 Task: Find connections with filter location Hazebrouck with filter topic #jobsearchwith filter profile language English with filter current company Zee Media Corporation Limited with filter school Telangana jobs and careers with filter industry Correctional Institutions with filter service category Outsourcing with filter keywords title Substitute Teacher
Action: Mouse moved to (628, 102)
Screenshot: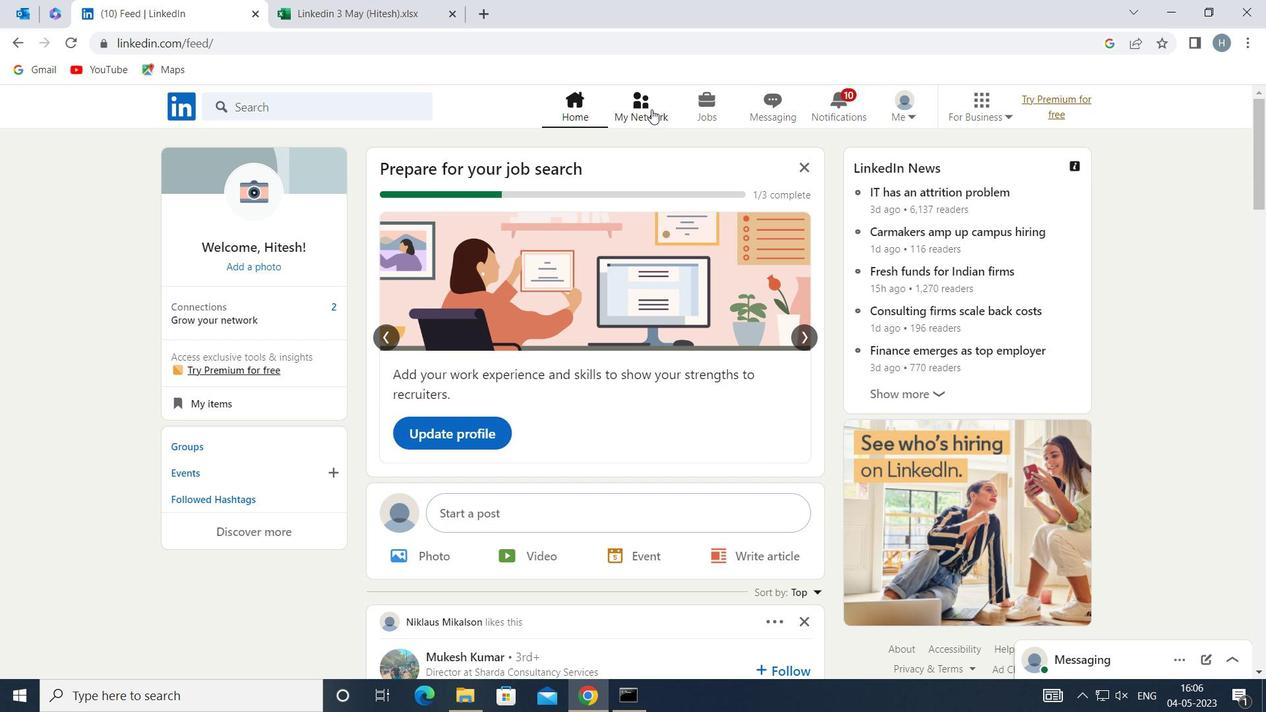 
Action: Mouse pressed left at (628, 102)
Screenshot: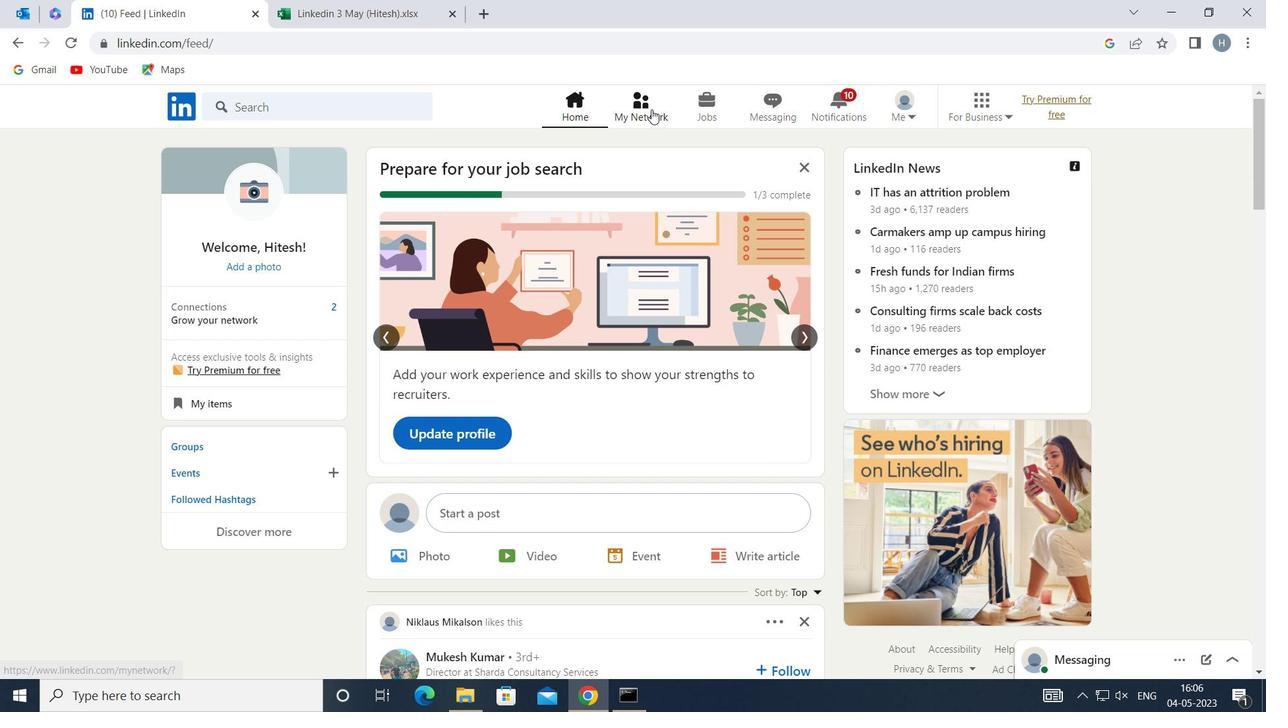 
Action: Mouse moved to (377, 195)
Screenshot: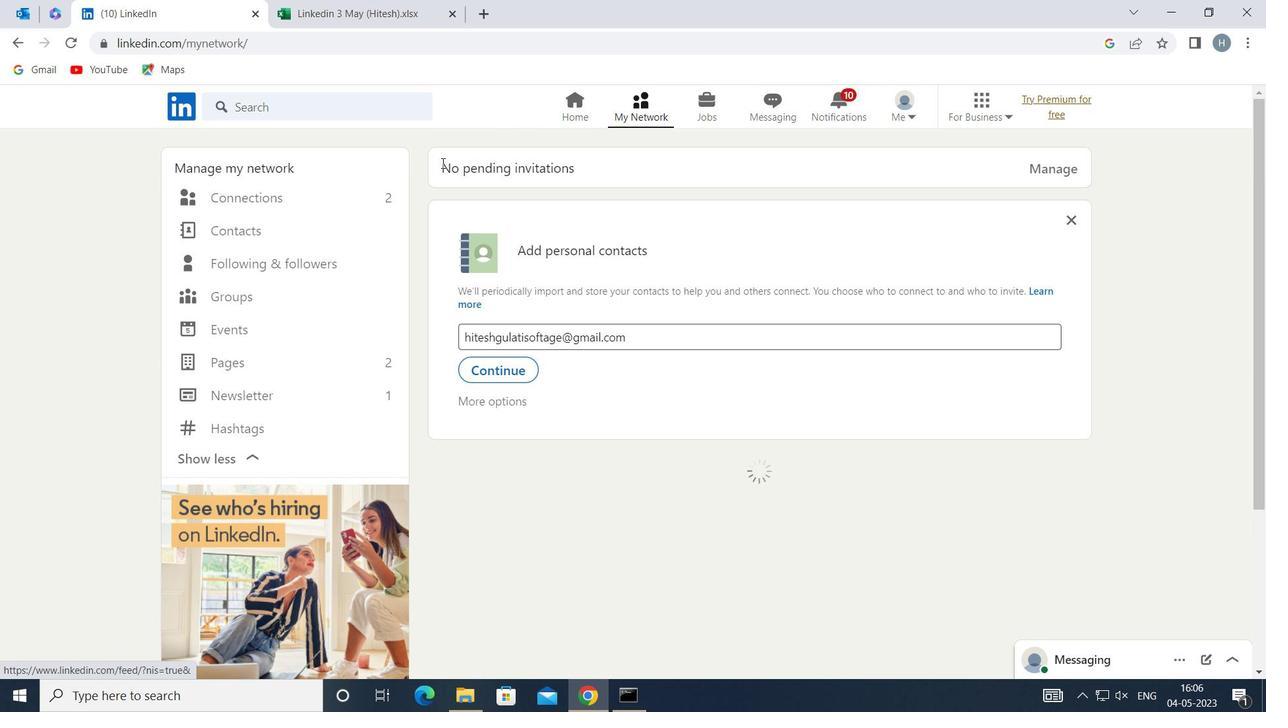 
Action: Mouse pressed left at (377, 195)
Screenshot: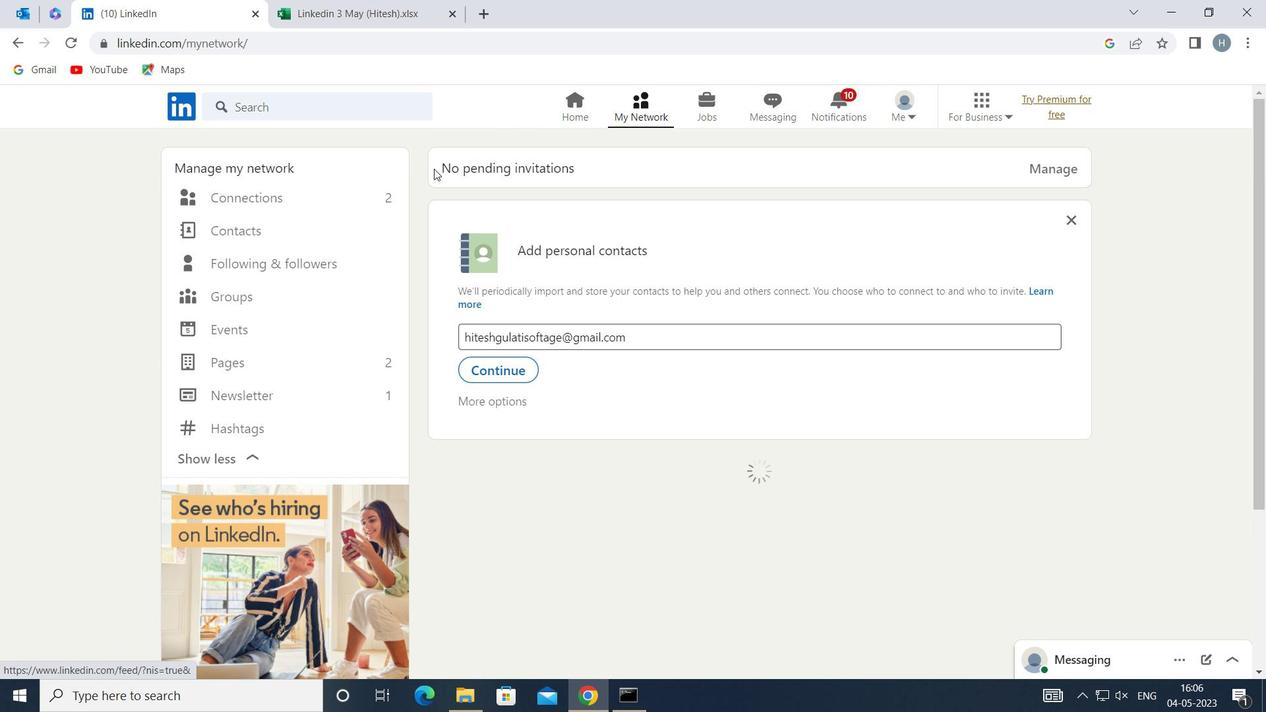 
Action: Mouse moved to (754, 192)
Screenshot: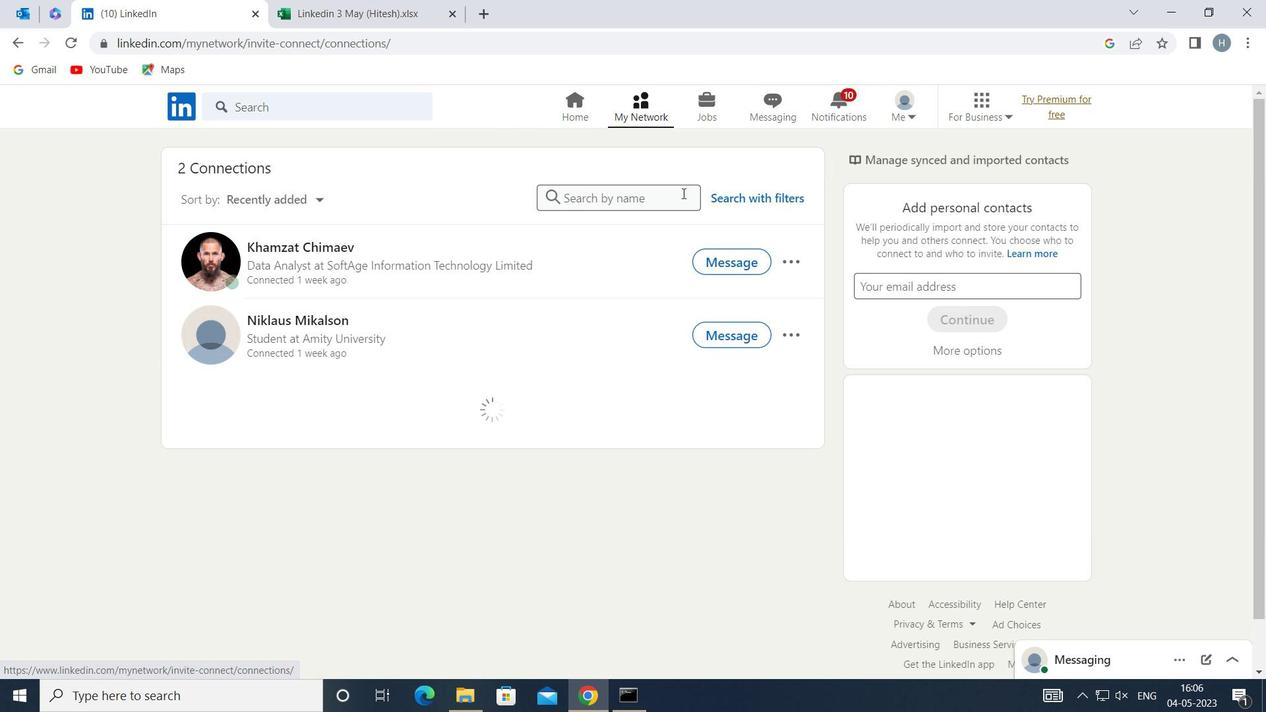 
Action: Mouse pressed left at (754, 192)
Screenshot: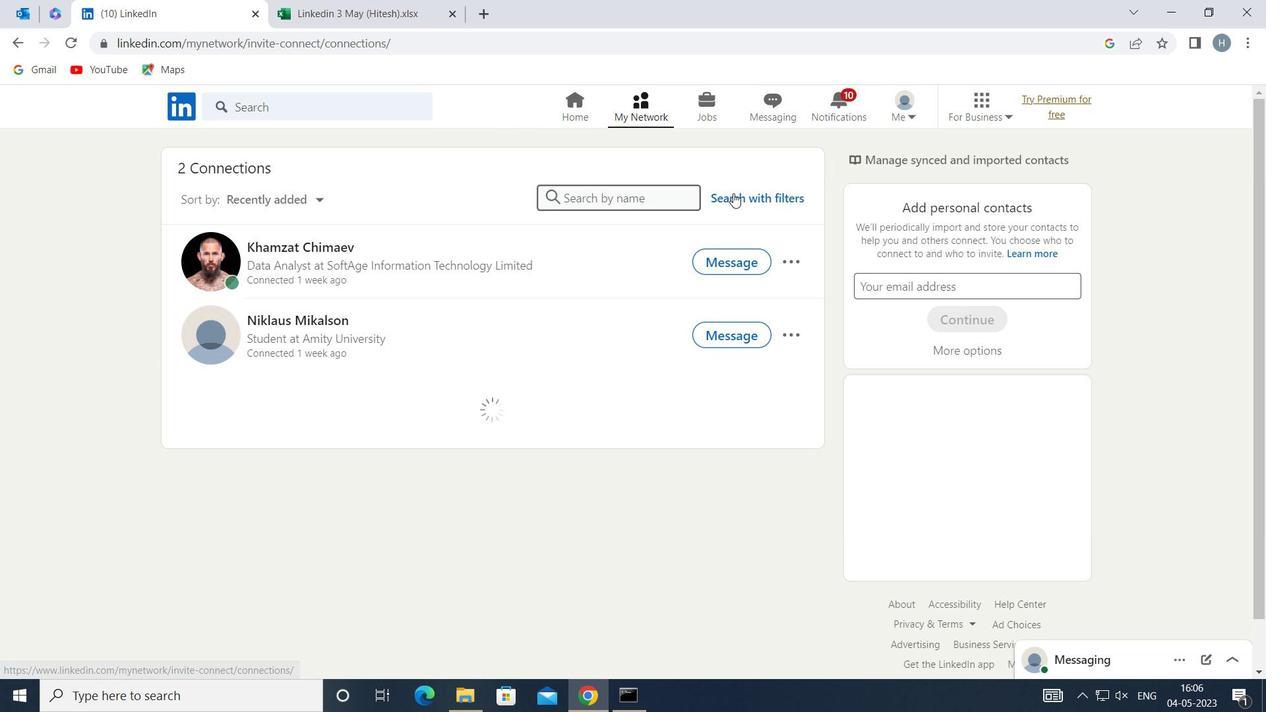 
Action: Mouse moved to (691, 146)
Screenshot: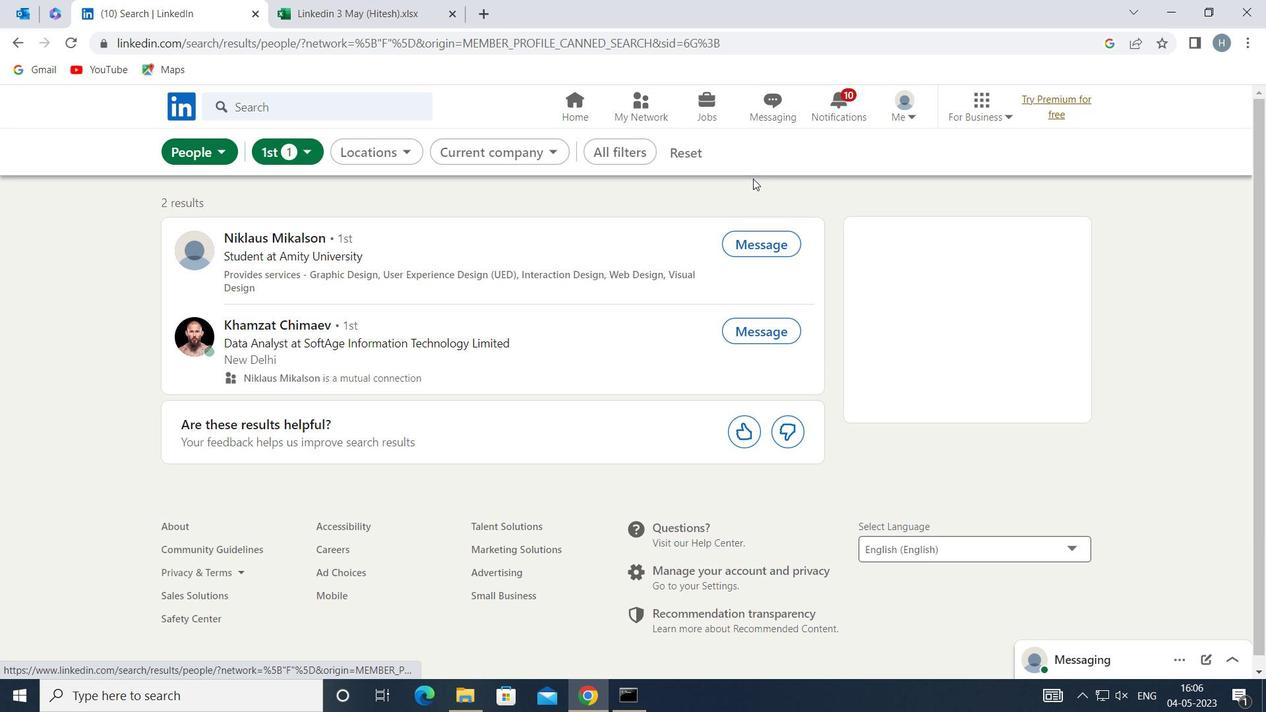 
Action: Mouse pressed left at (691, 146)
Screenshot: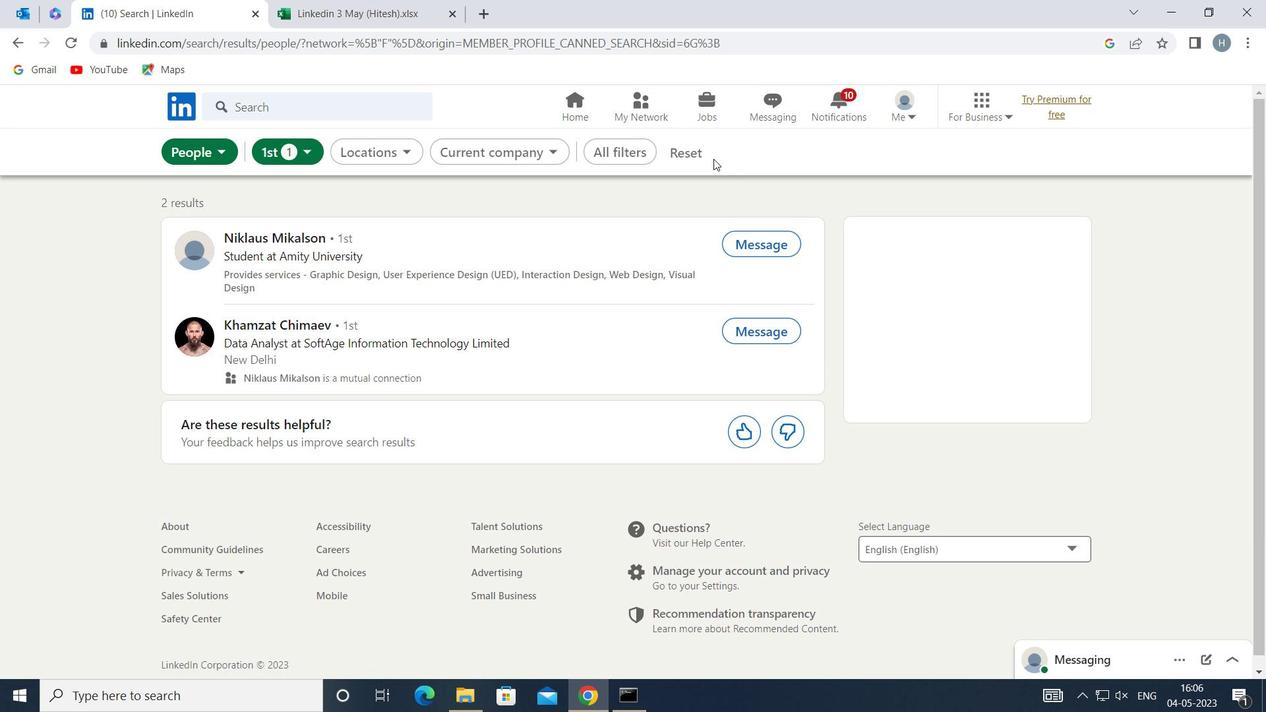 
Action: Mouse moved to (667, 141)
Screenshot: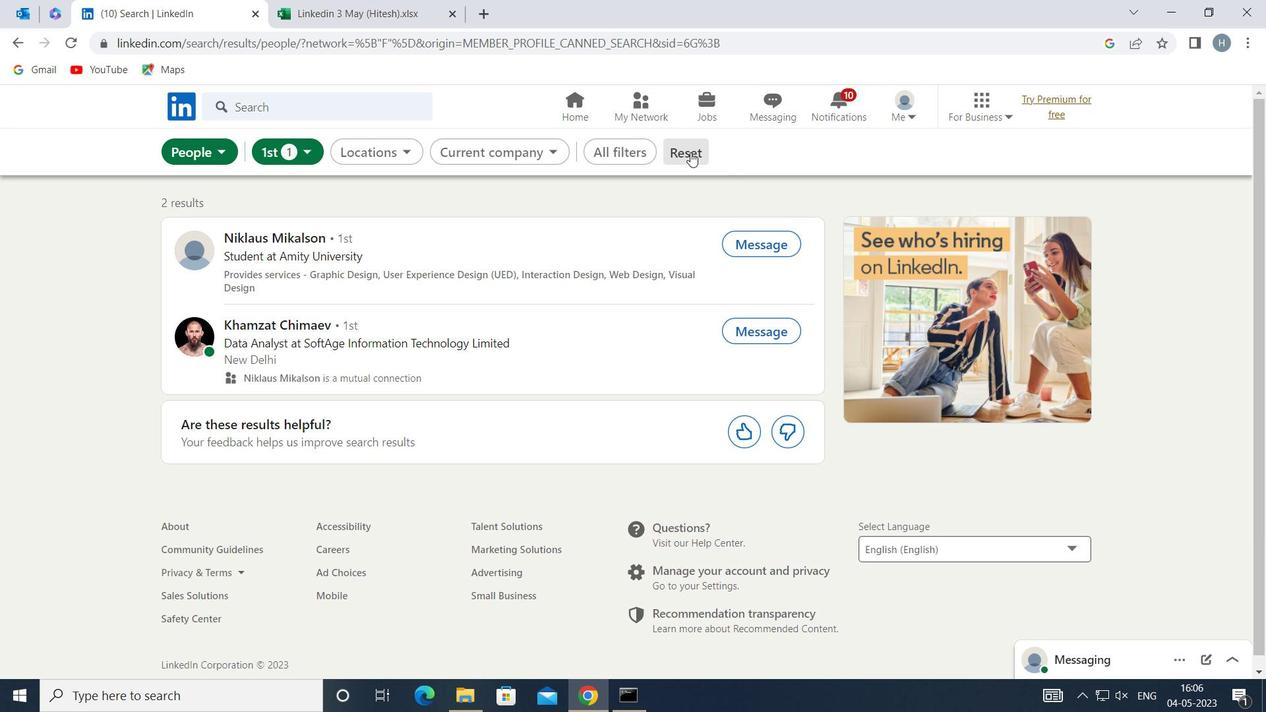 
Action: Mouse pressed left at (667, 141)
Screenshot: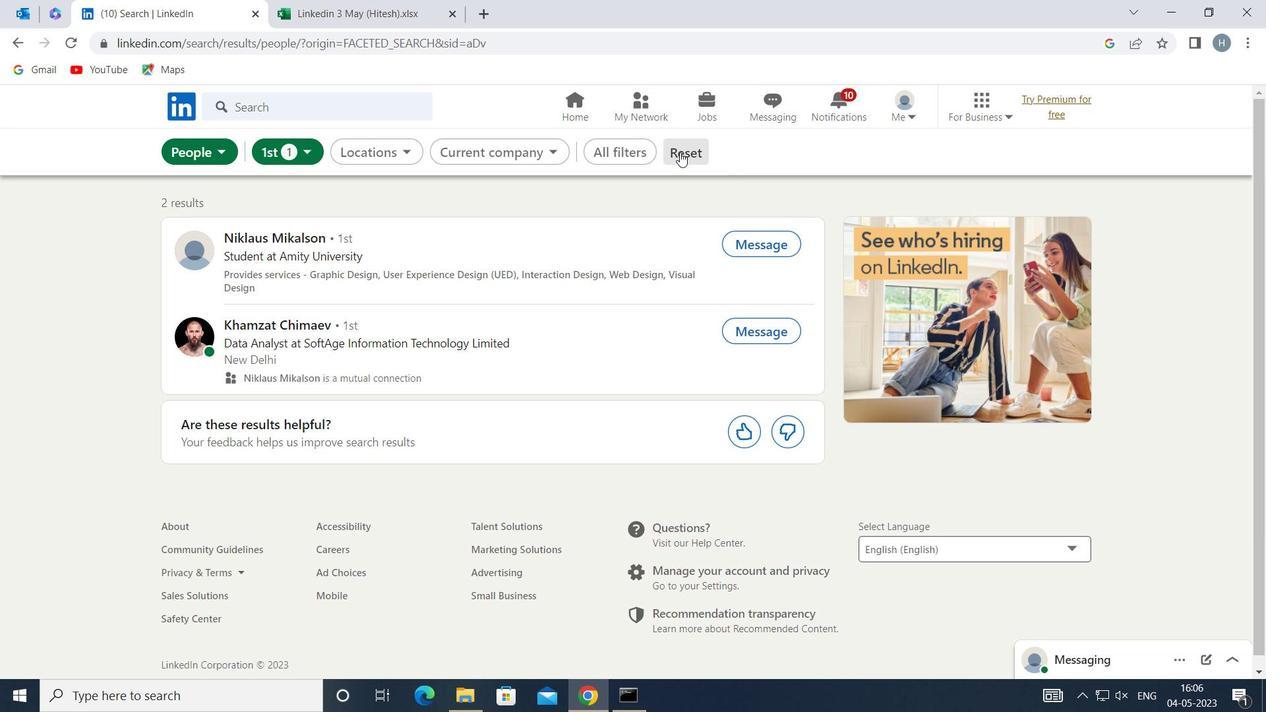 
Action: Mouse moved to (996, 356)
Screenshot: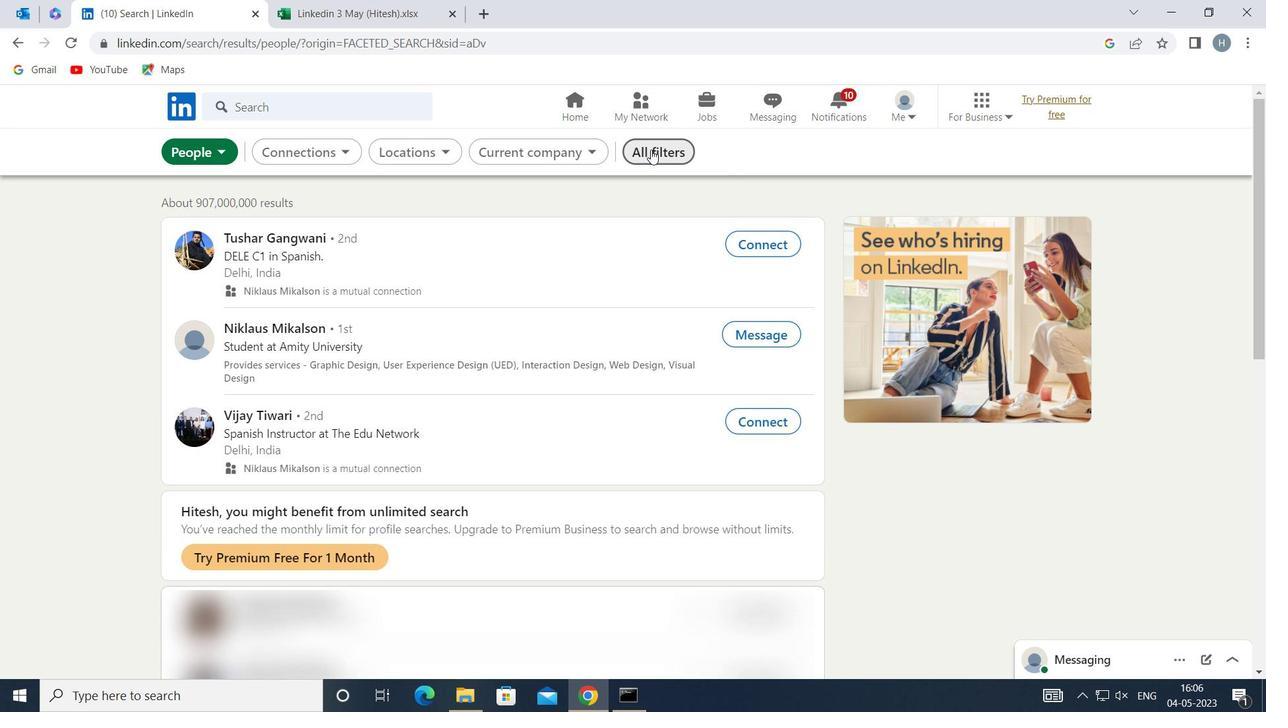 
Action: Mouse scrolled (996, 356) with delta (0, 0)
Screenshot: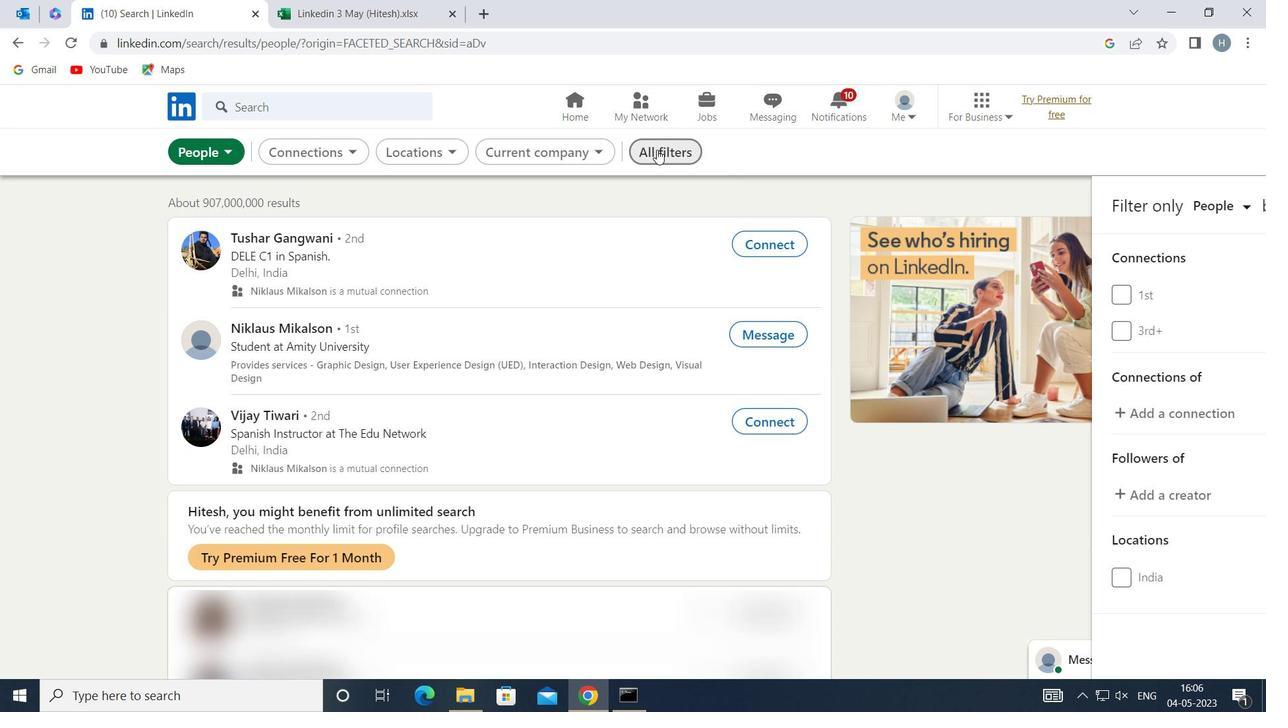 
Action: Mouse moved to (996, 359)
Screenshot: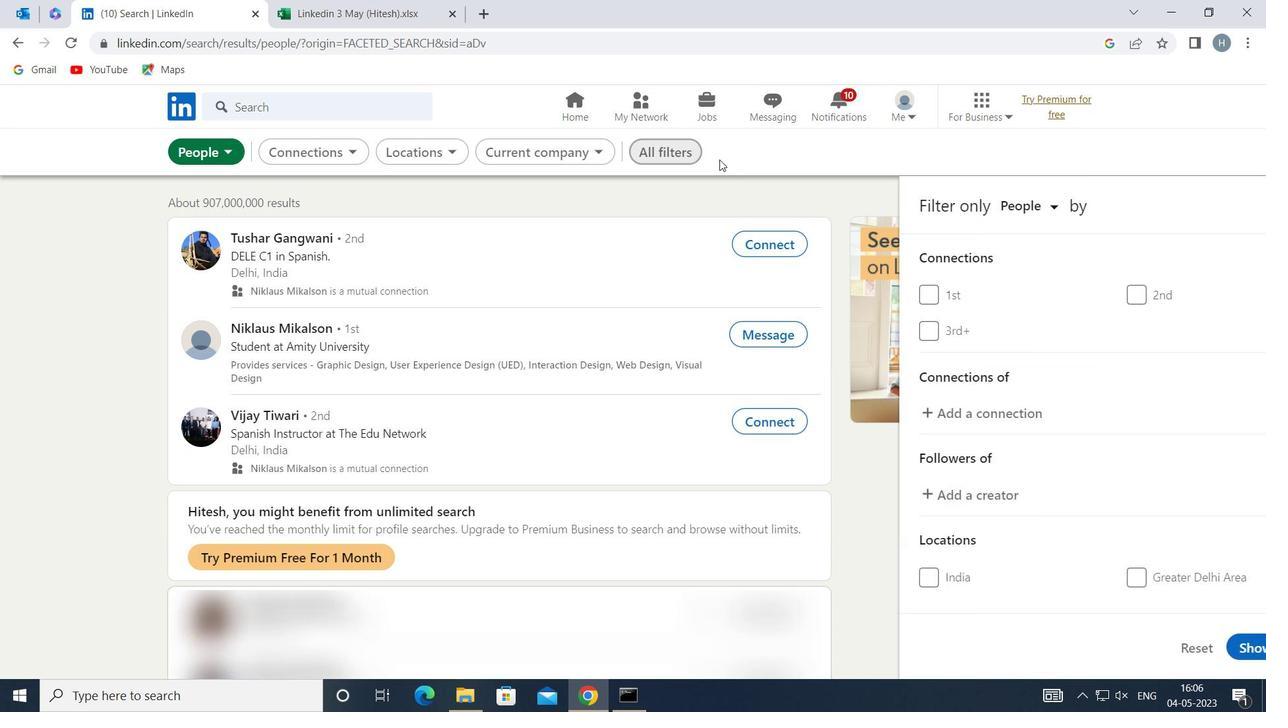 
Action: Mouse scrolled (996, 358) with delta (0, 0)
Screenshot: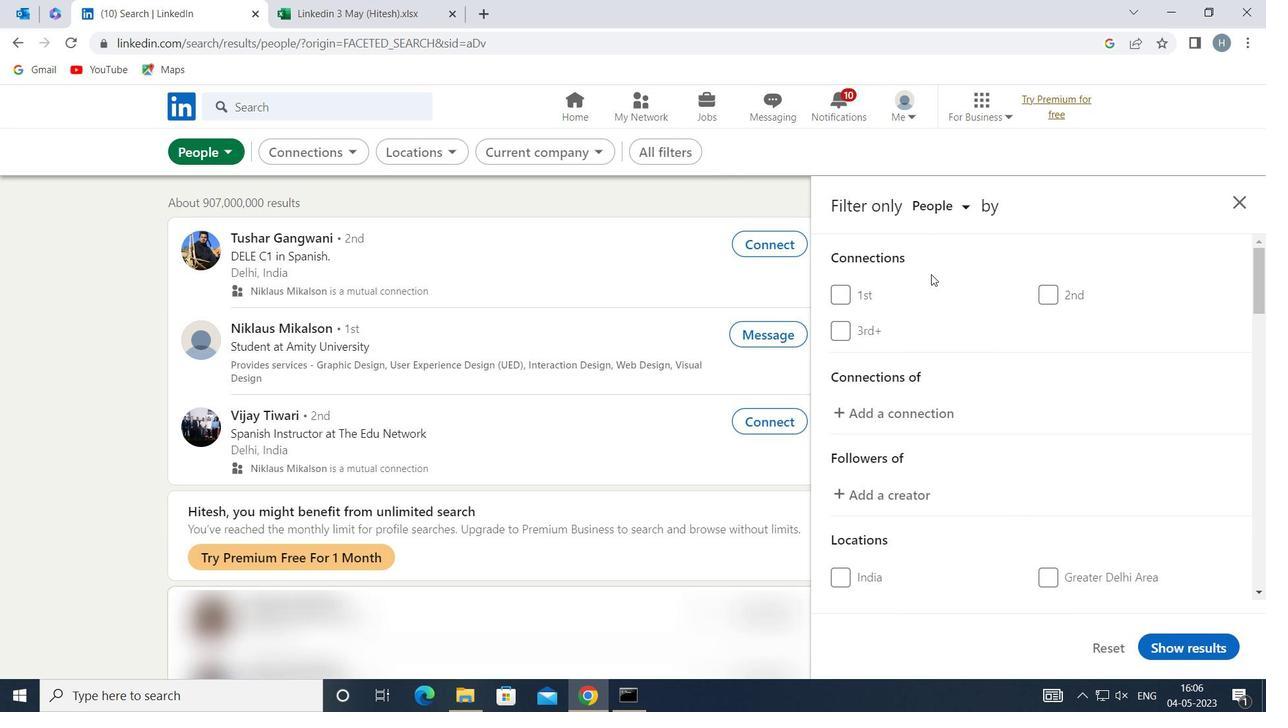 
Action: Mouse moved to (1090, 471)
Screenshot: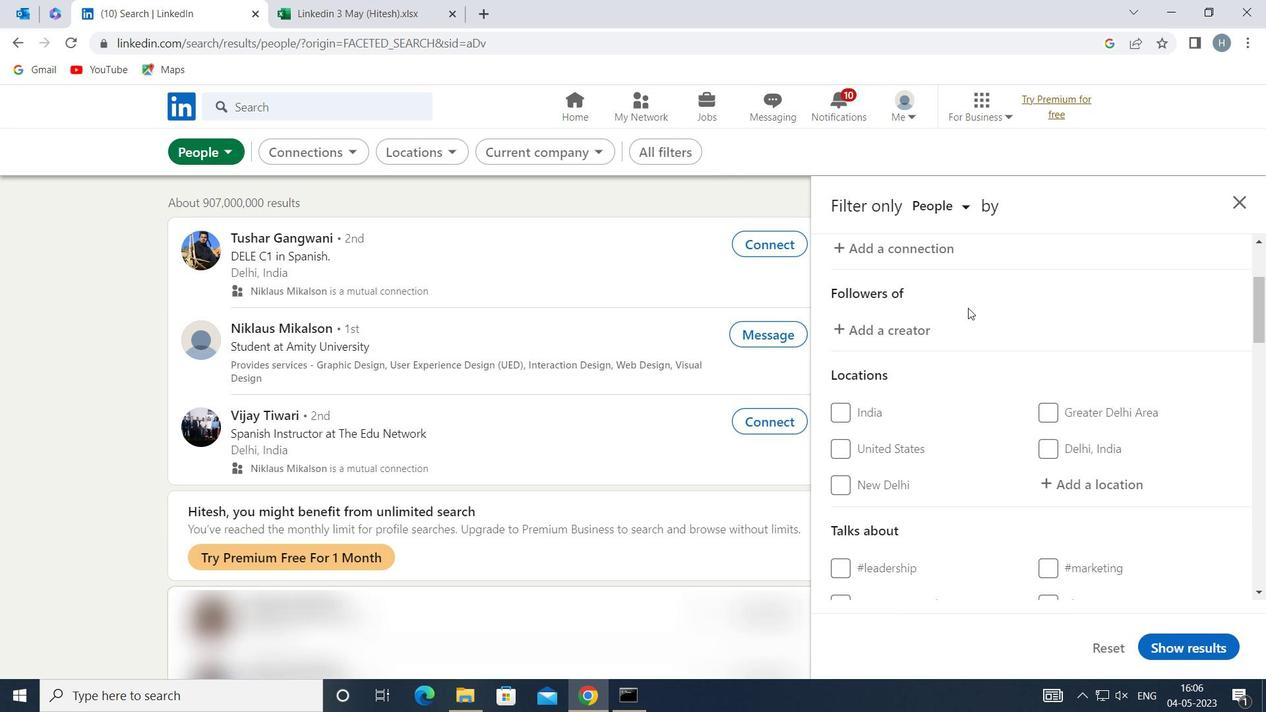 
Action: Mouse pressed left at (1090, 471)
Screenshot: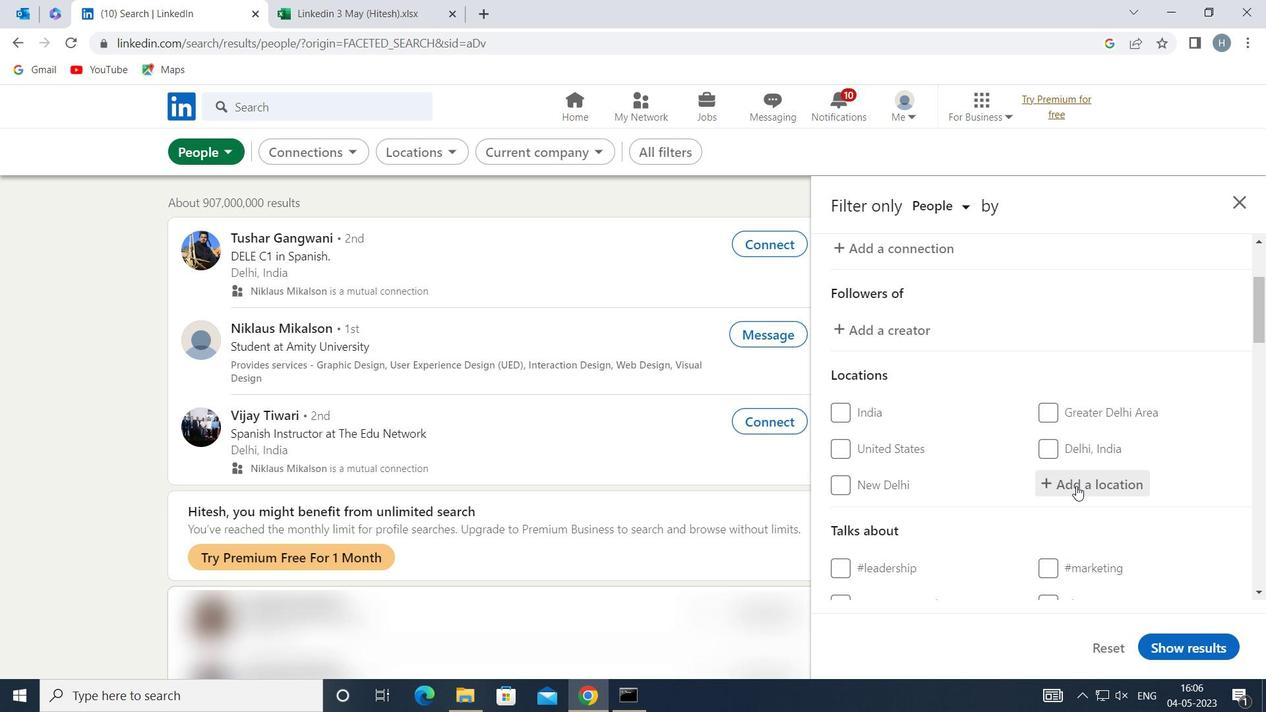 
Action: Key pressed <Key.shift>HAZEBRO
Screenshot: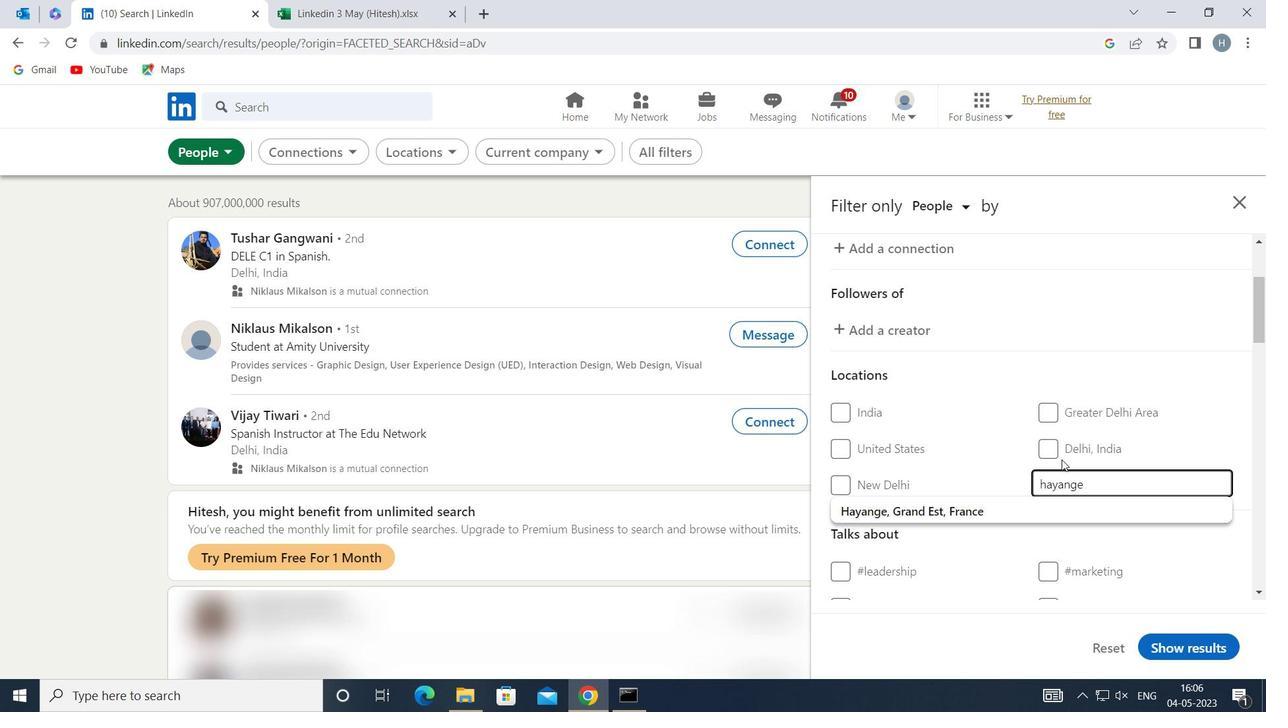 
Action: Mouse moved to (1032, 494)
Screenshot: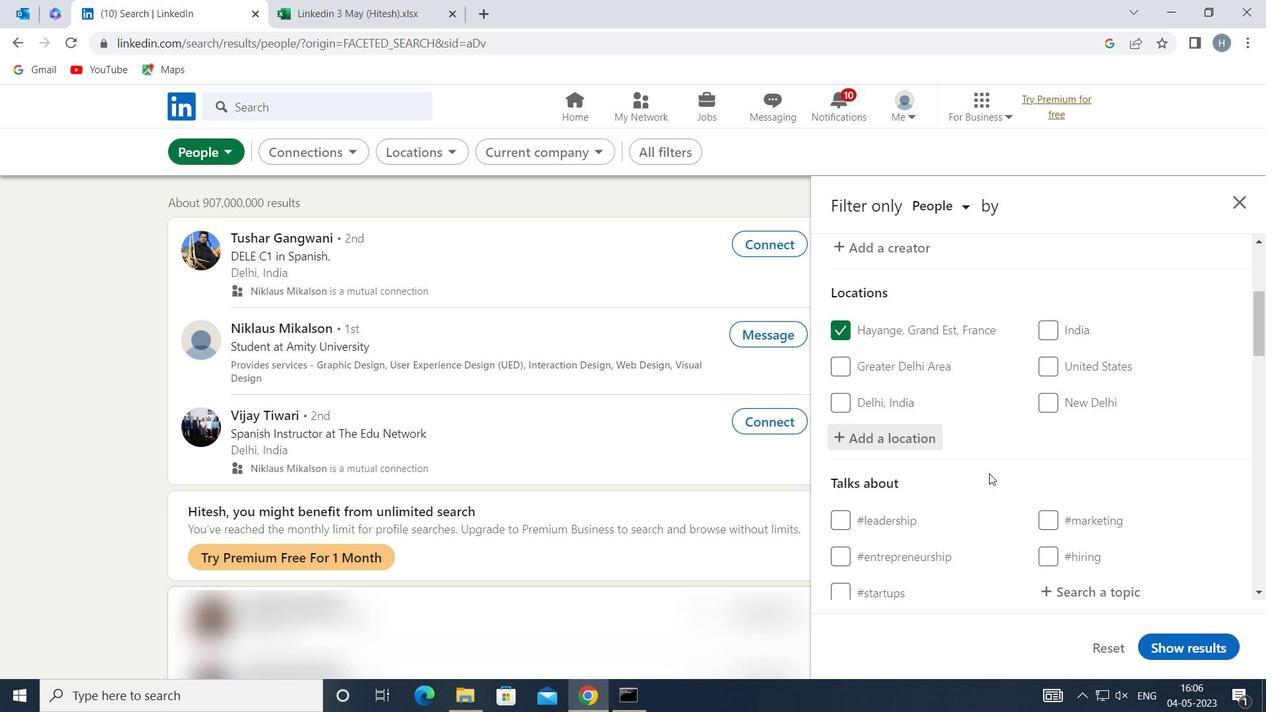 
Action: Mouse pressed left at (1032, 494)
Screenshot: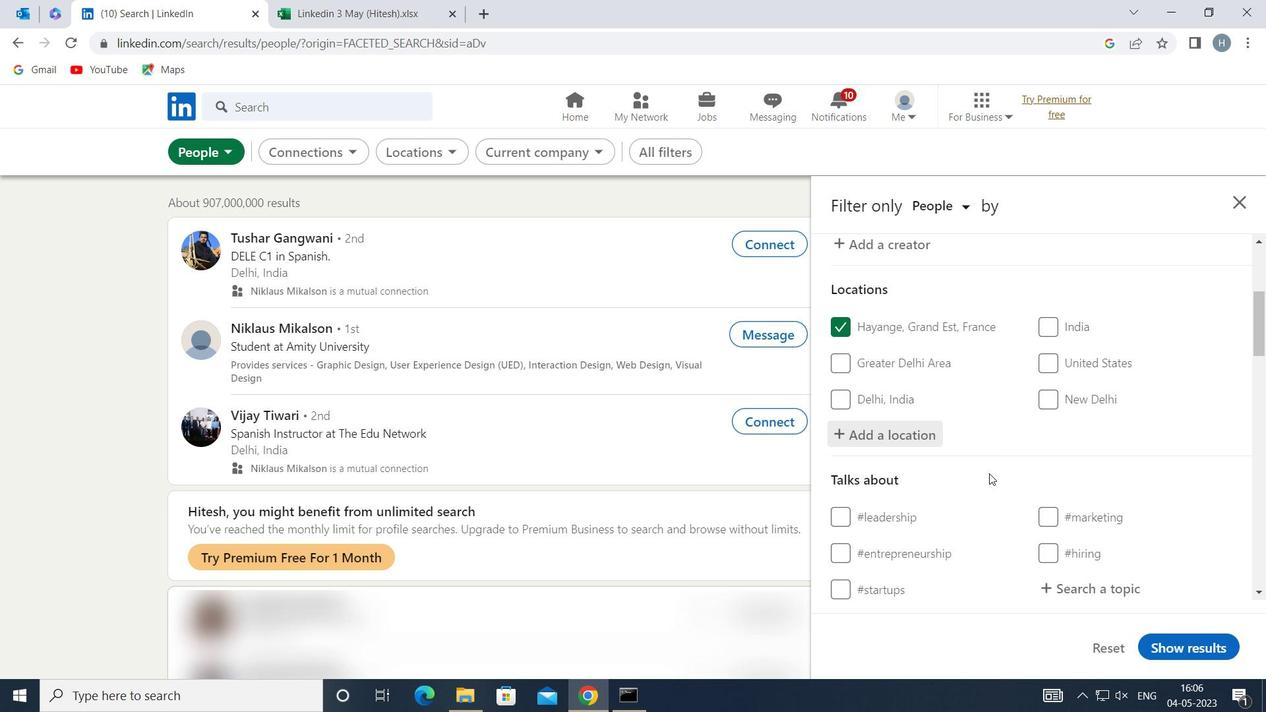 
Action: Mouse moved to (1022, 422)
Screenshot: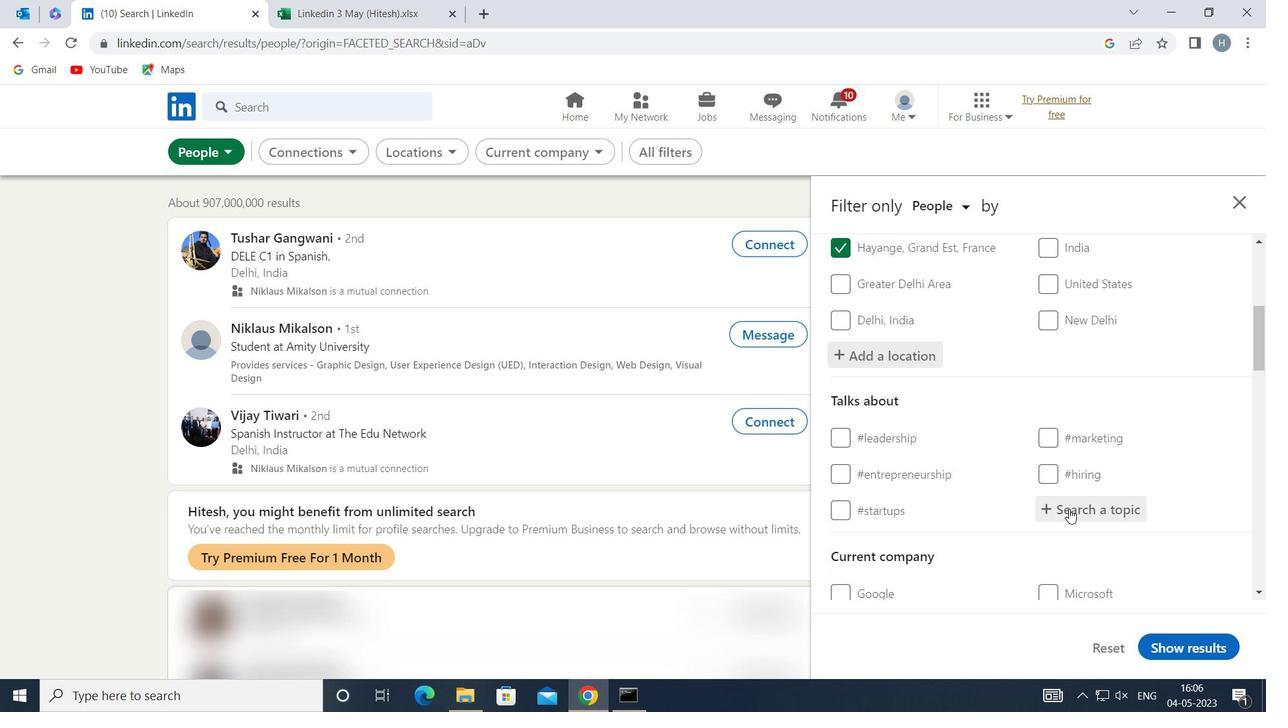 
Action: Mouse scrolled (1022, 422) with delta (0, 0)
Screenshot: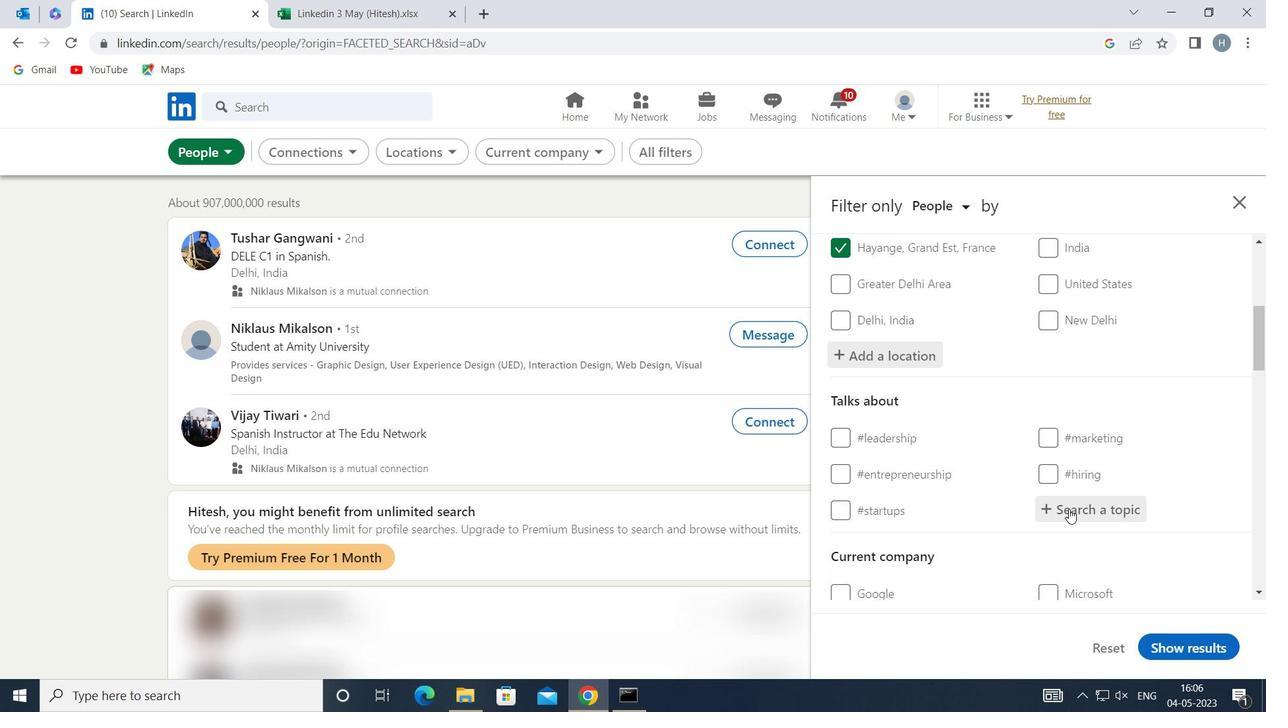 
Action: Mouse scrolled (1022, 422) with delta (0, 0)
Screenshot: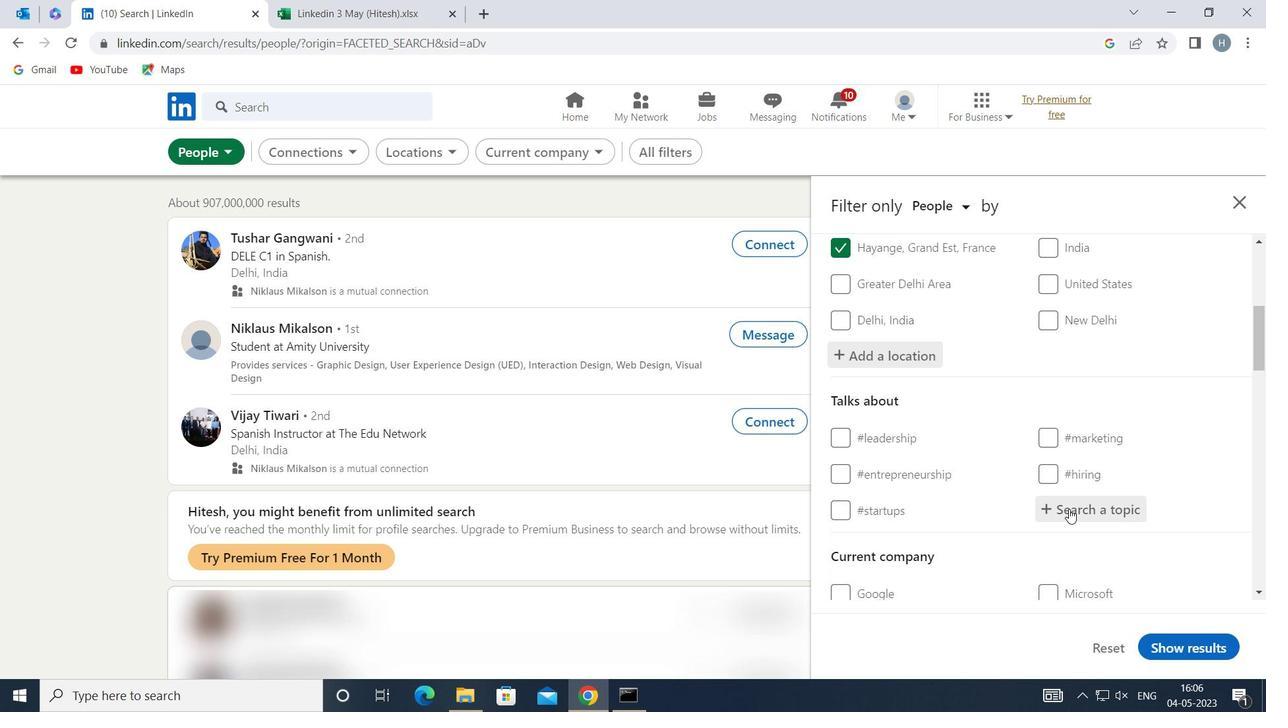 
Action: Mouse scrolled (1022, 422) with delta (0, 0)
Screenshot: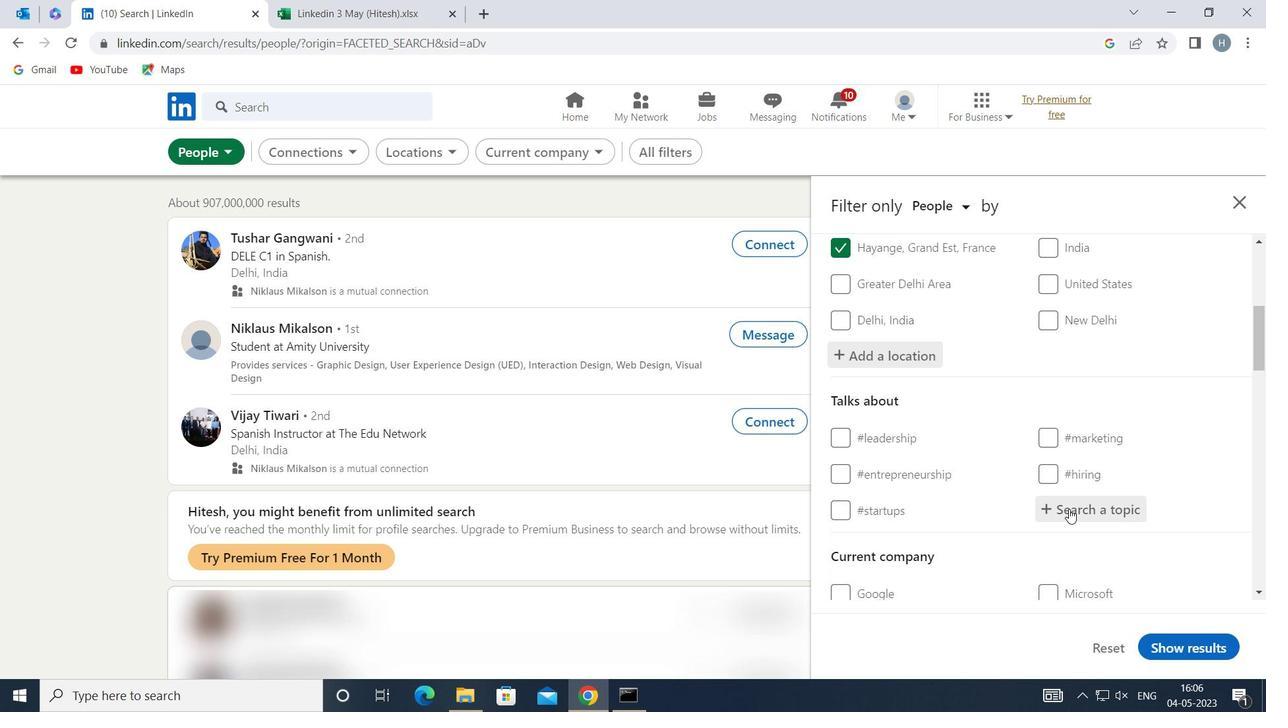 
Action: Mouse moved to (1061, 439)
Screenshot: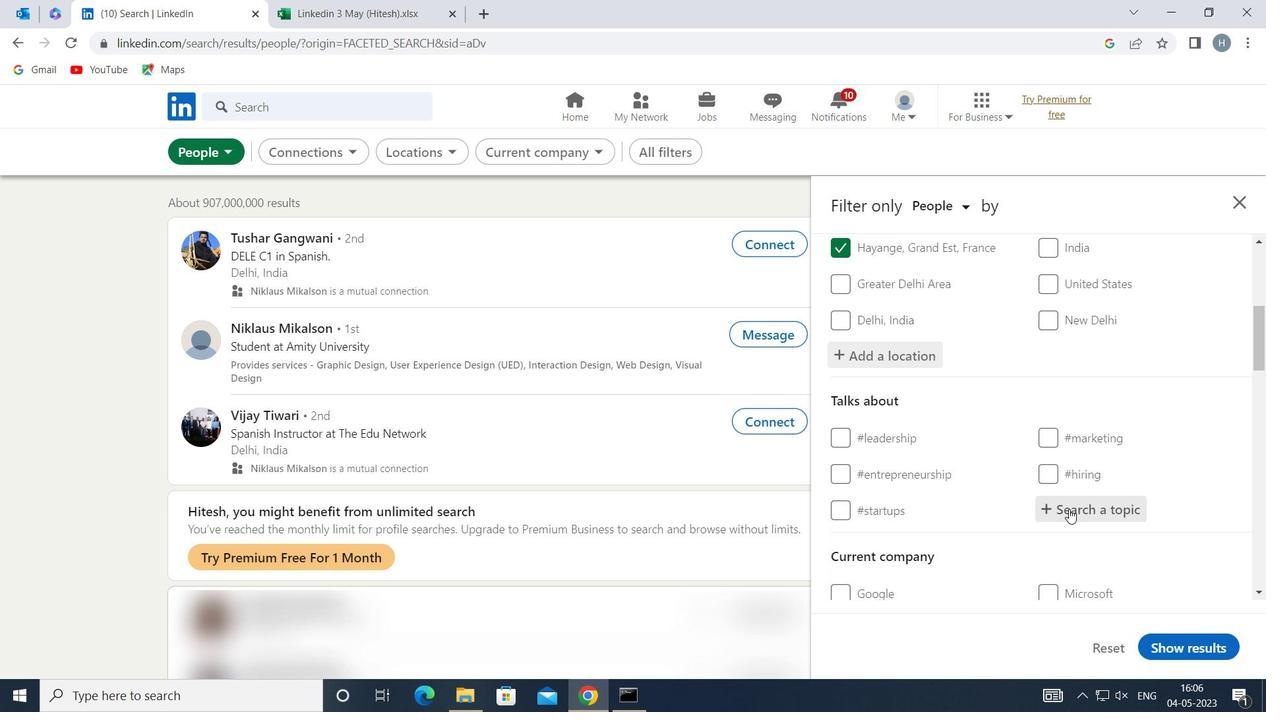 
Action: Mouse pressed left at (1061, 439)
Screenshot: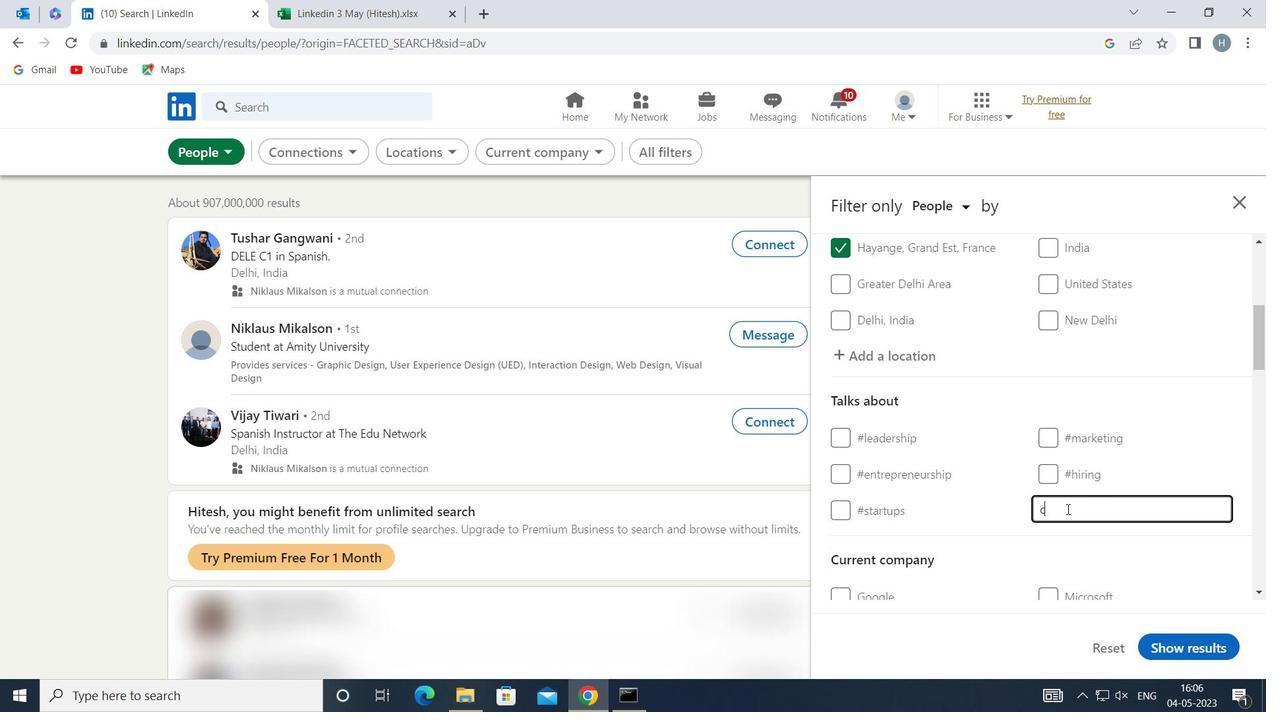 
Action: Key pressed JOBSEARCH
Screenshot: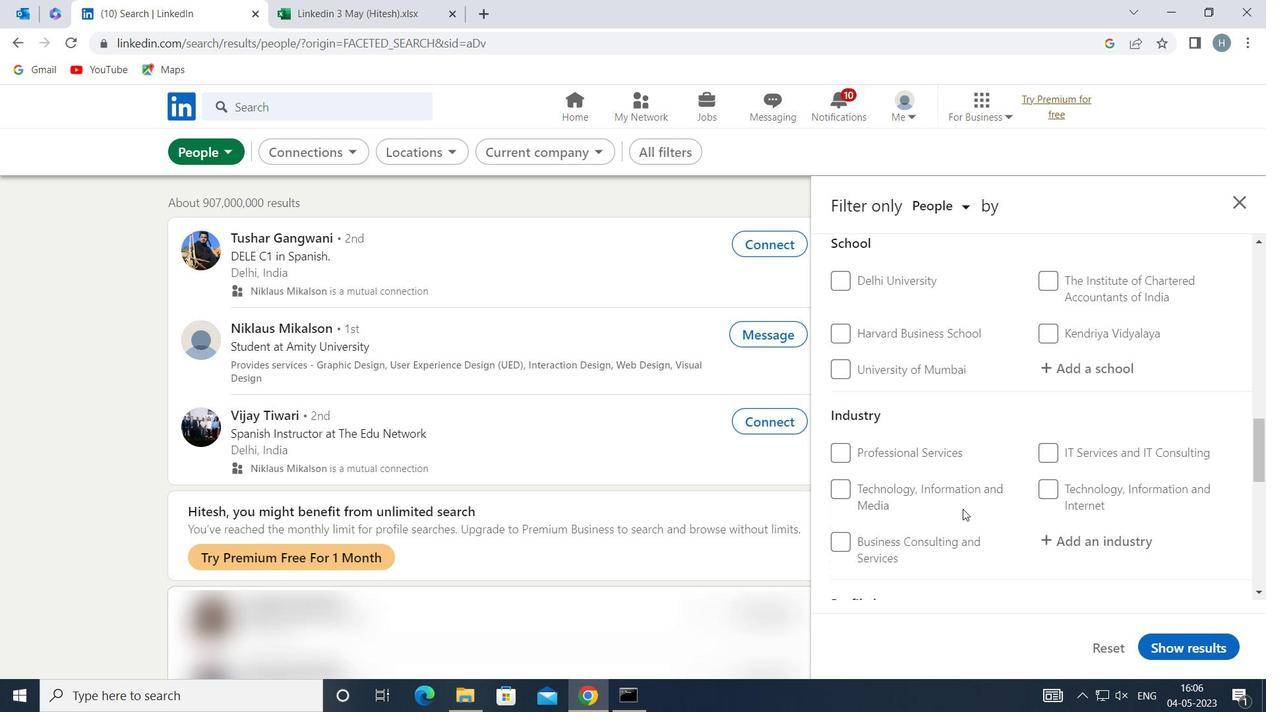 
Action: Mouse moved to (1006, 455)
Screenshot: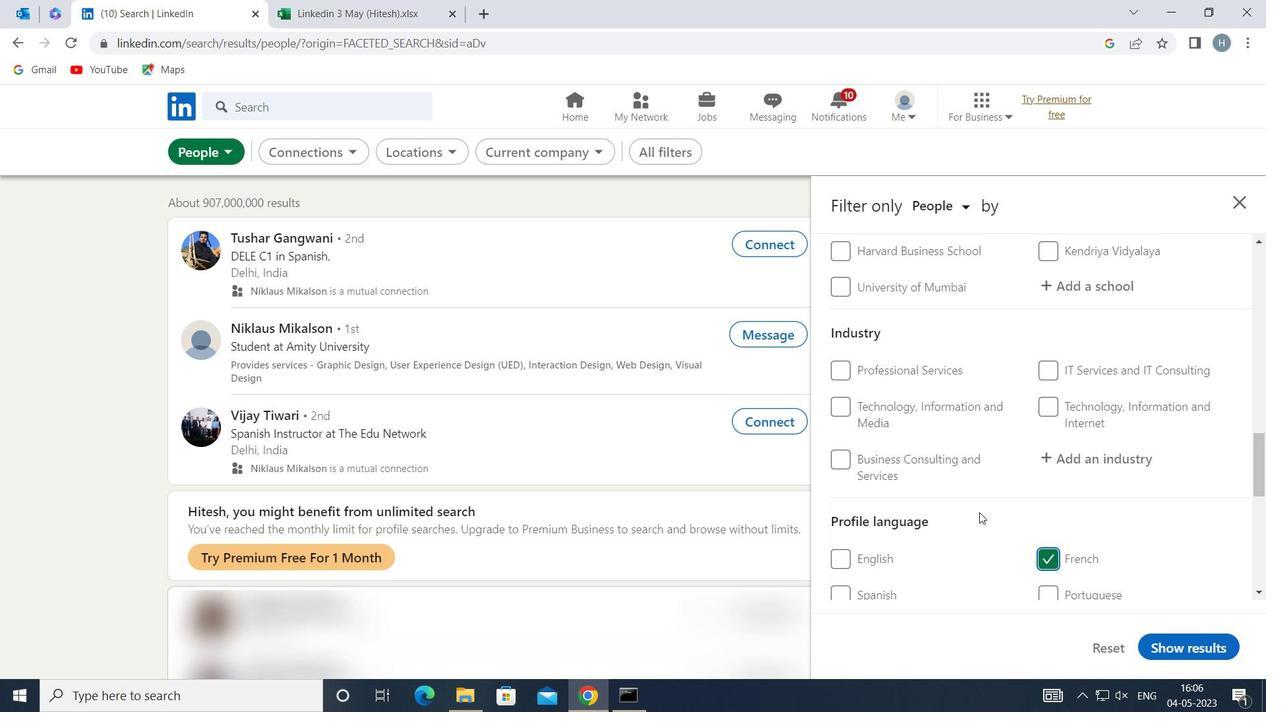 
Action: Mouse pressed left at (1006, 455)
Screenshot: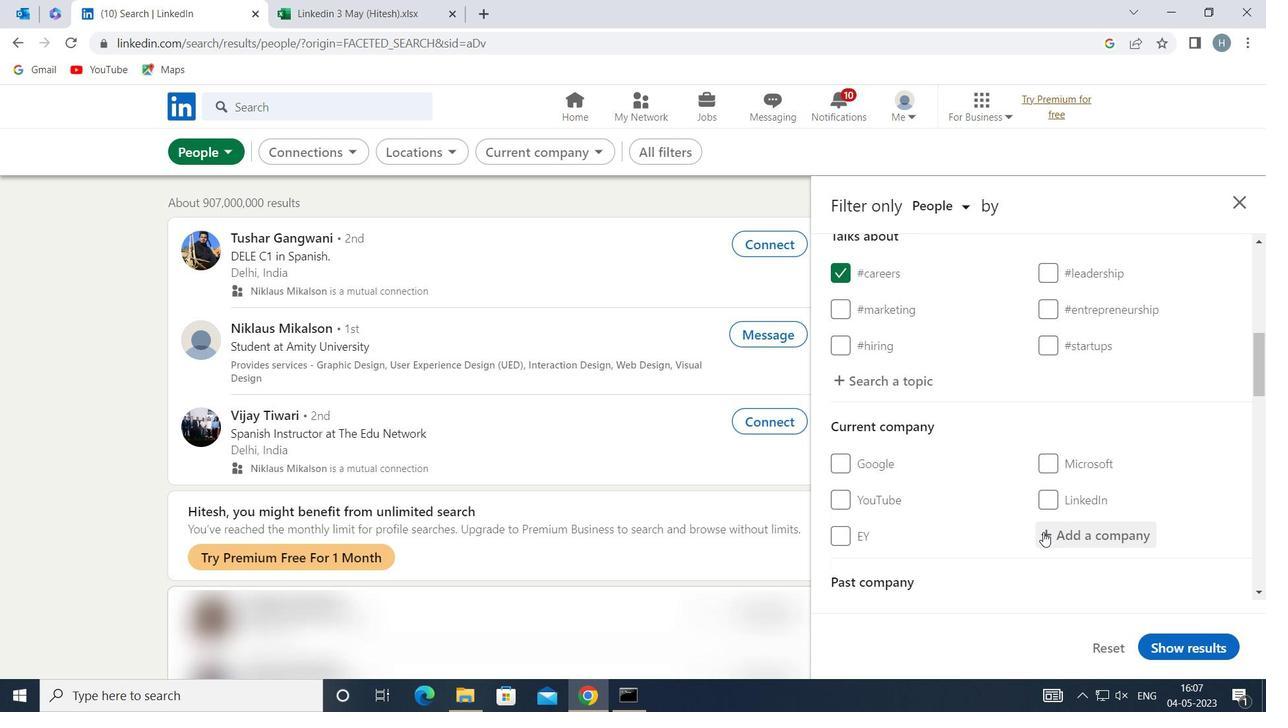 
Action: Mouse moved to (1002, 440)
Screenshot: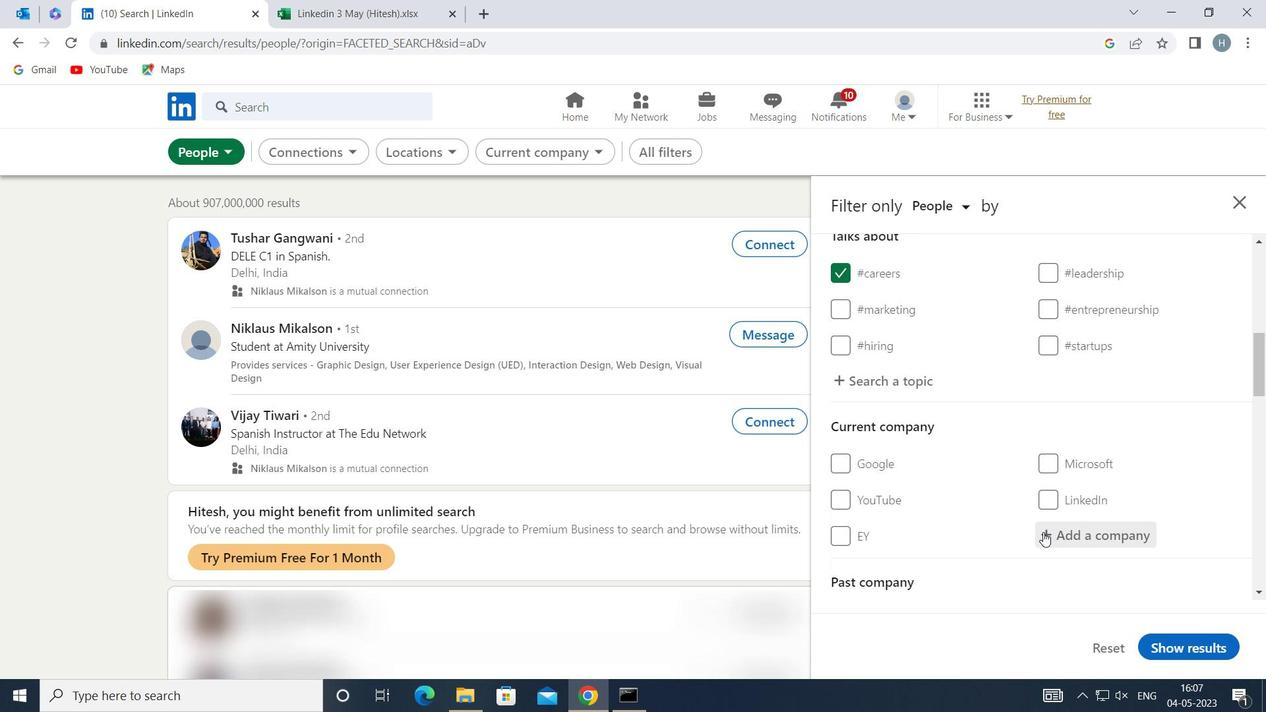 
Action: Mouse scrolled (1002, 439) with delta (0, 0)
Screenshot: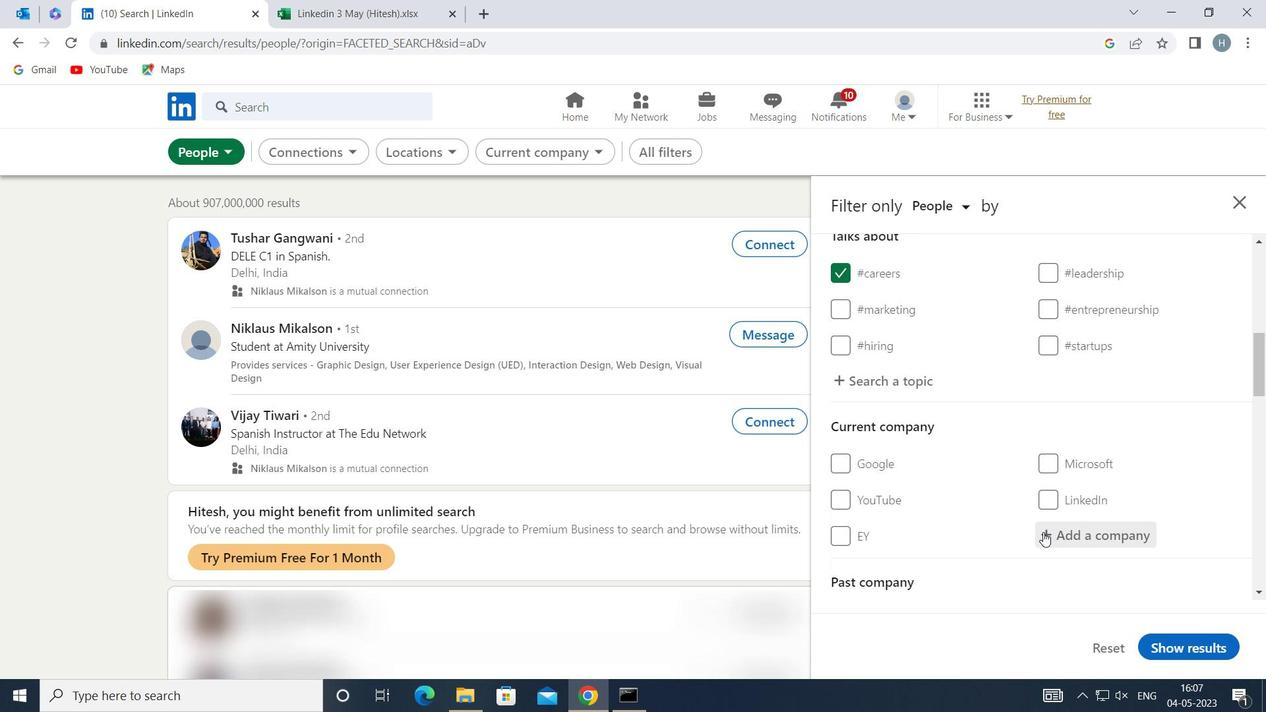 
Action: Mouse scrolled (1002, 439) with delta (0, 0)
Screenshot: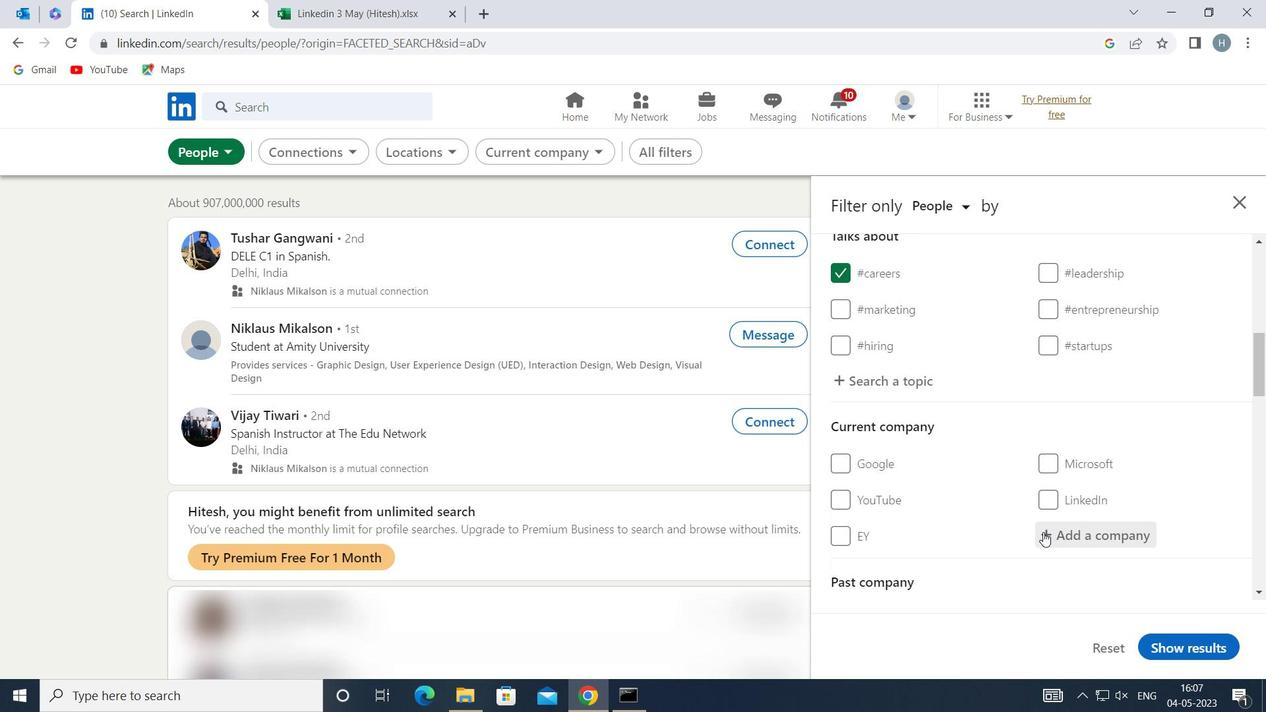 
Action: Mouse scrolled (1002, 439) with delta (0, 0)
Screenshot: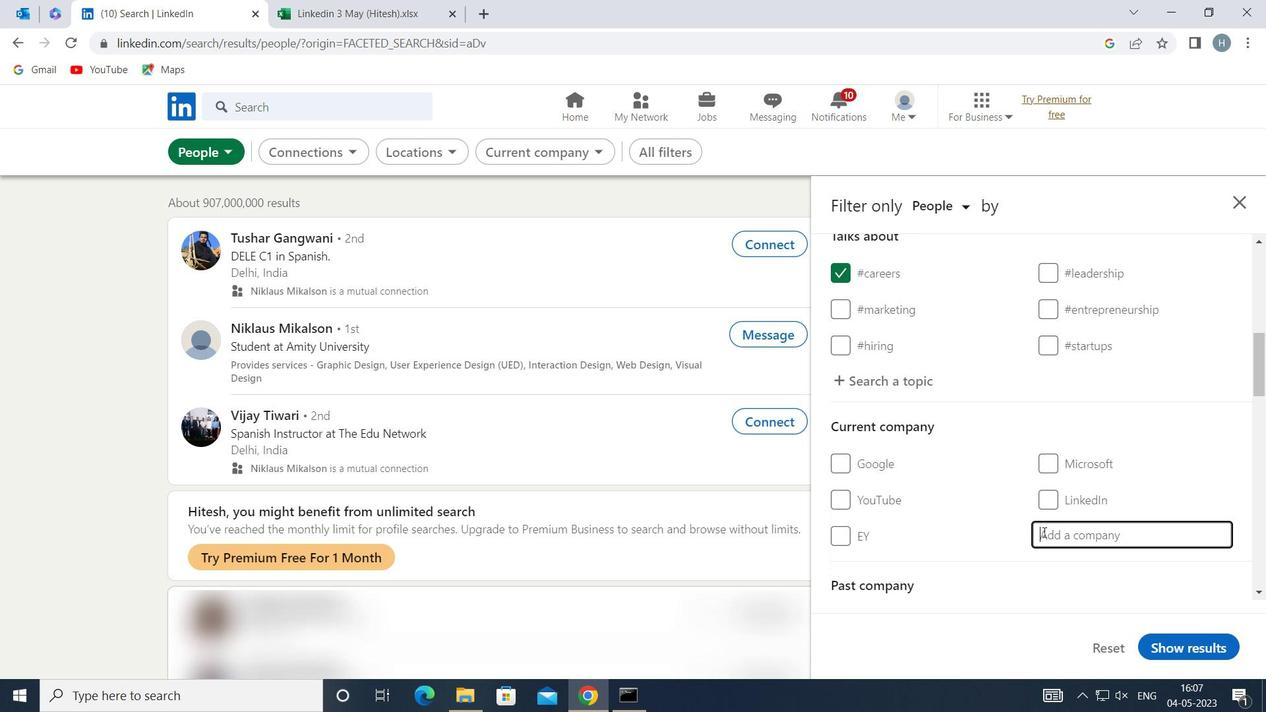 
Action: Mouse moved to (1002, 438)
Screenshot: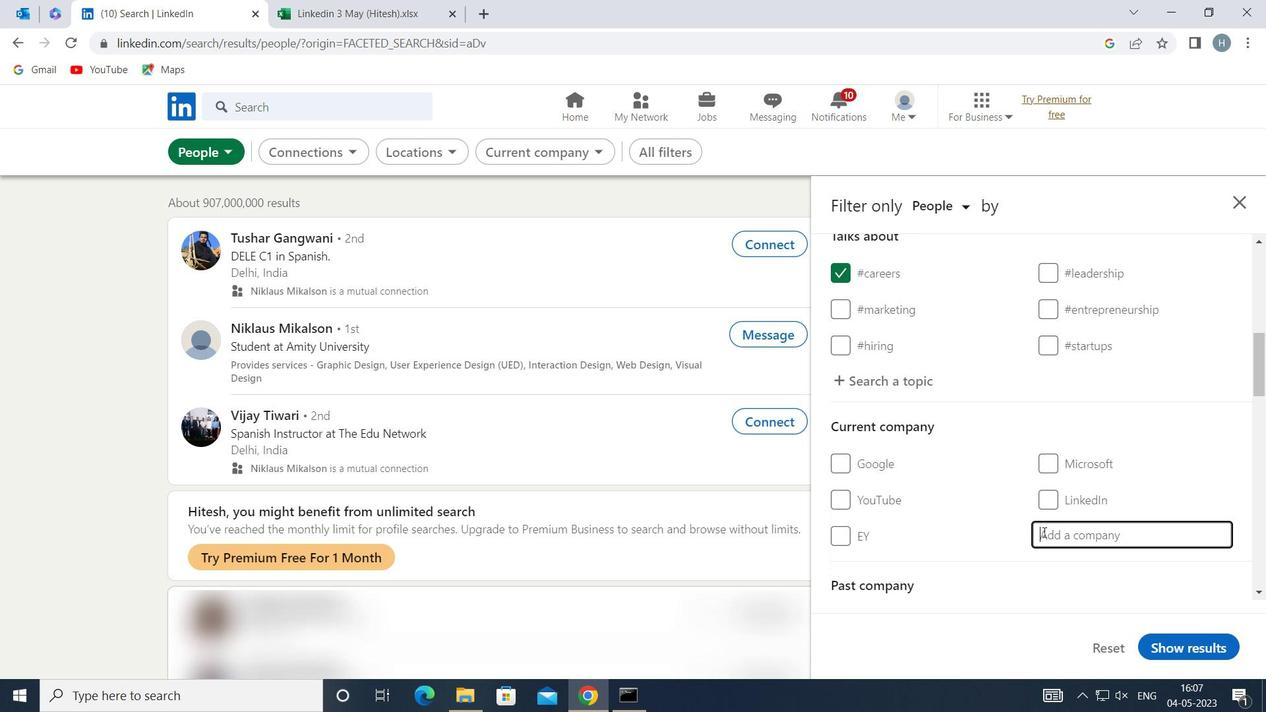 
Action: Mouse scrolled (1002, 438) with delta (0, 0)
Screenshot: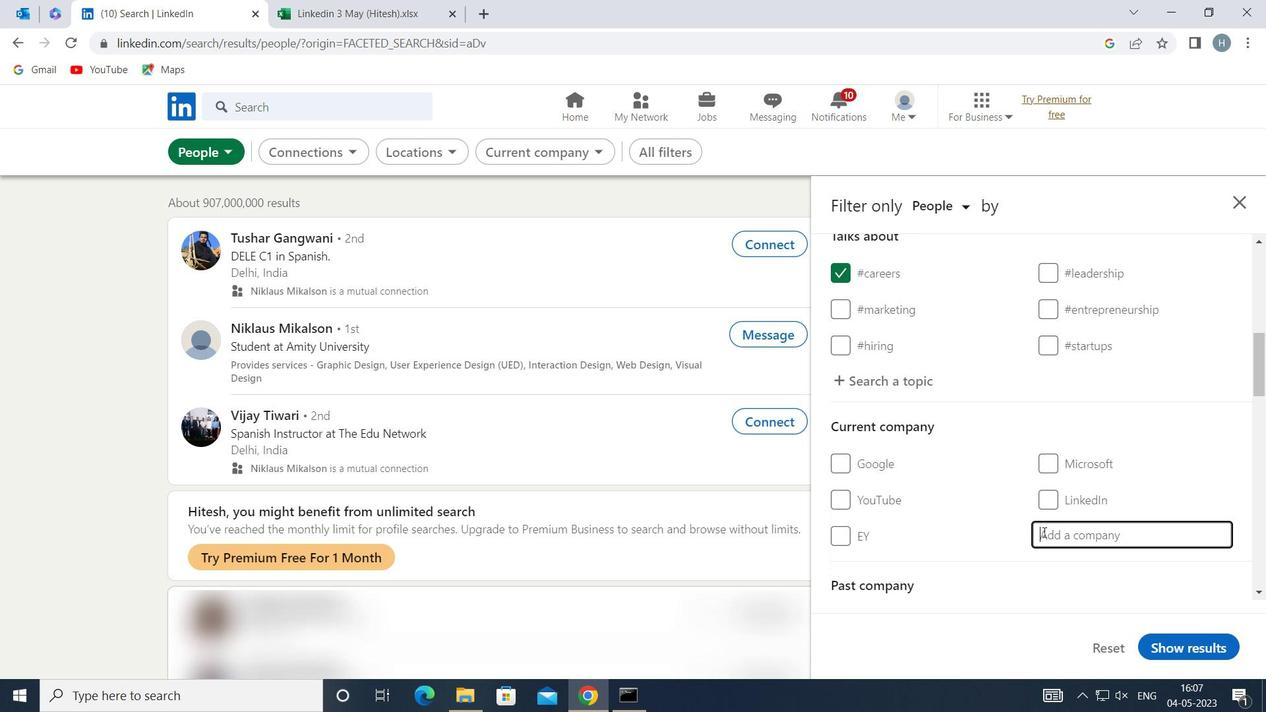 
Action: Mouse scrolled (1002, 438) with delta (0, 0)
Screenshot: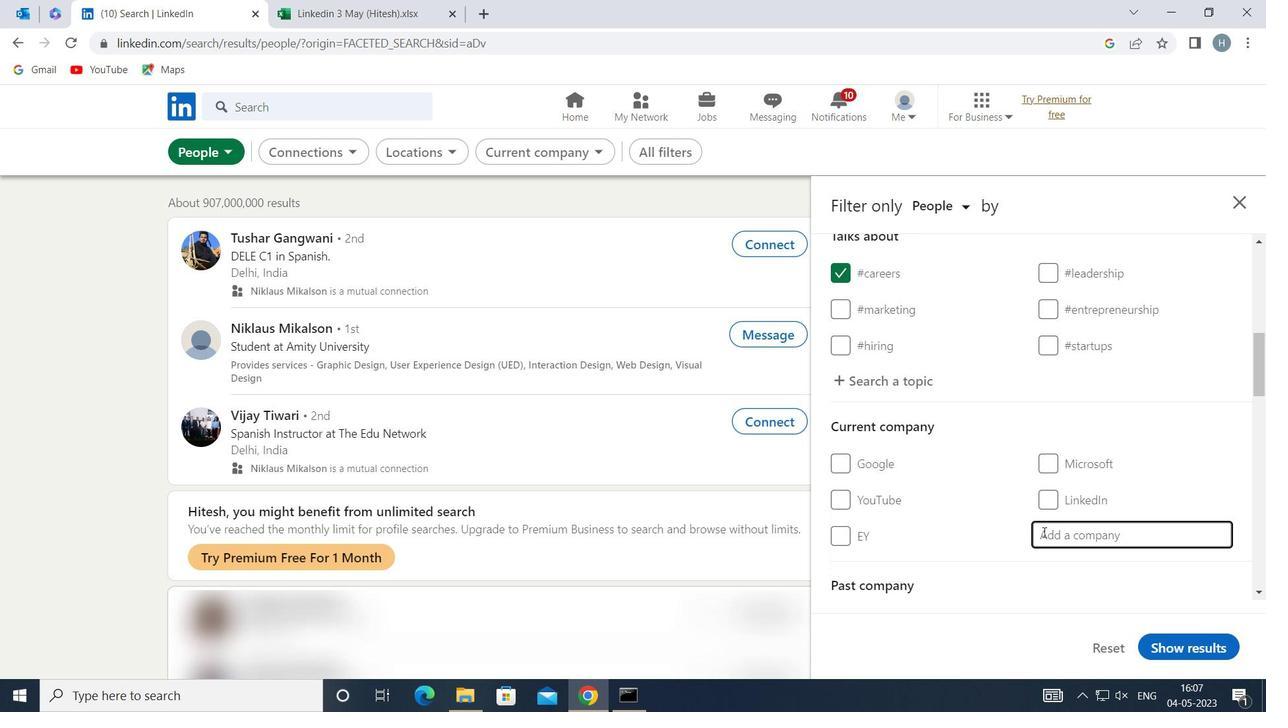 
Action: Mouse scrolled (1002, 438) with delta (0, 0)
Screenshot: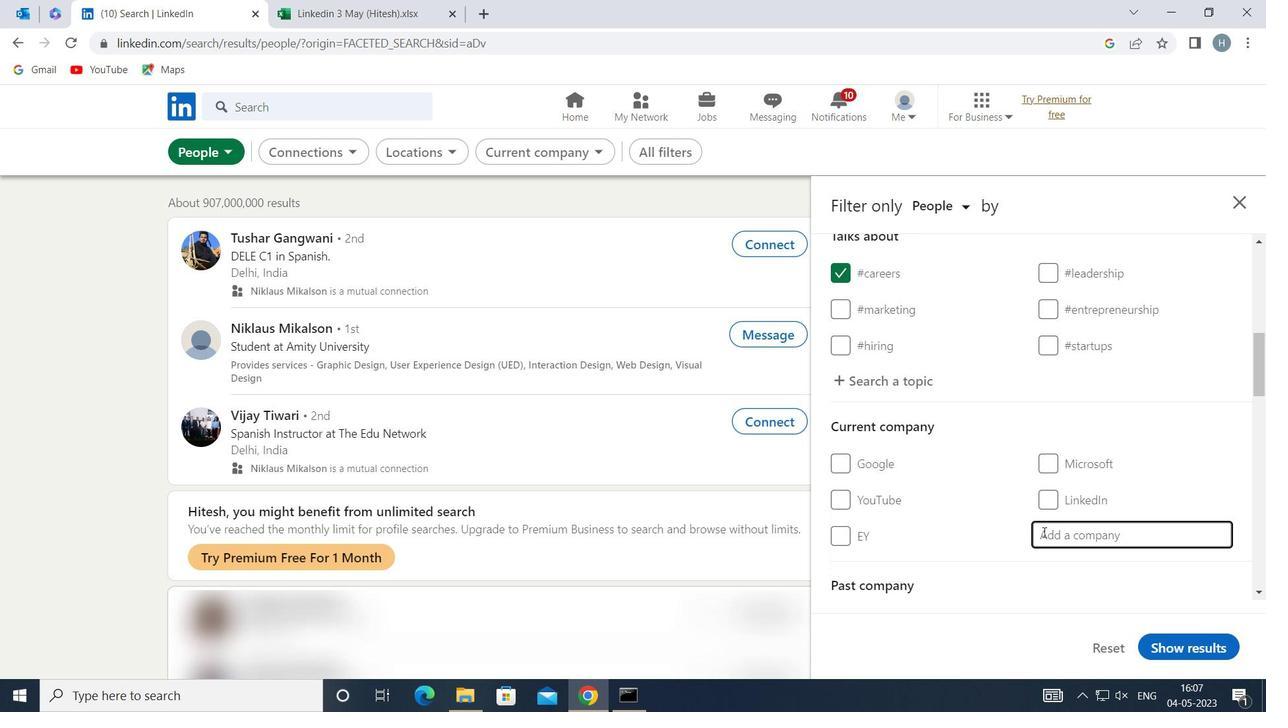 
Action: Mouse scrolled (1002, 438) with delta (0, 0)
Screenshot: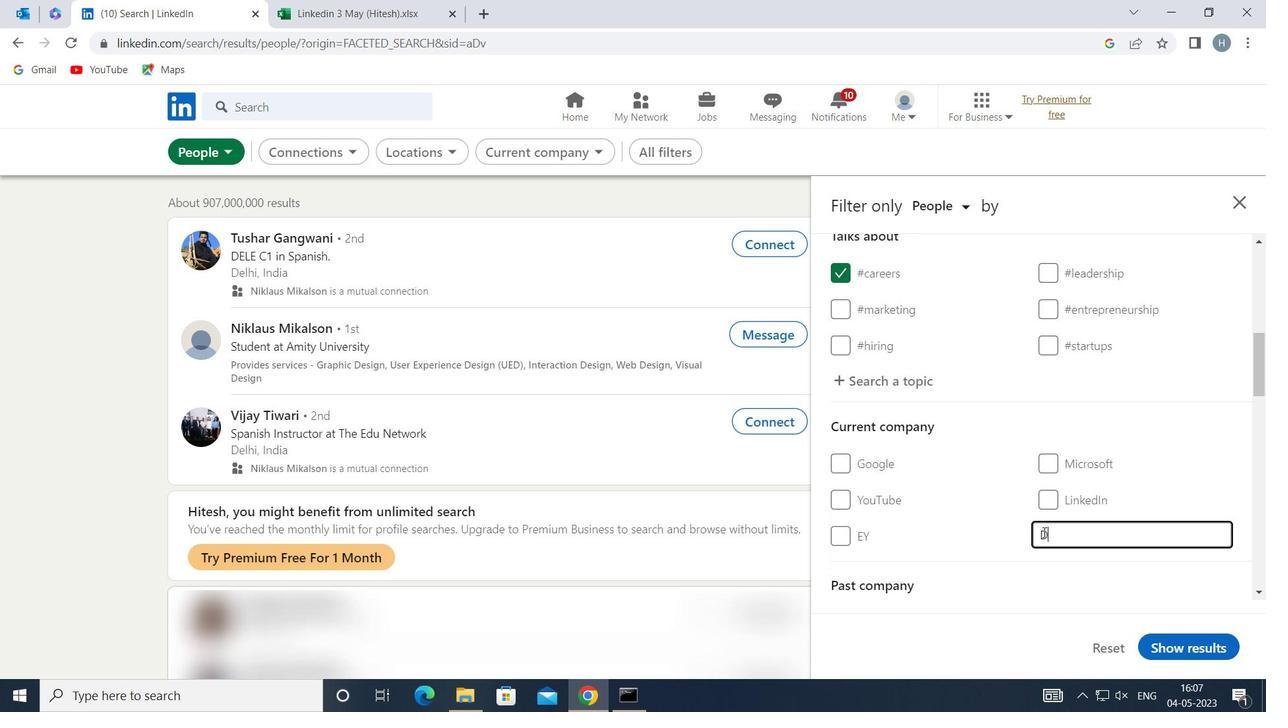 
Action: Mouse scrolled (1002, 438) with delta (0, 0)
Screenshot: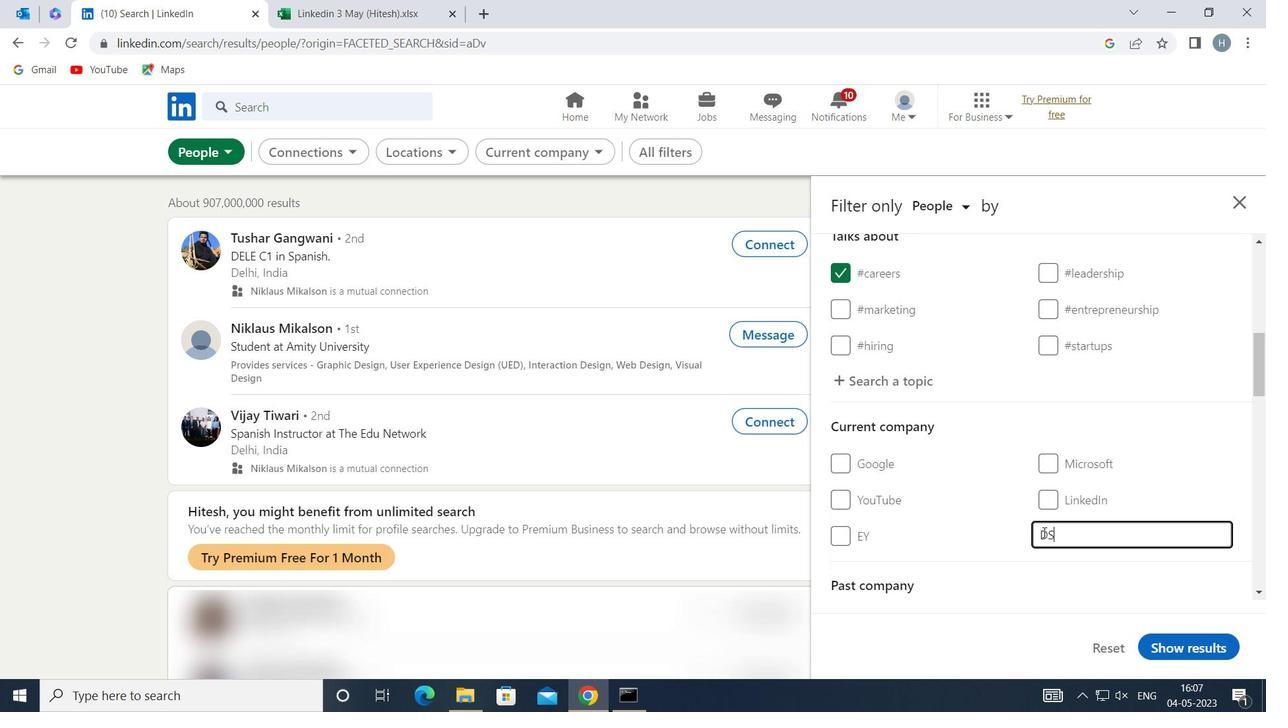 
Action: Mouse scrolled (1002, 438) with delta (0, 0)
Screenshot: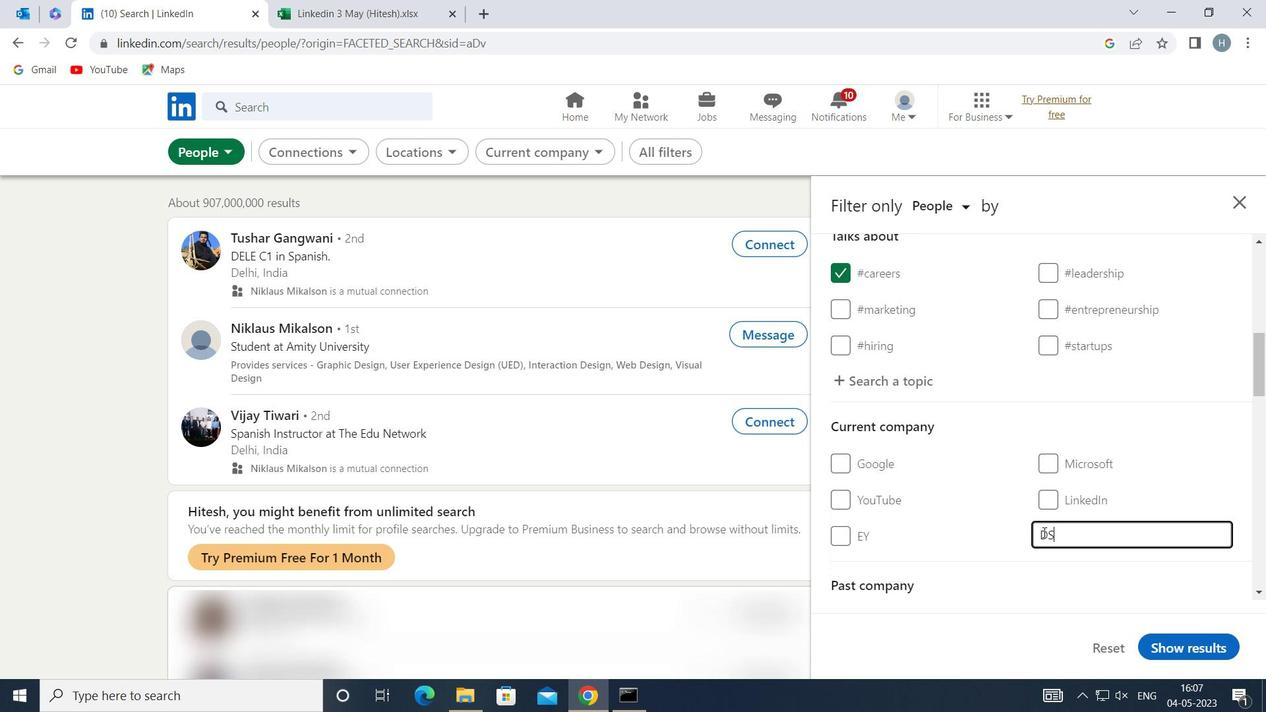 
Action: Mouse moved to (874, 479)
Screenshot: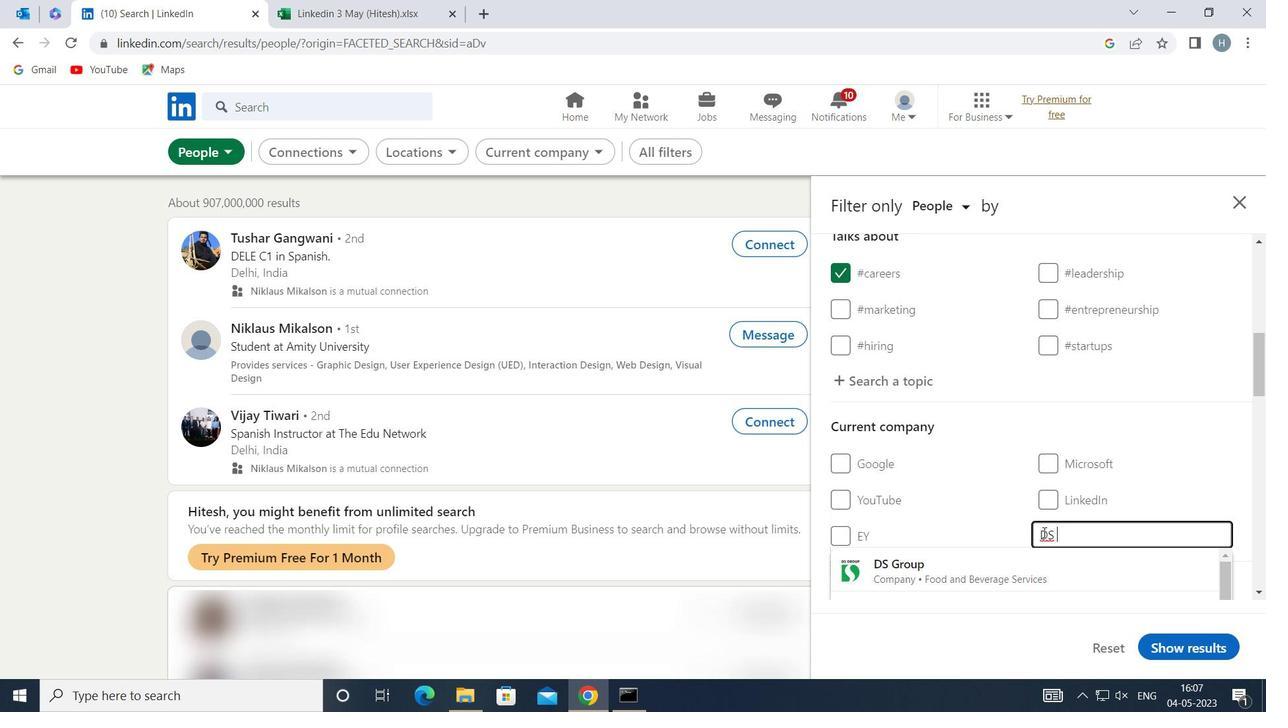 
Action: Mouse pressed left at (874, 479)
Screenshot: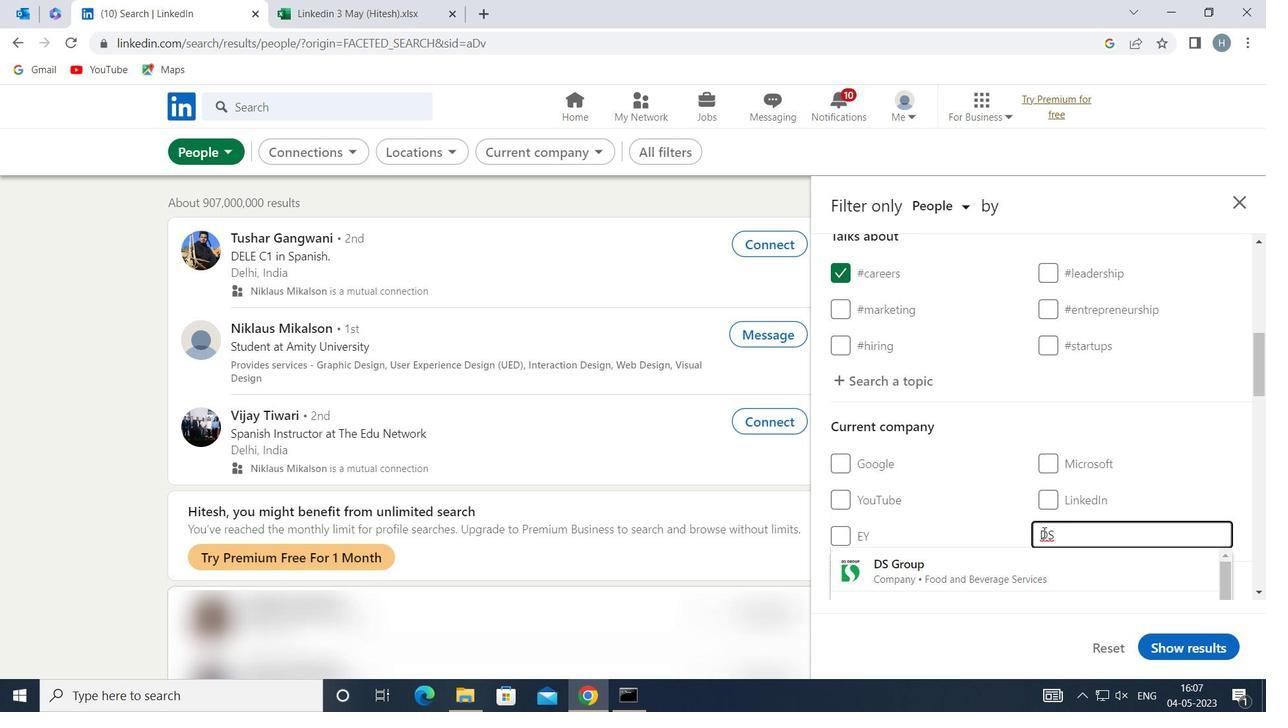 
Action: Mouse moved to (964, 471)
Screenshot: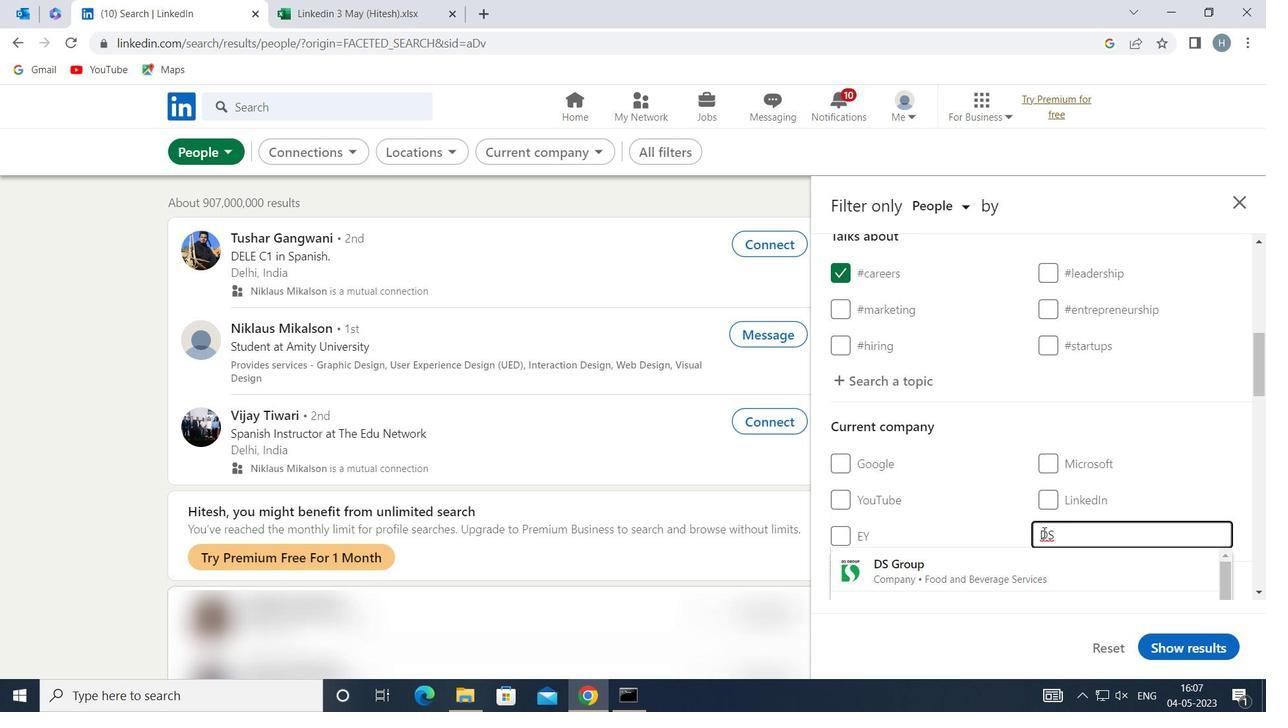 
Action: Mouse scrolled (964, 471) with delta (0, 0)
Screenshot: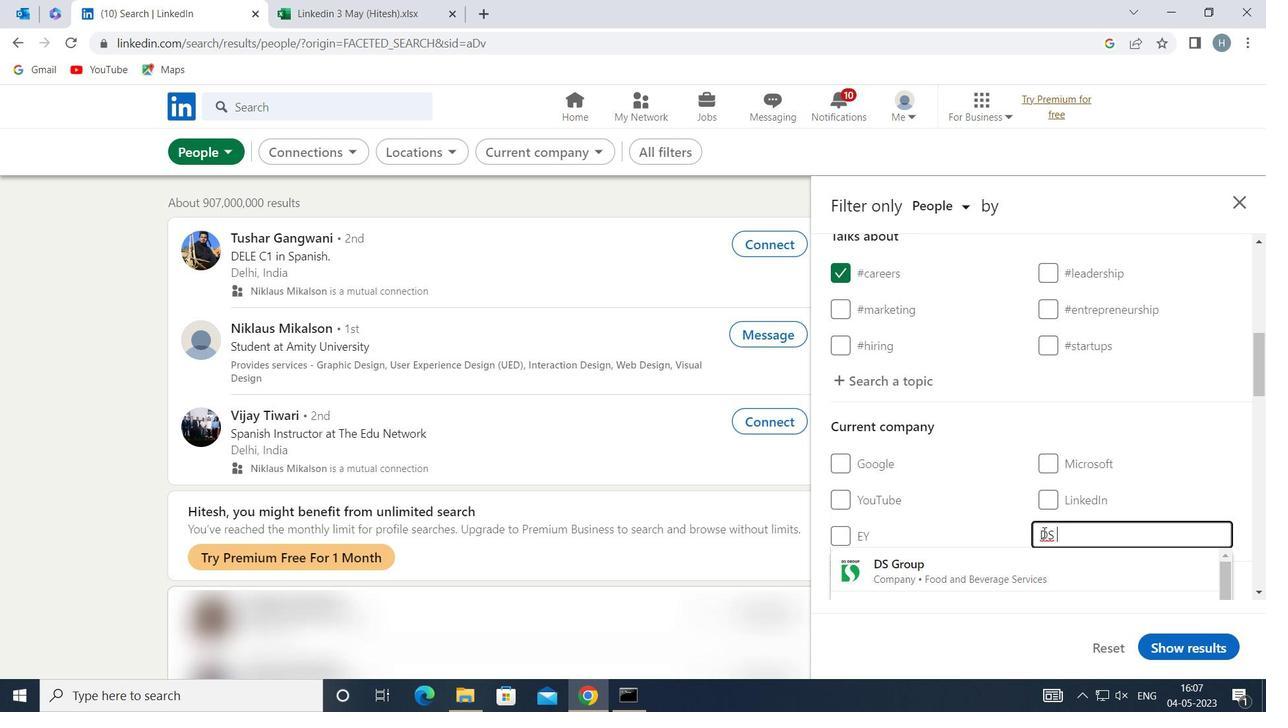 
Action: Mouse moved to (967, 465)
Screenshot: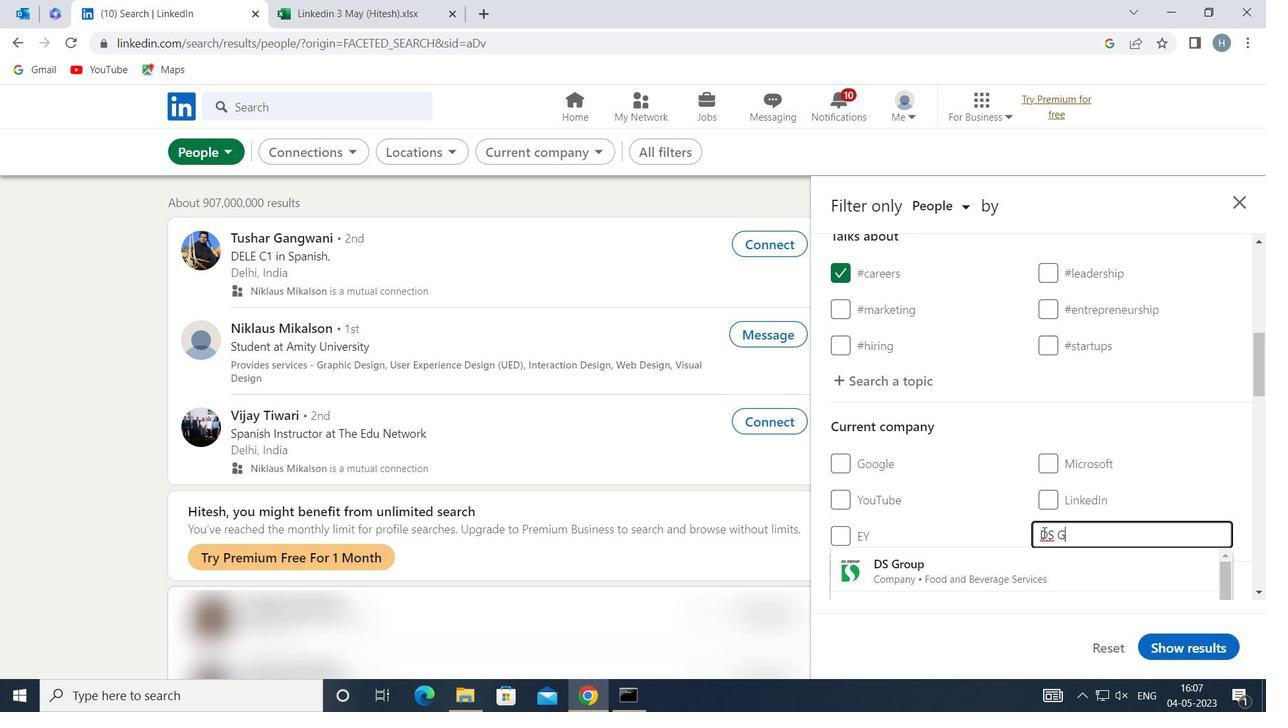 
Action: Mouse scrolled (967, 466) with delta (0, 0)
Screenshot: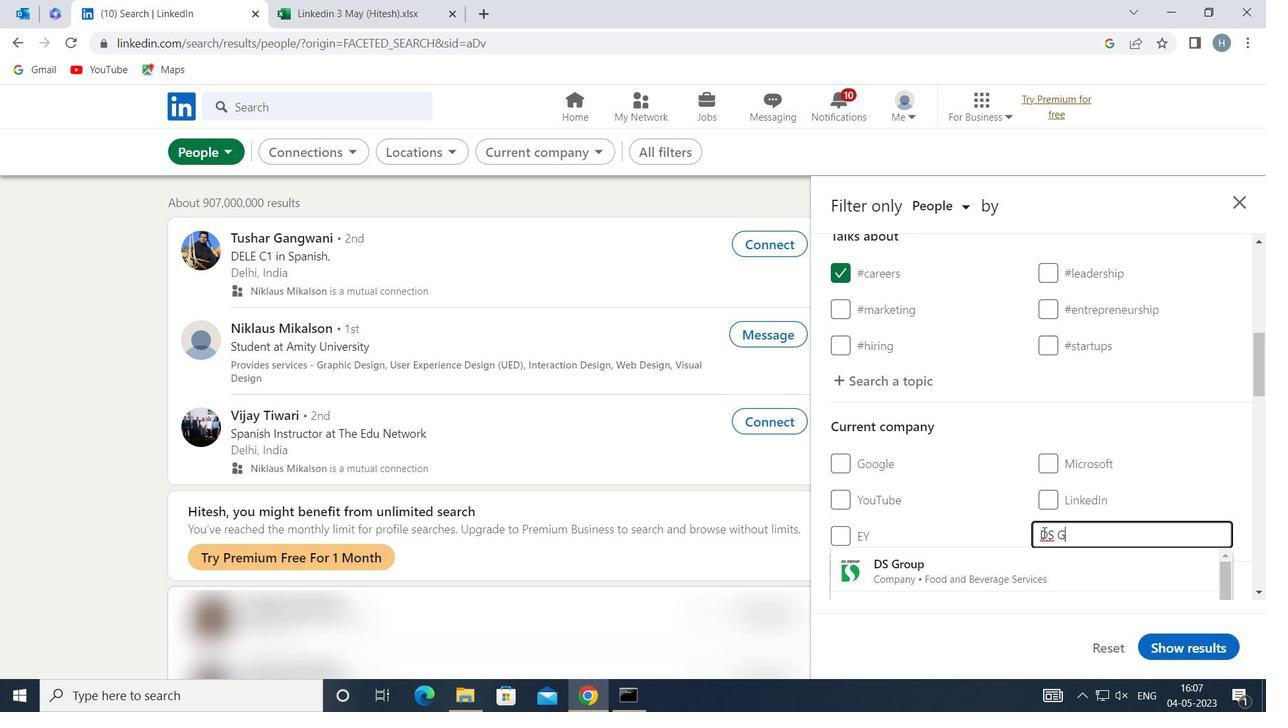 
Action: Mouse scrolled (967, 466) with delta (0, 0)
Screenshot: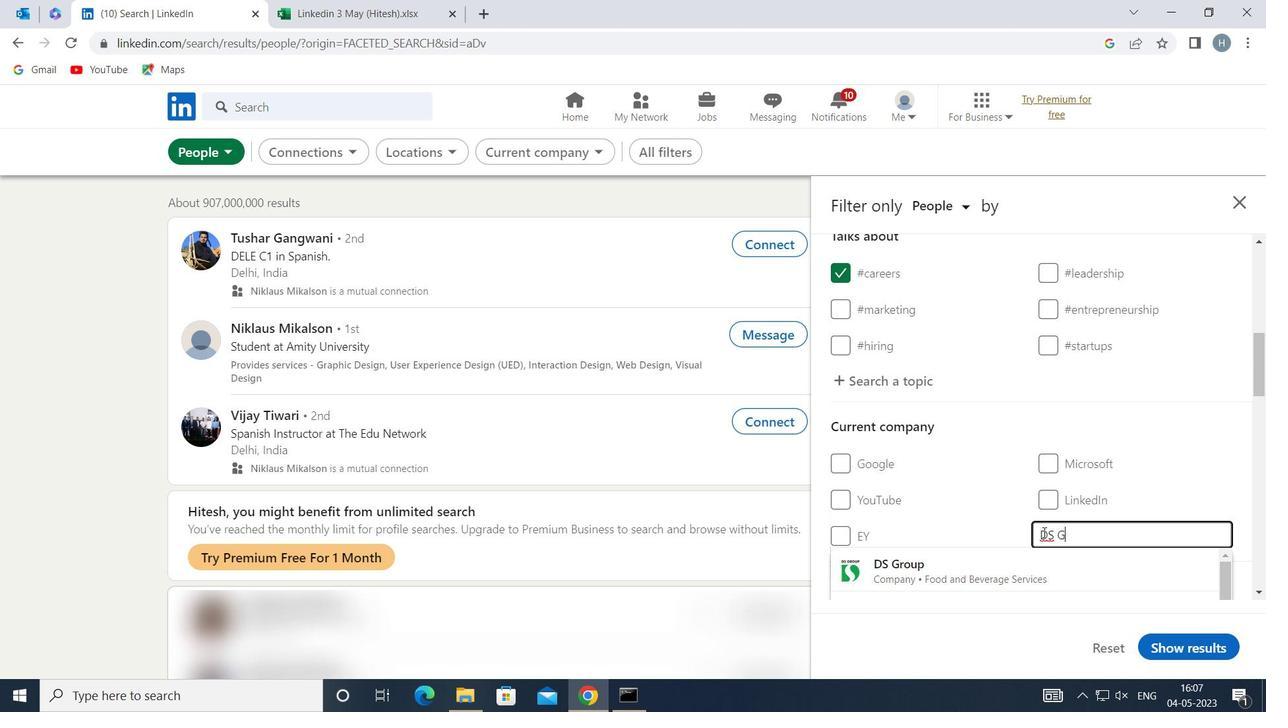 
Action: Mouse scrolled (967, 466) with delta (0, 0)
Screenshot: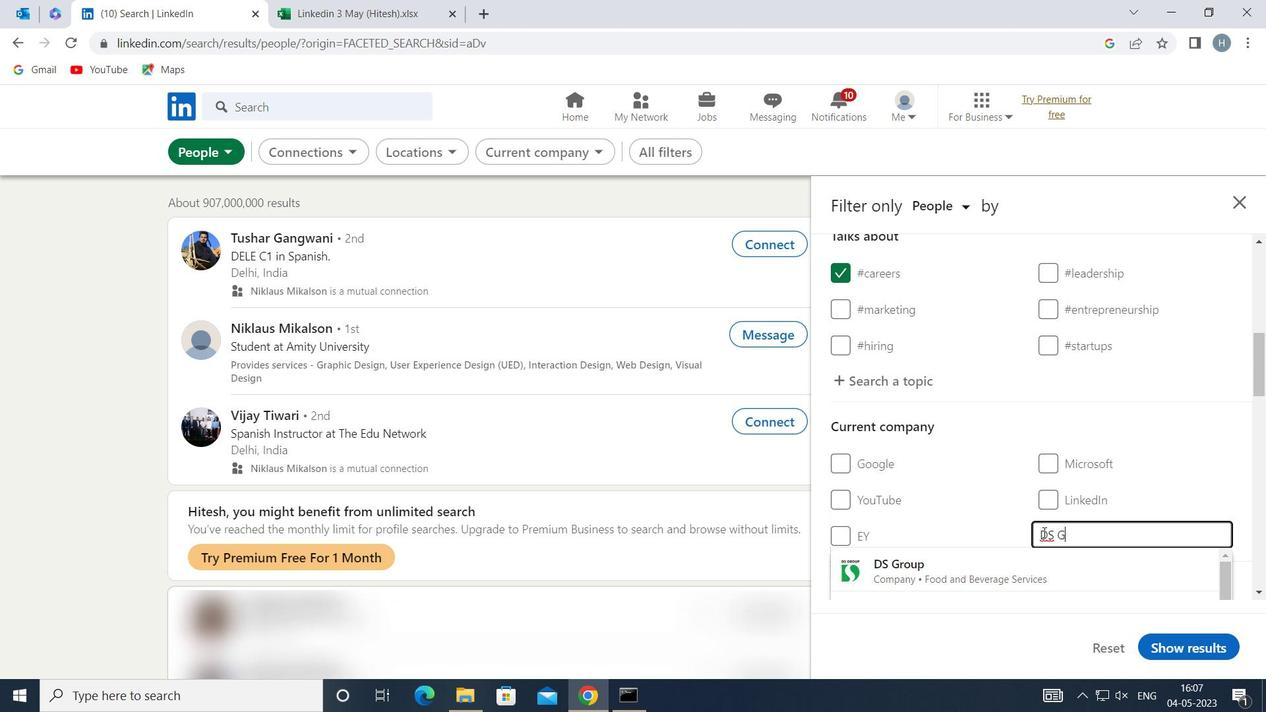 
Action: Mouse scrolled (967, 466) with delta (0, 0)
Screenshot: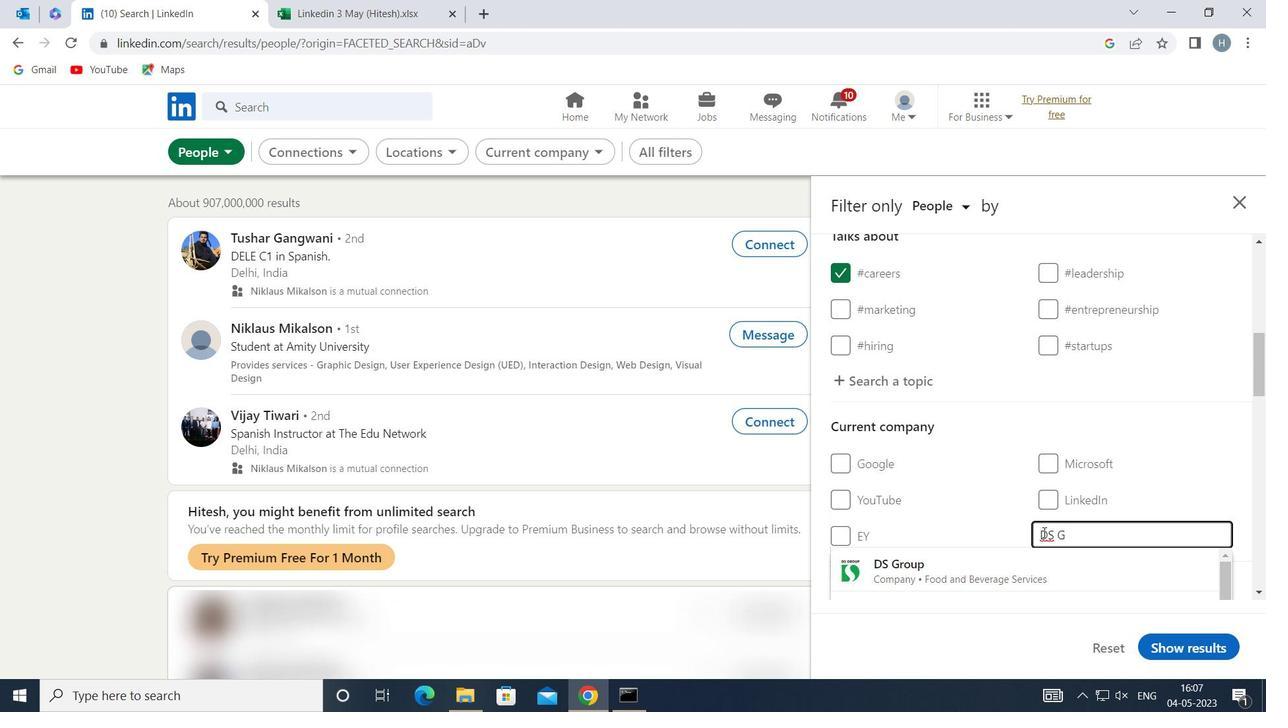 
Action: Mouse scrolled (967, 466) with delta (0, 0)
Screenshot: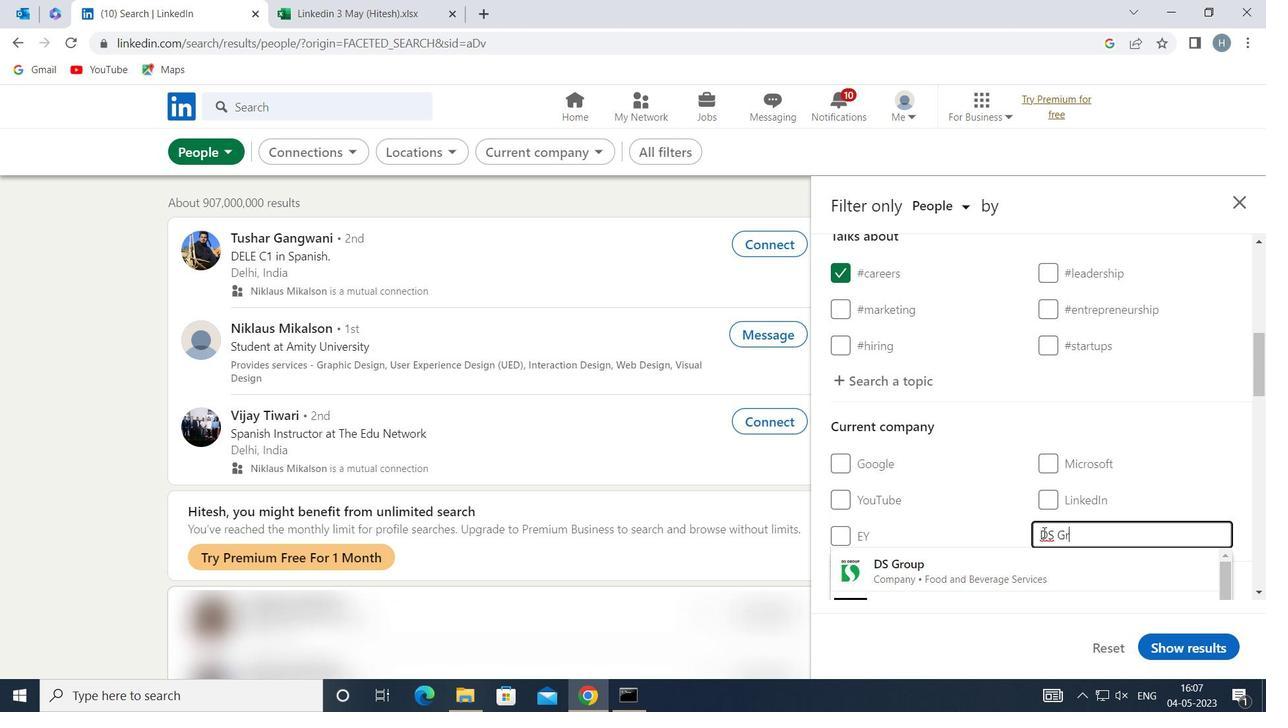 
Action: Mouse scrolled (967, 466) with delta (0, 0)
Screenshot: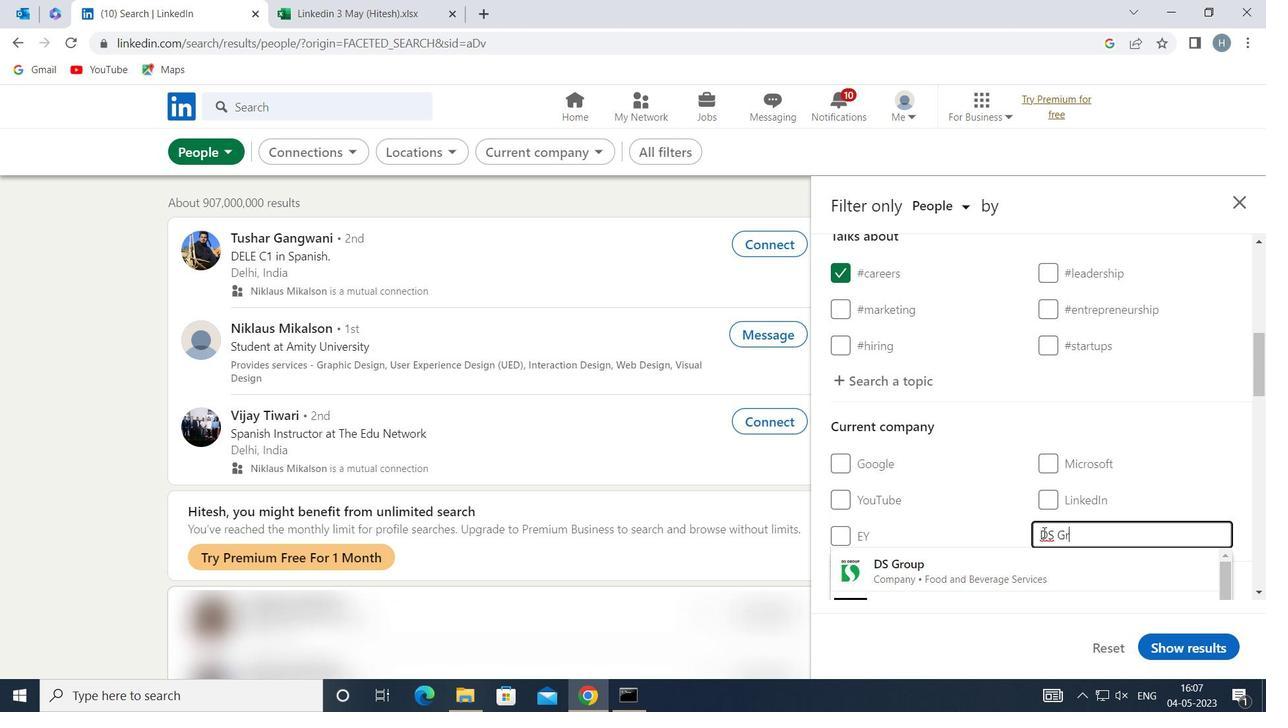 
Action: Mouse moved to (1061, 458)
Screenshot: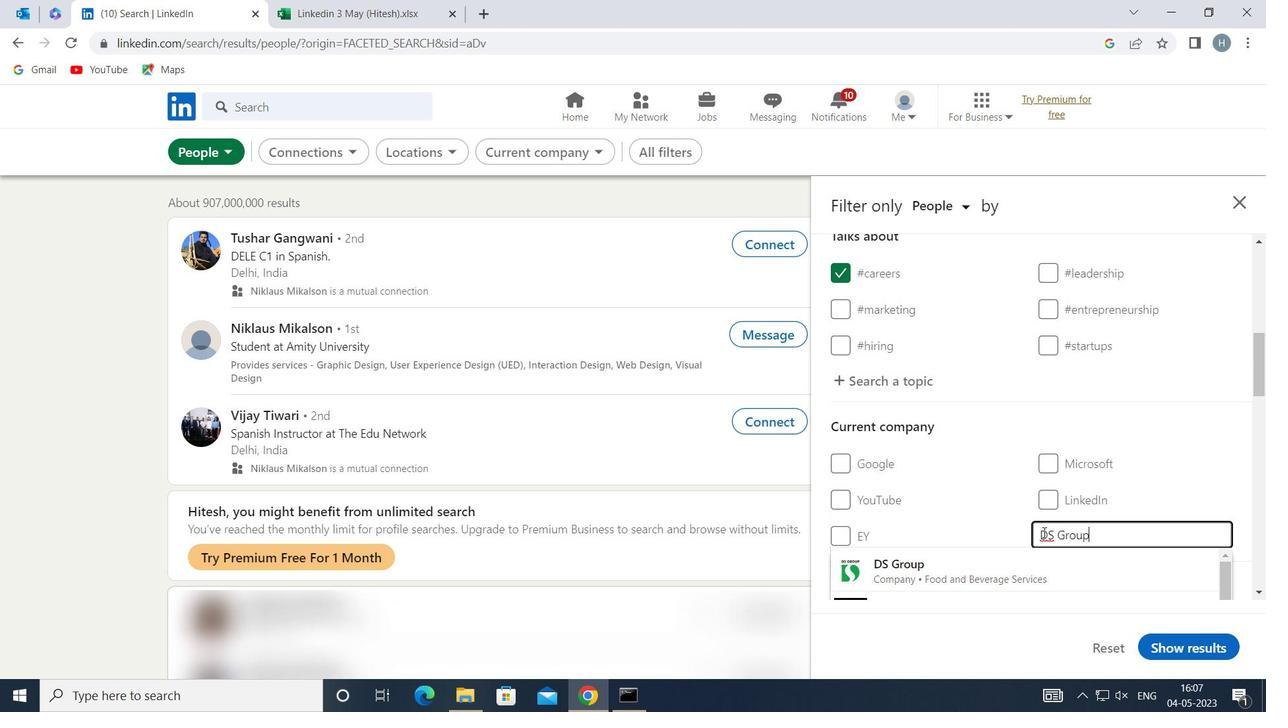 
Action: Mouse pressed left at (1061, 458)
Screenshot: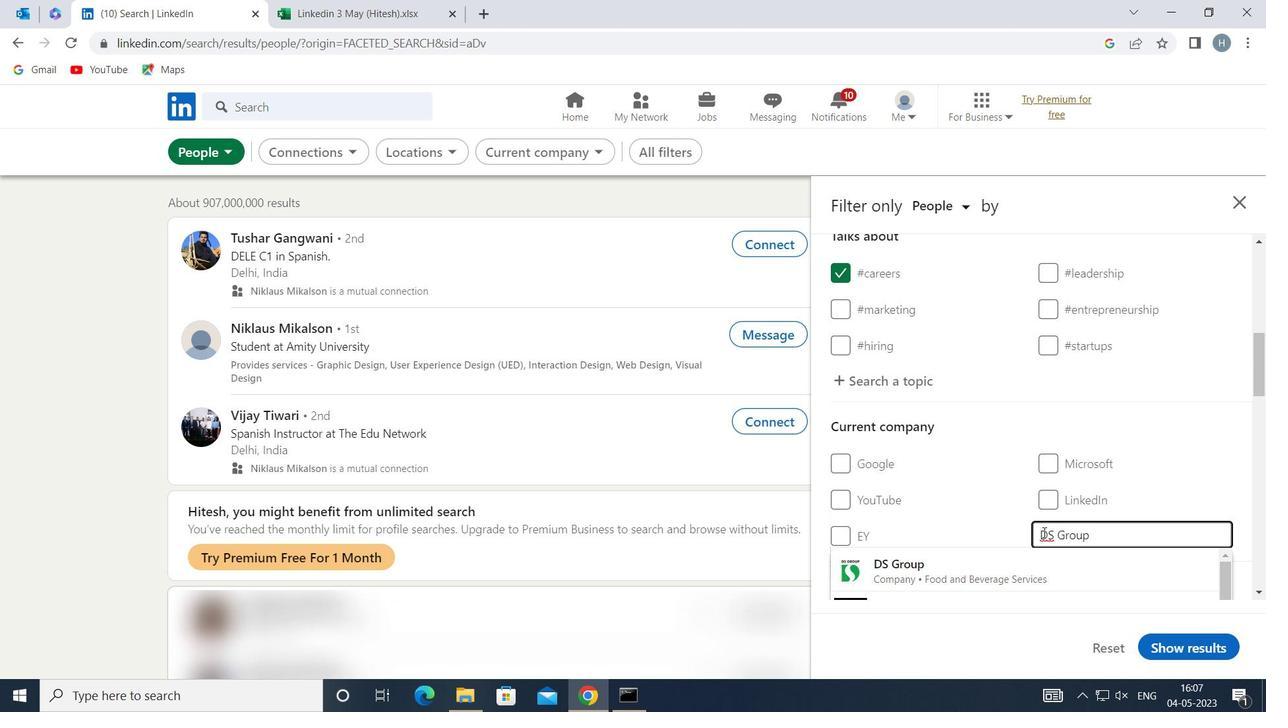 
Action: Mouse moved to (1058, 458)
Screenshot: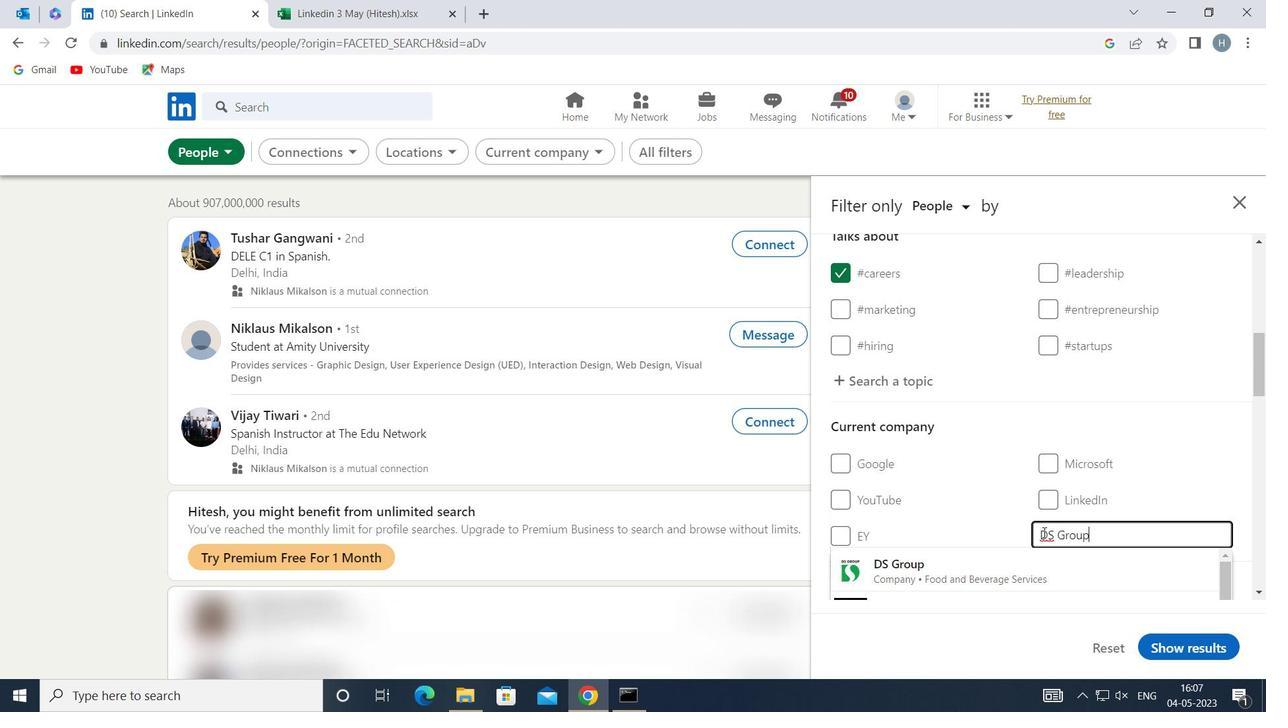 
Action: Key pressed <Key.shift>ZEE<Key.space><Key.shift>MEDIA<Key.space><Key.shift>CORP
Screenshot: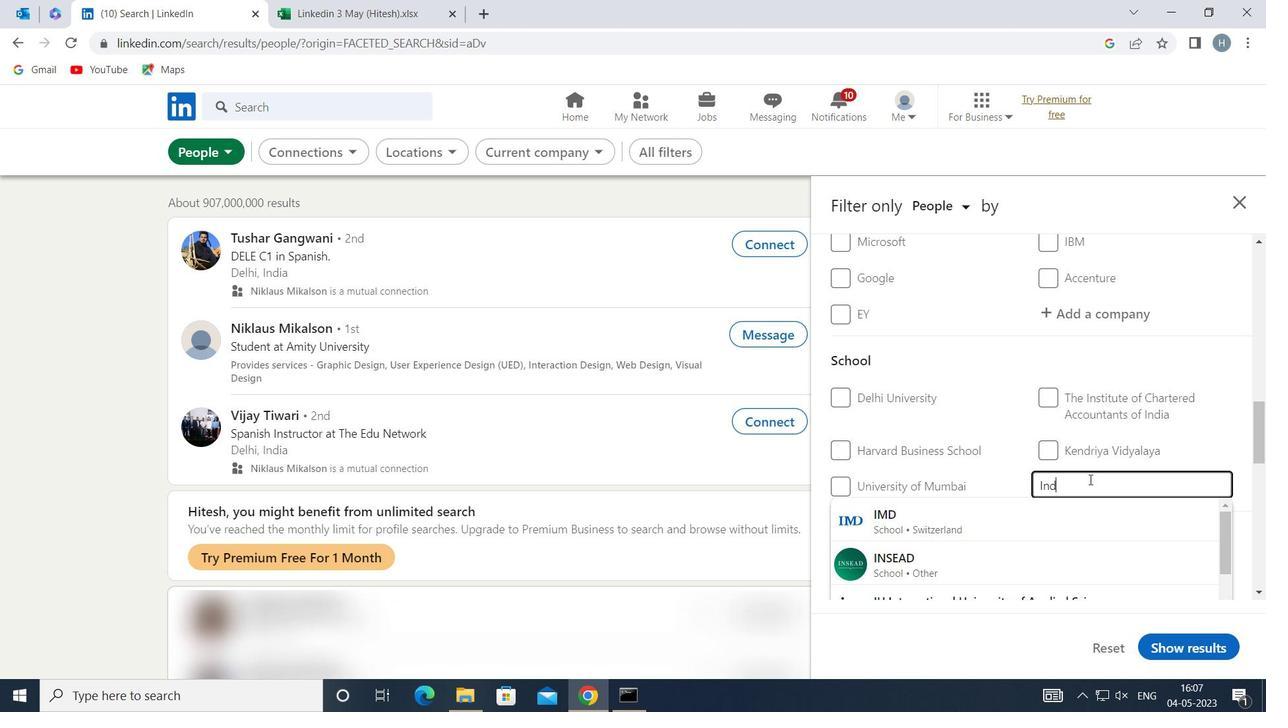 
Action: Mouse moved to (1012, 492)
Screenshot: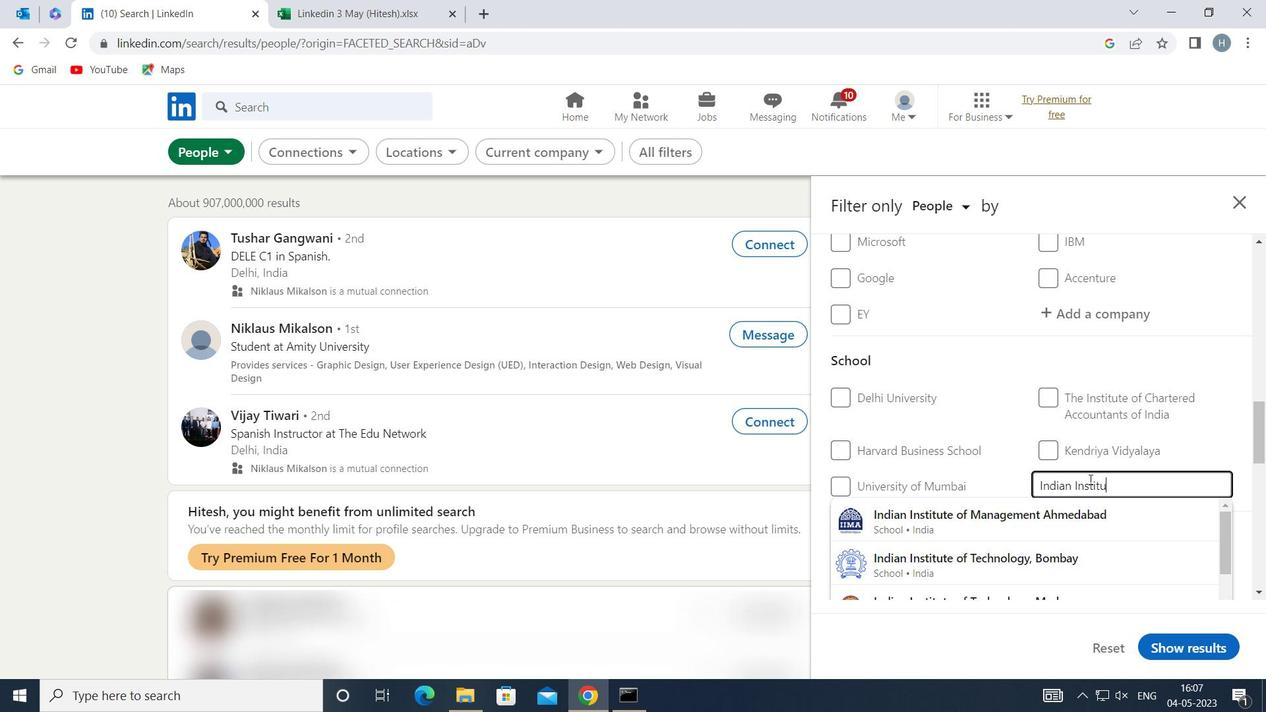 
Action: Mouse pressed left at (1012, 492)
Screenshot: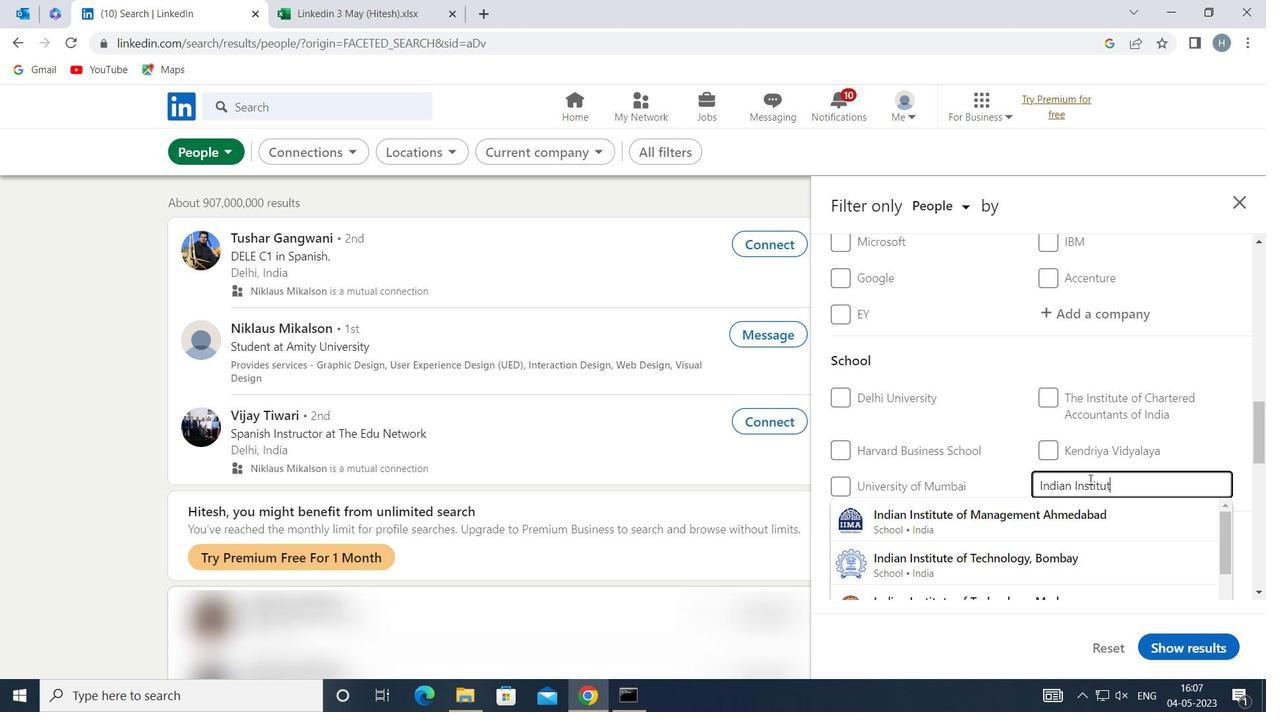 
Action: Mouse moved to (989, 440)
Screenshot: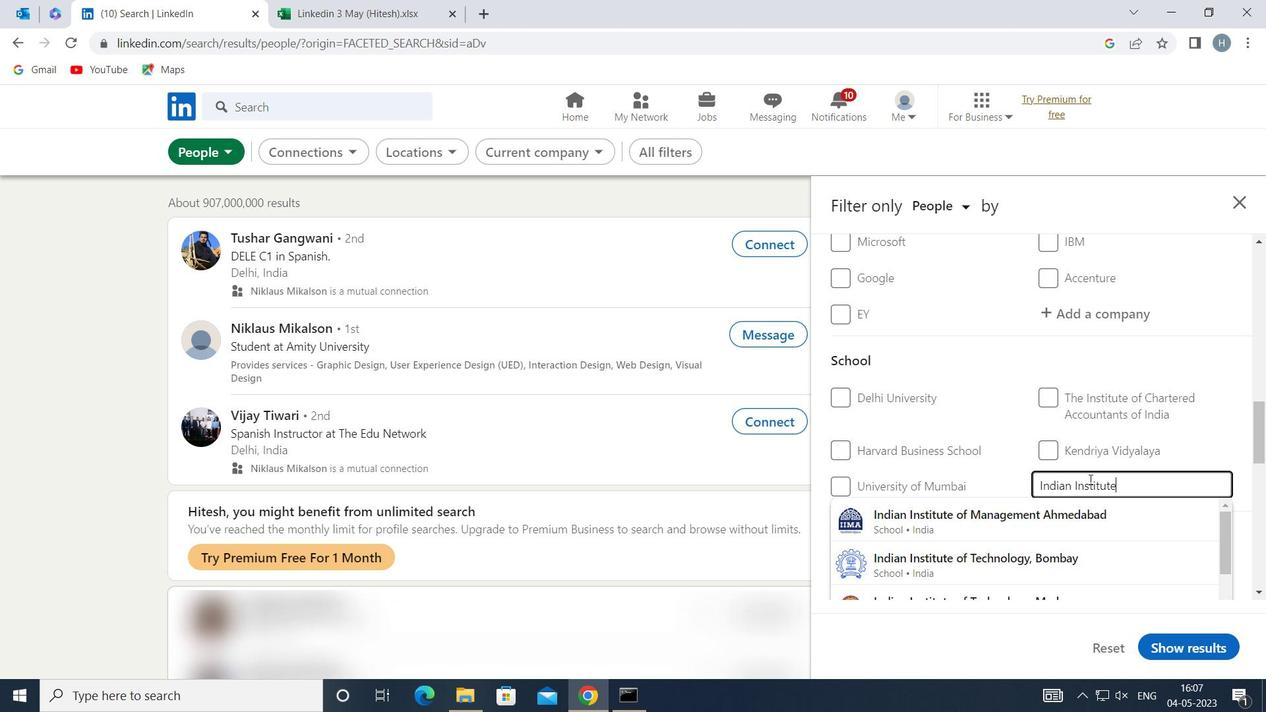 
Action: Mouse scrolled (989, 440) with delta (0, 0)
Screenshot: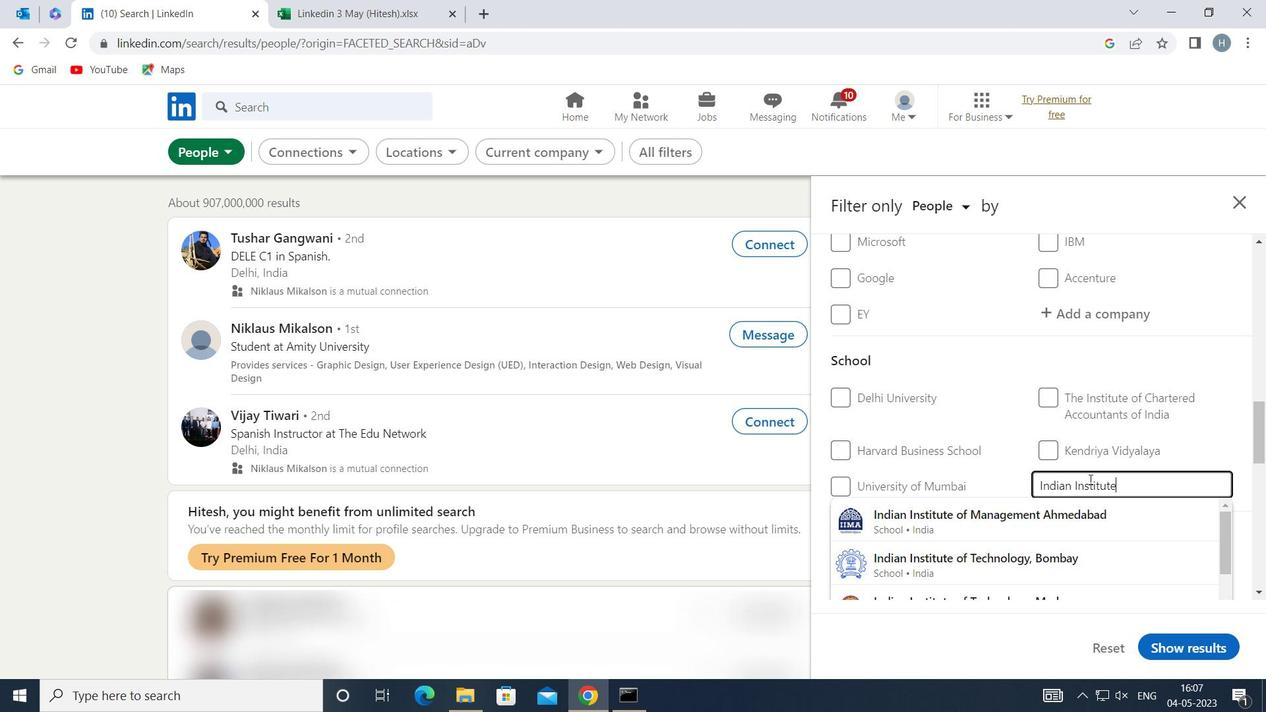 
Action: Mouse scrolled (989, 440) with delta (0, 0)
Screenshot: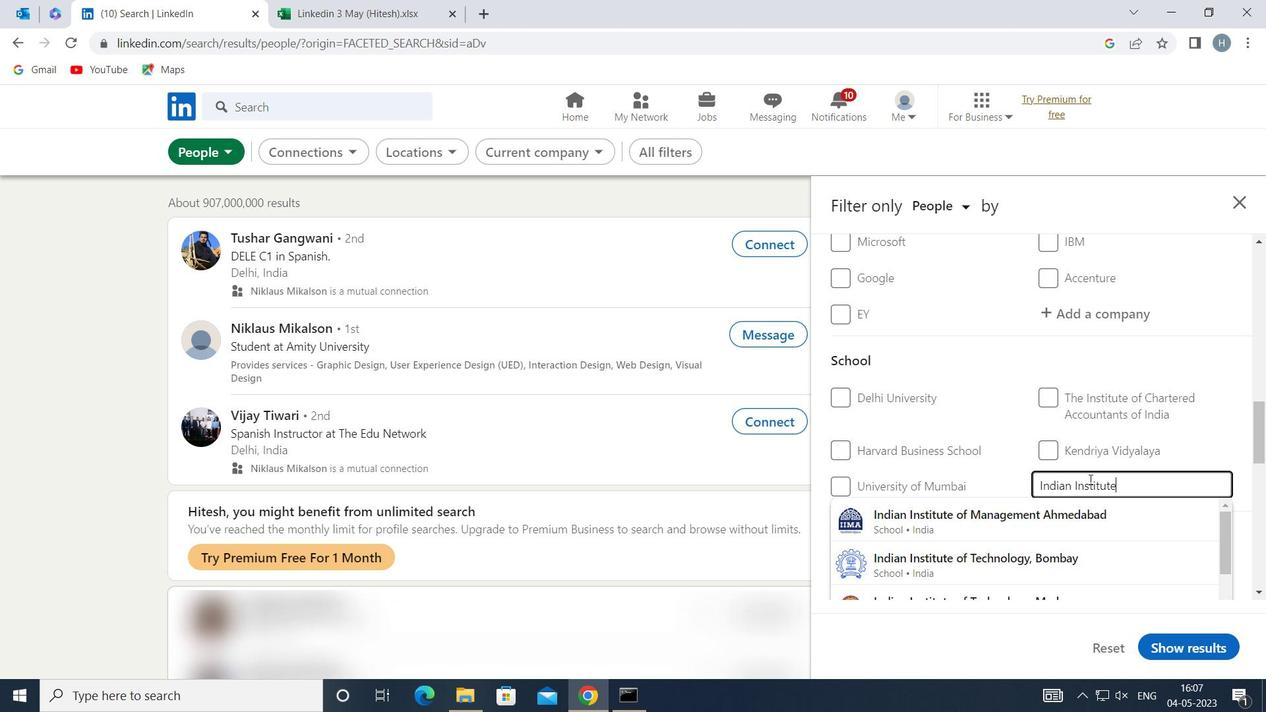 
Action: Mouse moved to (987, 432)
Screenshot: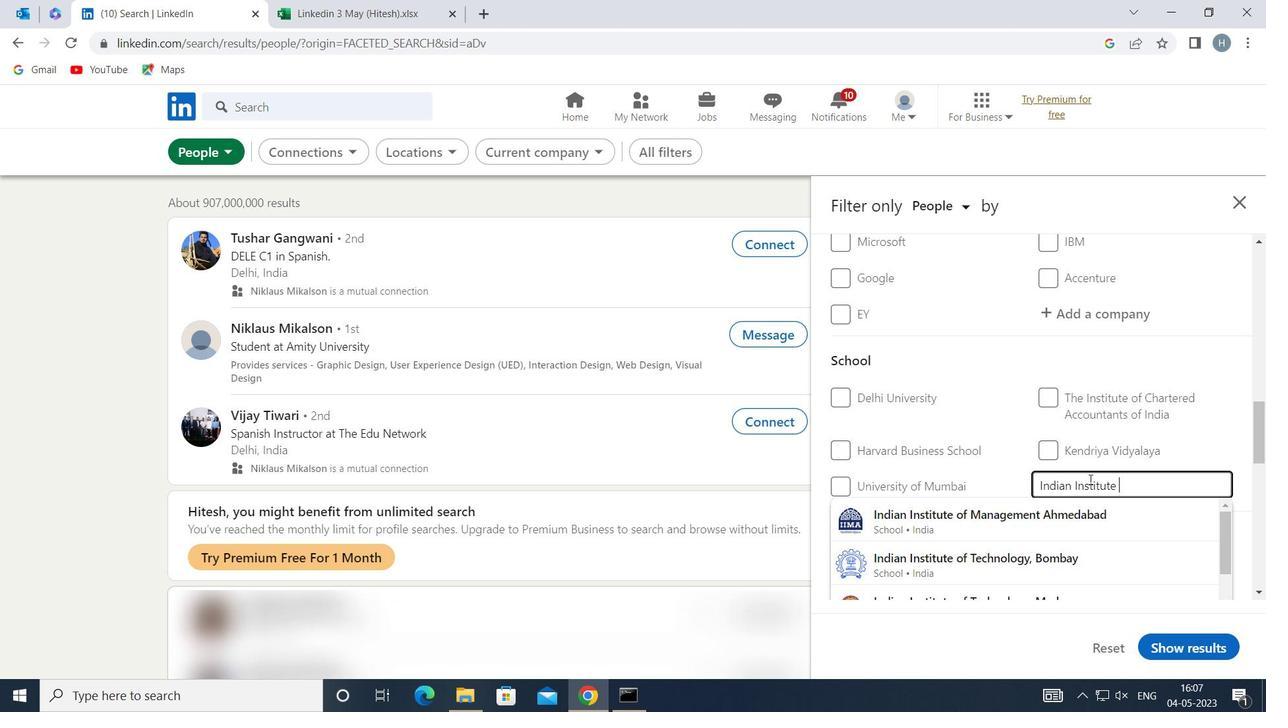 
Action: Mouse scrolled (987, 432) with delta (0, 0)
Screenshot: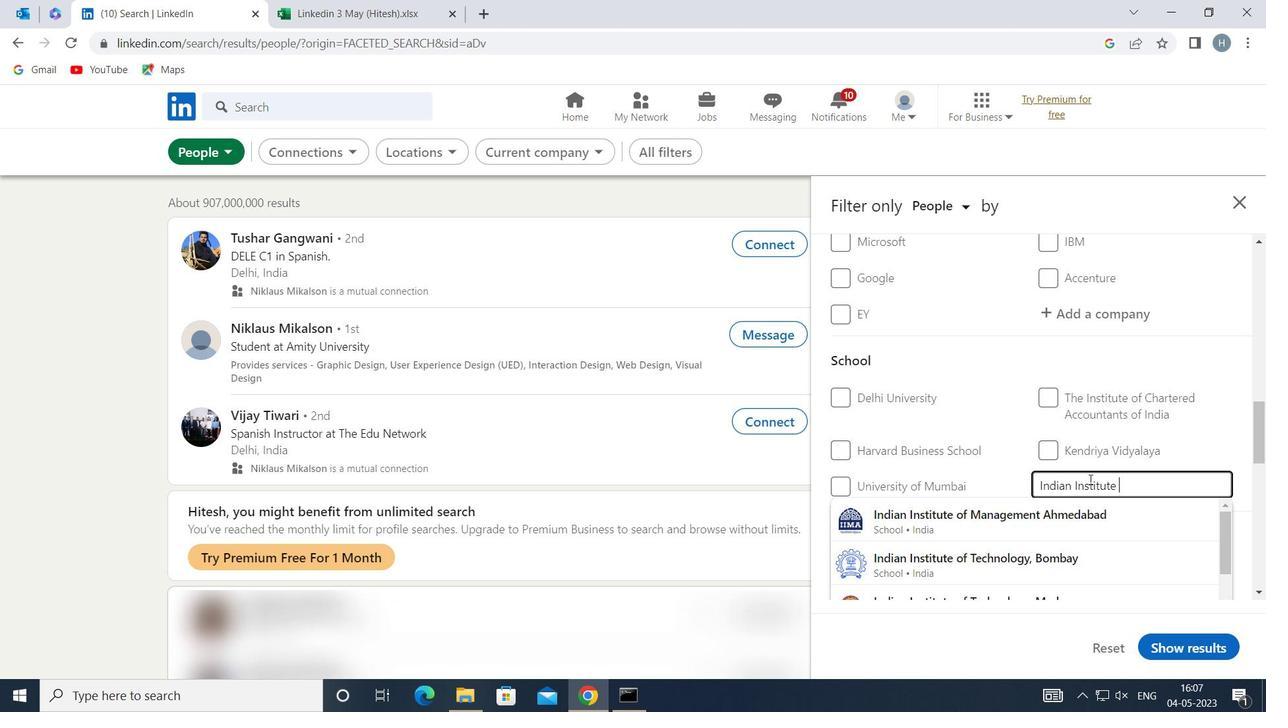 
Action: Mouse scrolled (987, 432) with delta (0, 0)
Screenshot: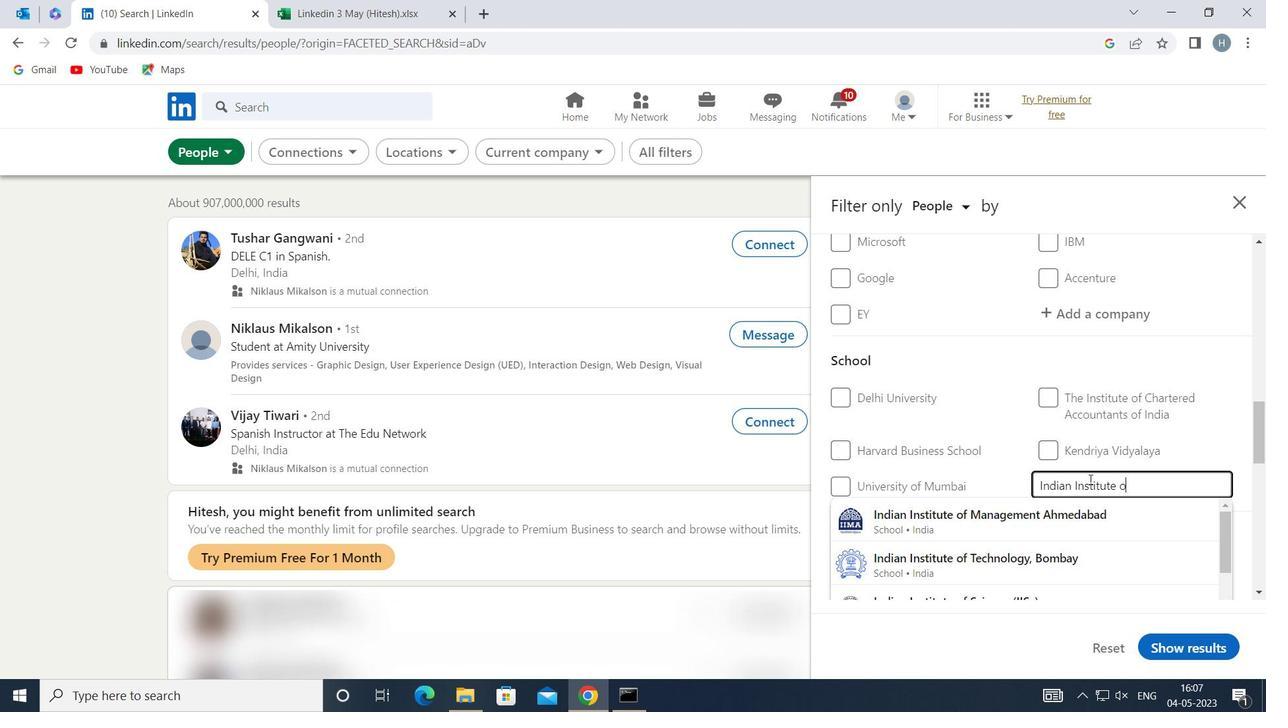 
Action: Mouse moved to (1087, 491)
Screenshot: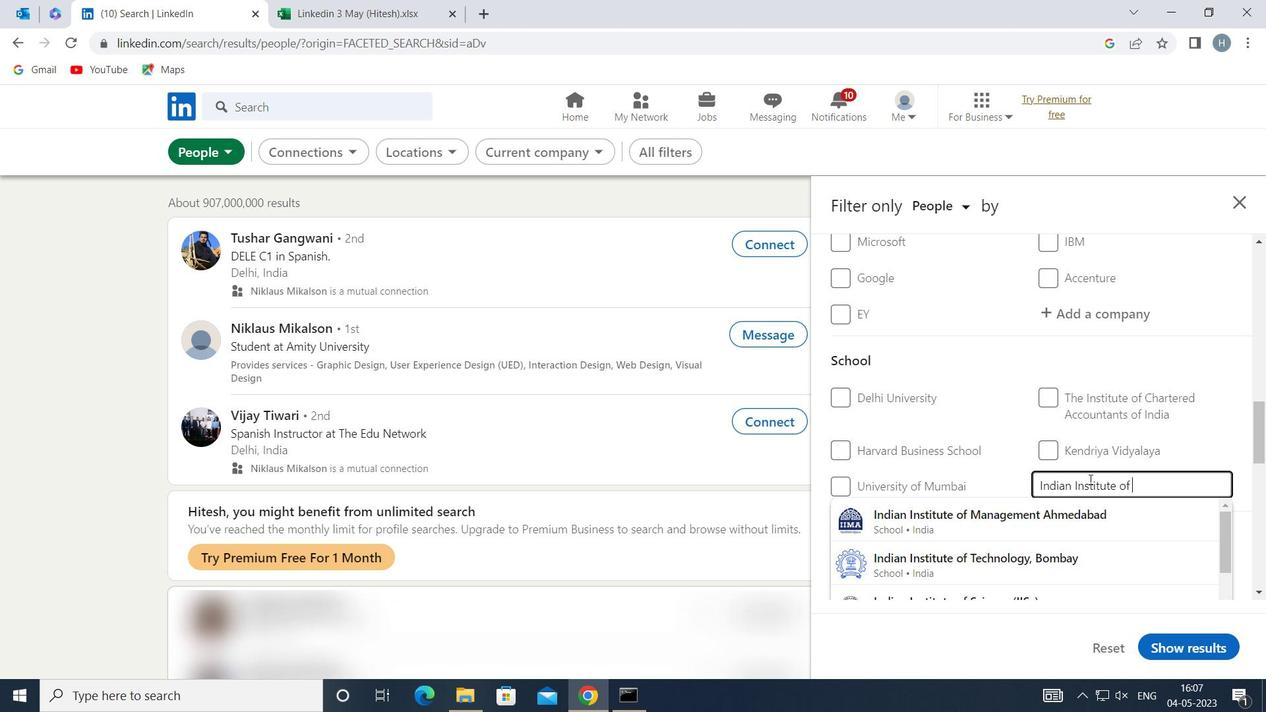 
Action: Mouse pressed left at (1087, 491)
Screenshot: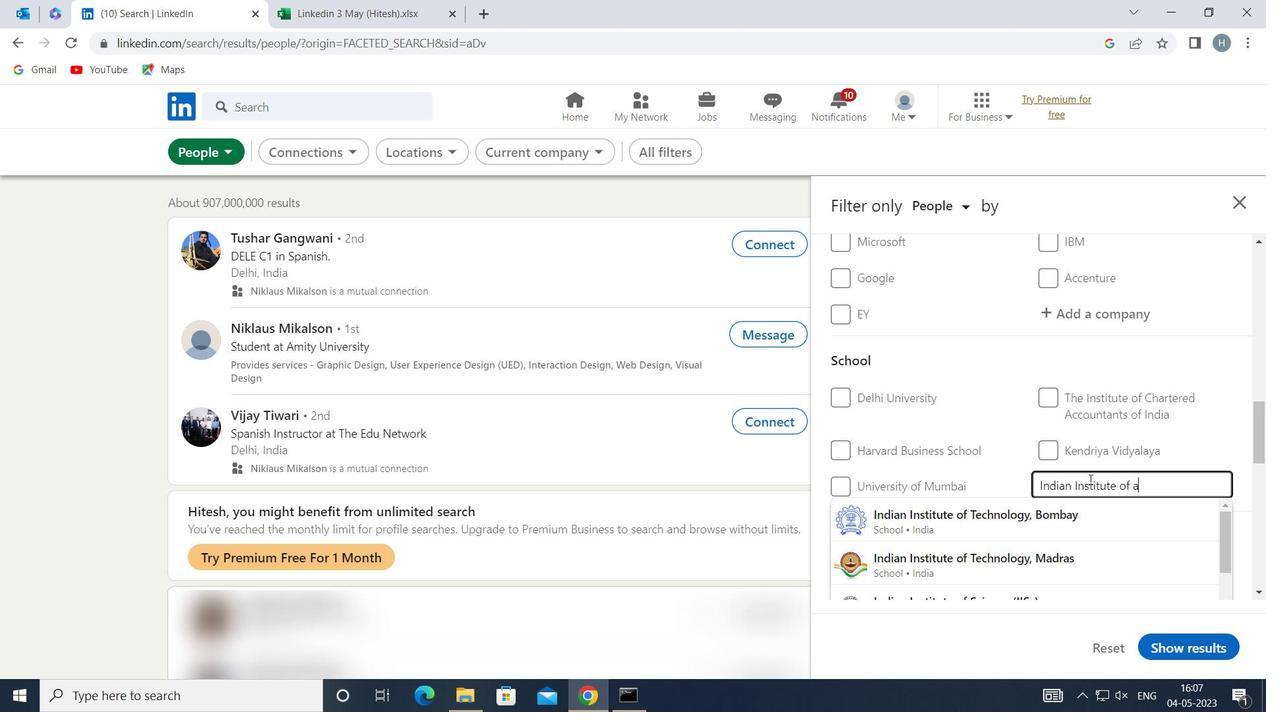 
Action: Key pressed <Key.shift>TELENGANA<Key.space><Key.shift>JOBS<Key.space>AND<Key.space><Key.shift>C<Key.backspace>
Screenshot: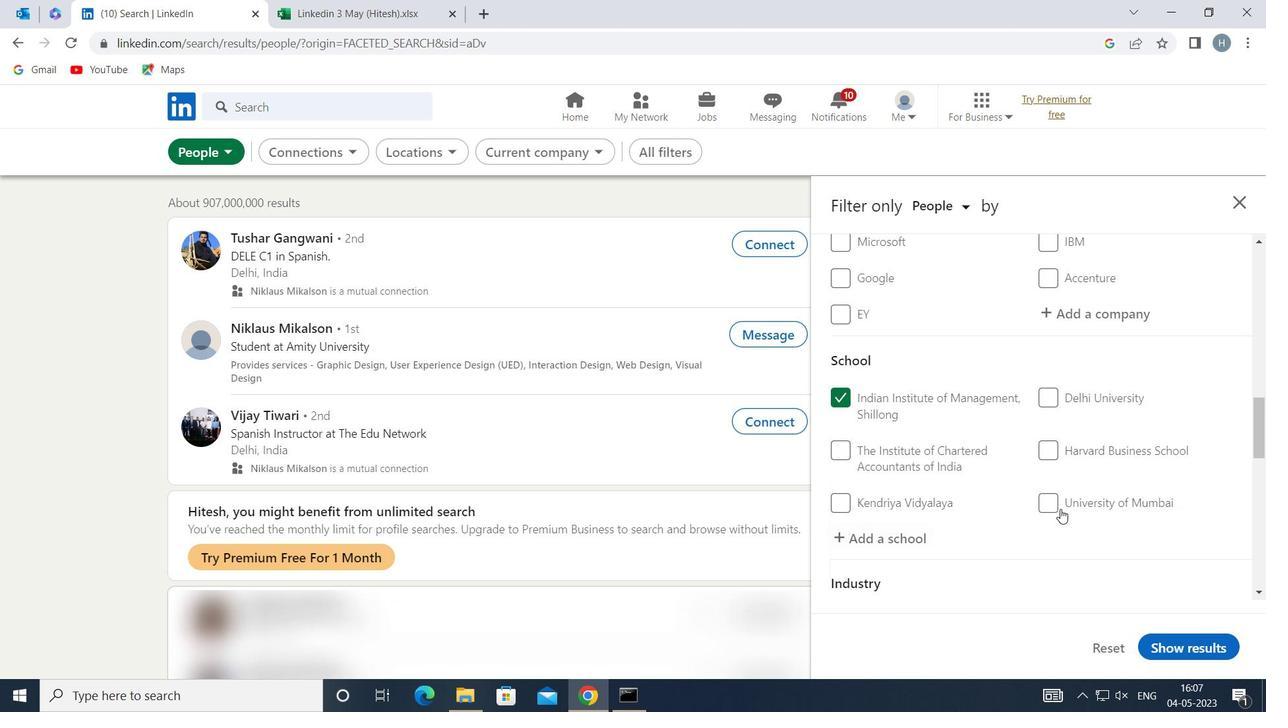 
Action: Mouse moved to (1088, 491)
Screenshot: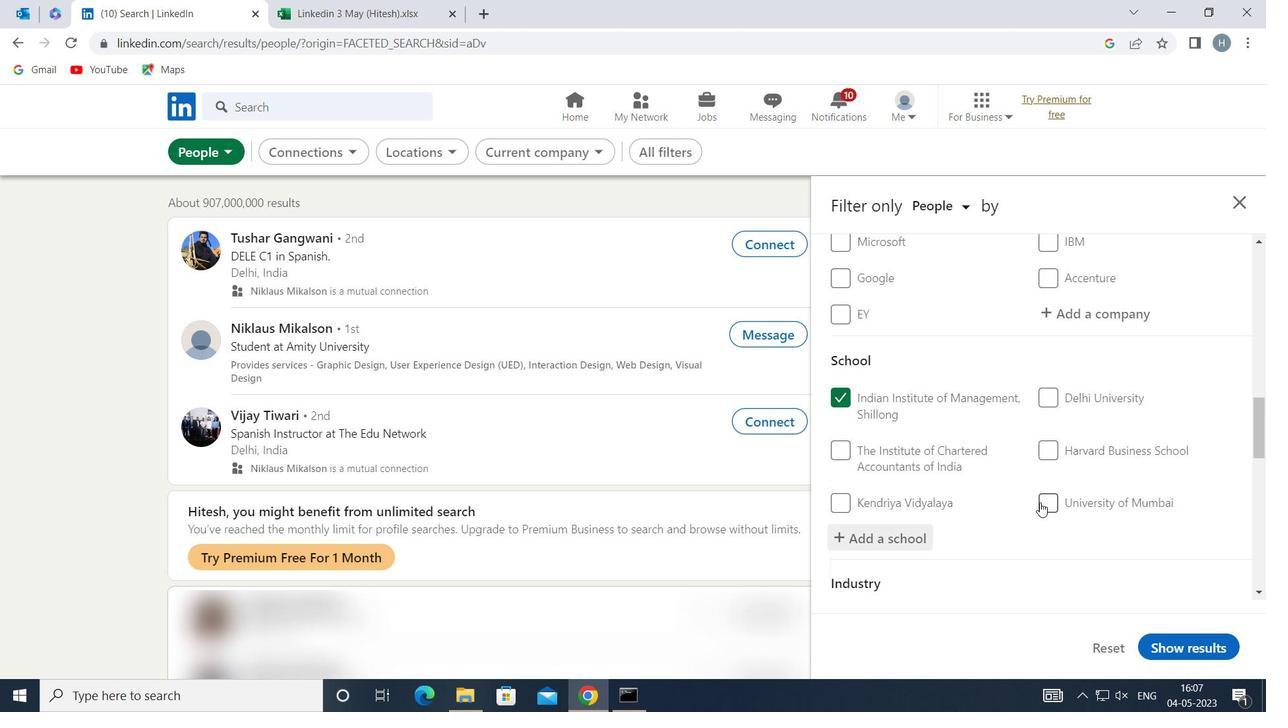 
Action: Key pressed <Key.backspace><Key.backspace><Key.backspace><Key.backspace><Key.backspace><Key.backspace>
Screenshot: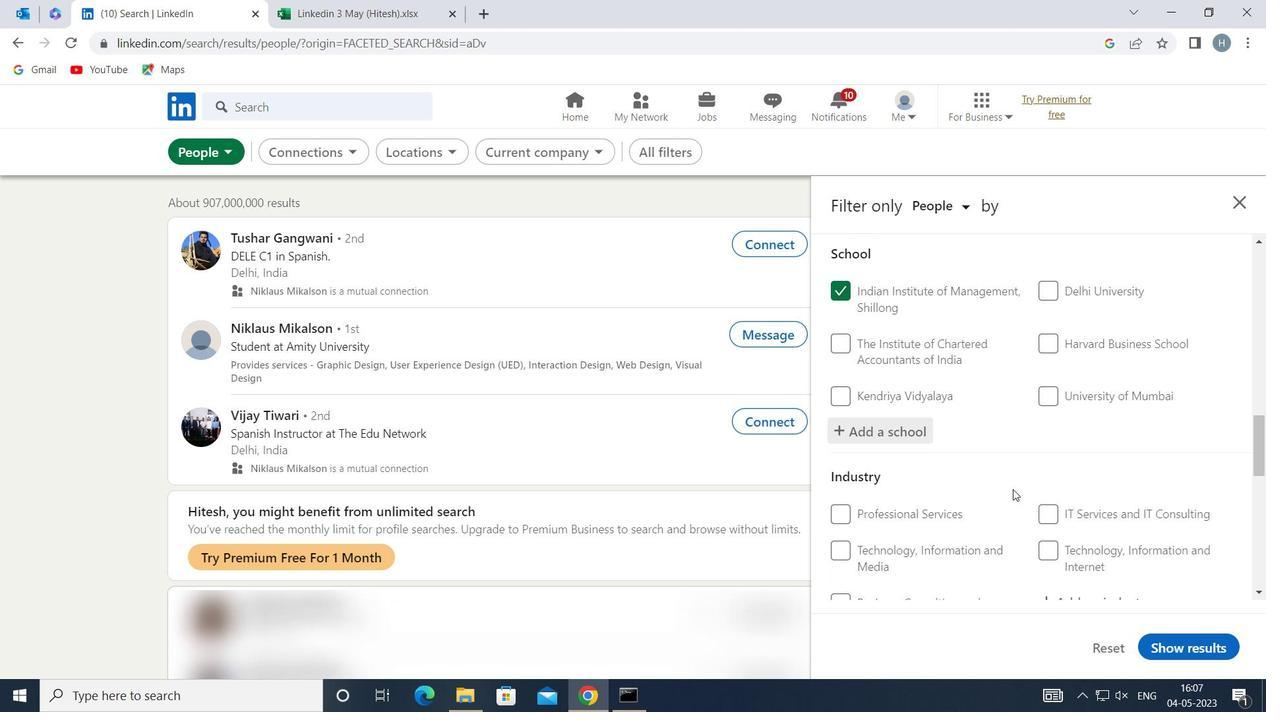 
Action: Mouse moved to (1116, 491)
Screenshot: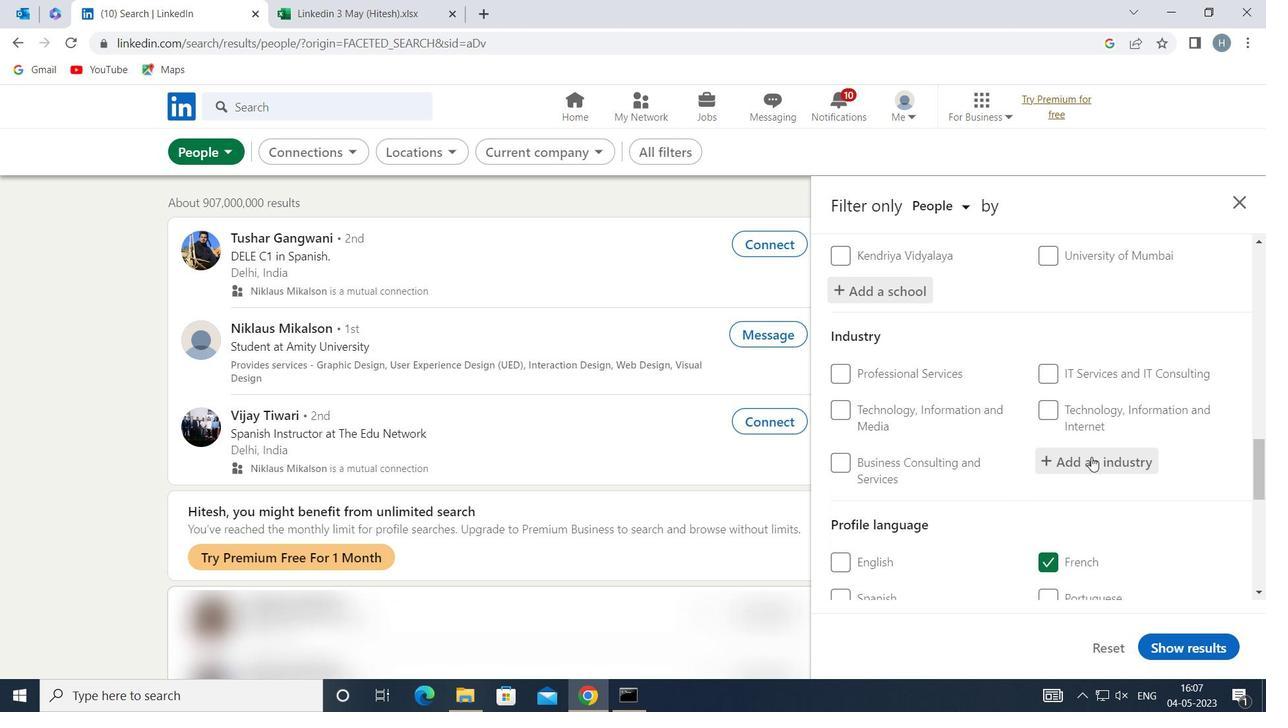 
Action: Key pressed <Key.backspace><Key.backspace><Key.backspace><Key.backspace><Key.backspace><Key.backspace><Key.backspace><Key.backspace><Key.backspace><Key.backspace>ANGANA
Screenshot: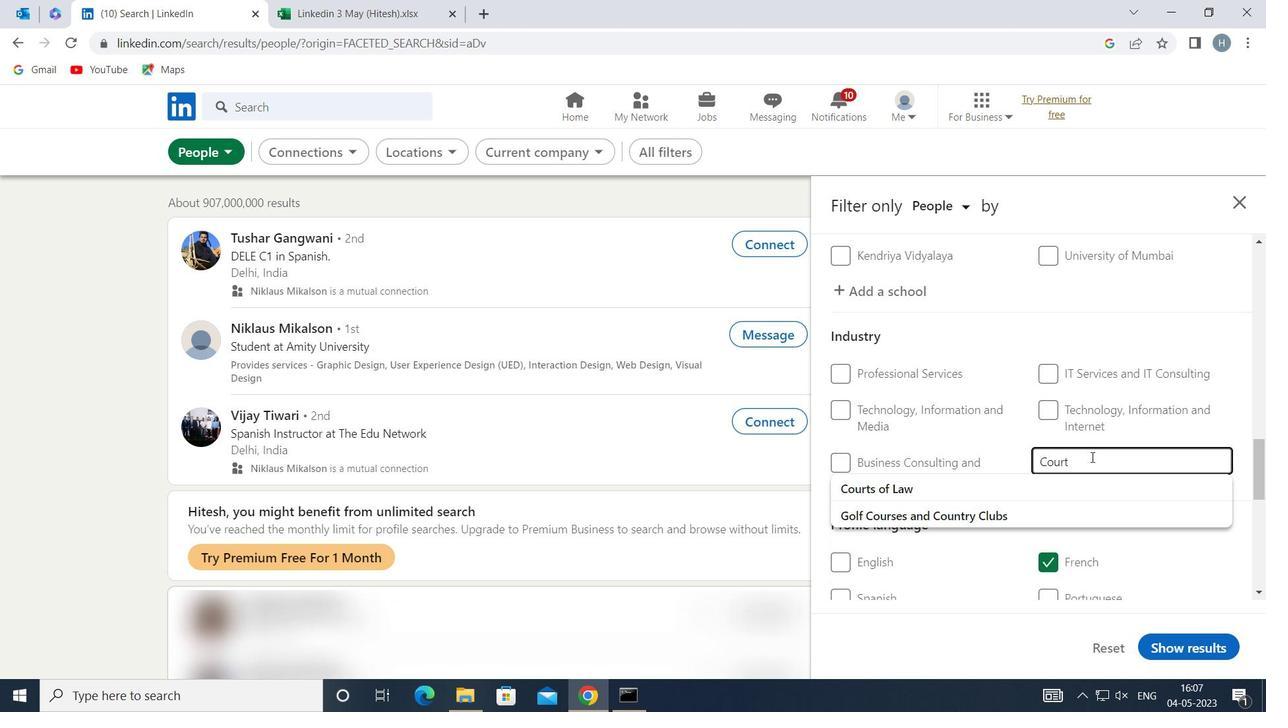 
Action: Mouse moved to (997, 564)
Screenshot: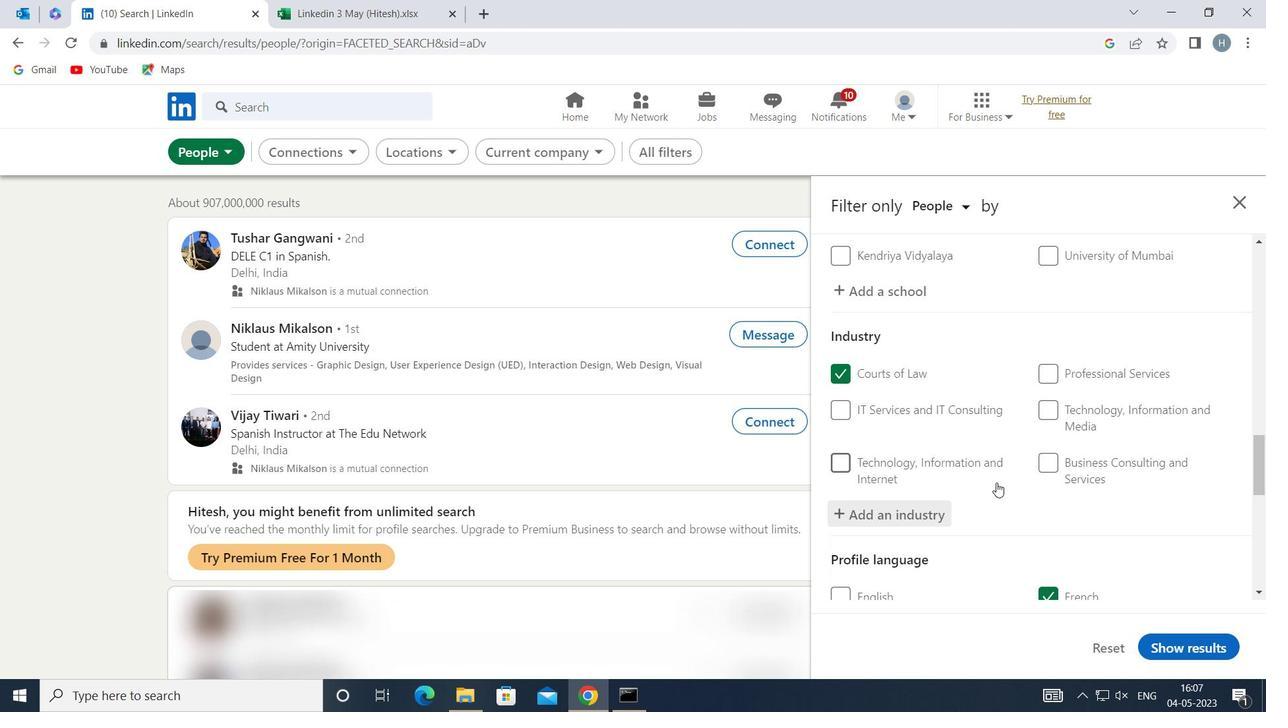 
Action: Mouse pressed left at (997, 564)
Screenshot: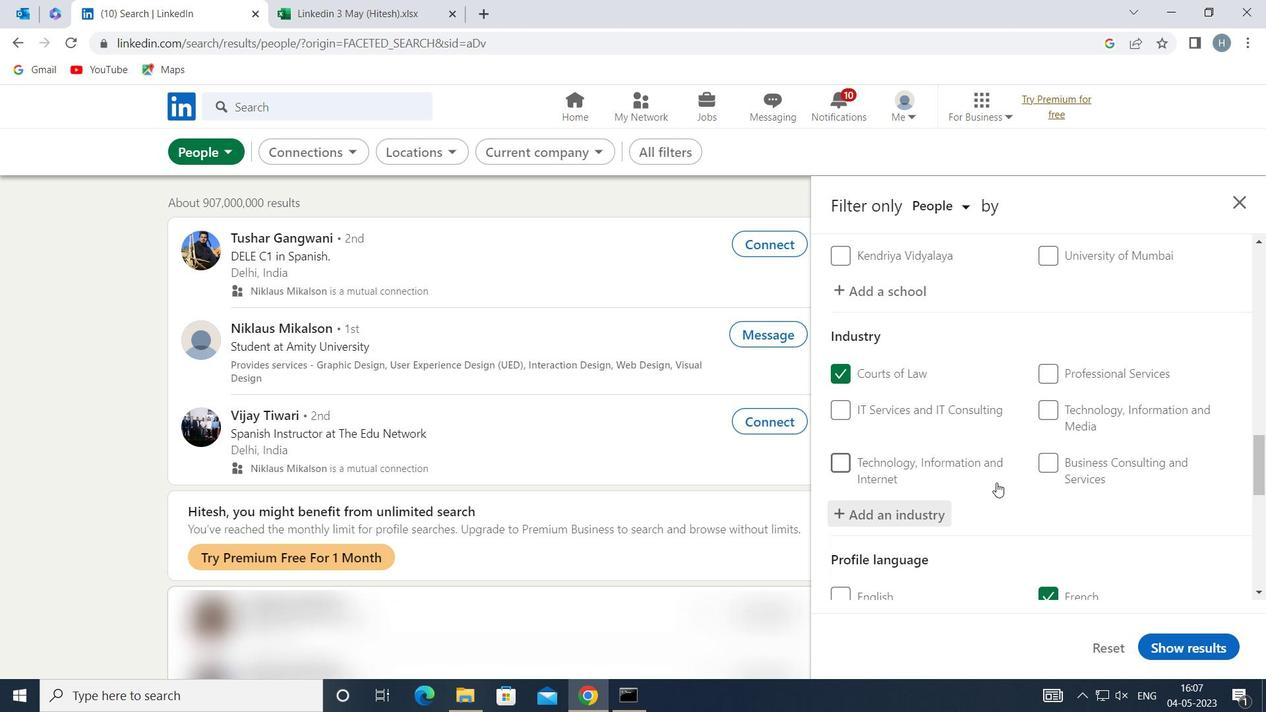 
Action: Mouse moved to (950, 463)
Screenshot: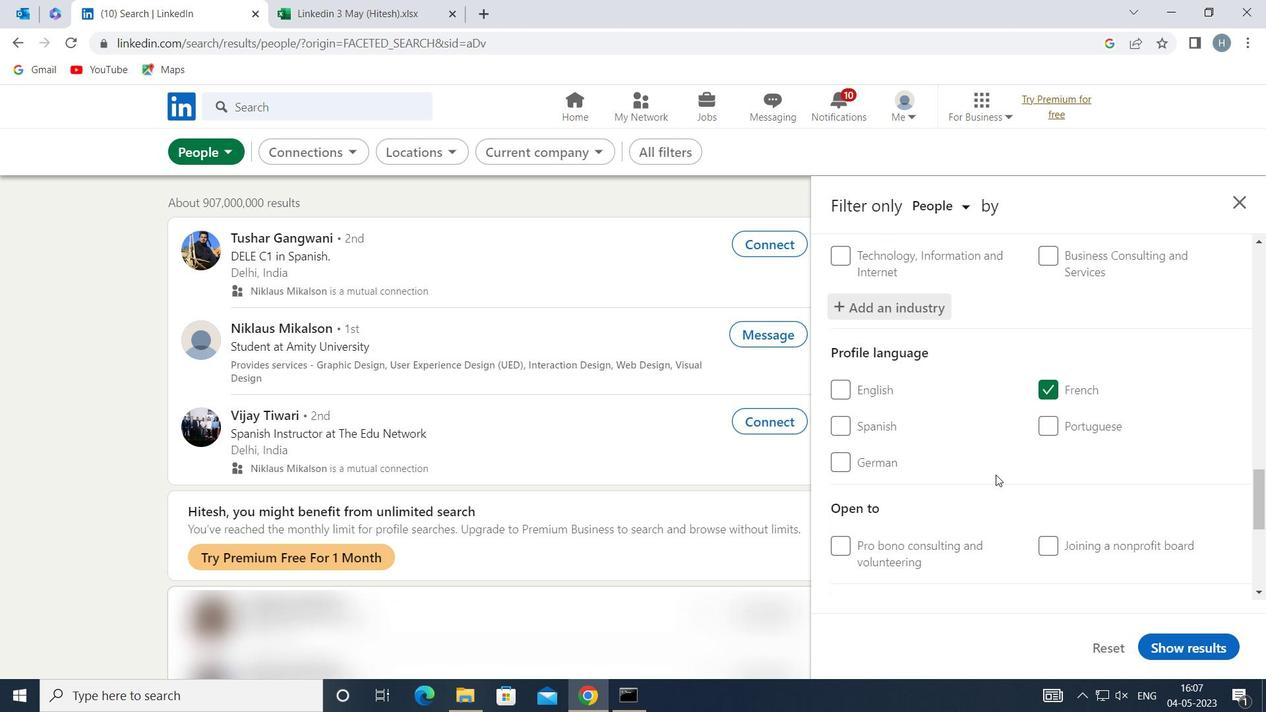 
Action: Mouse scrolled (950, 463) with delta (0, 0)
Screenshot: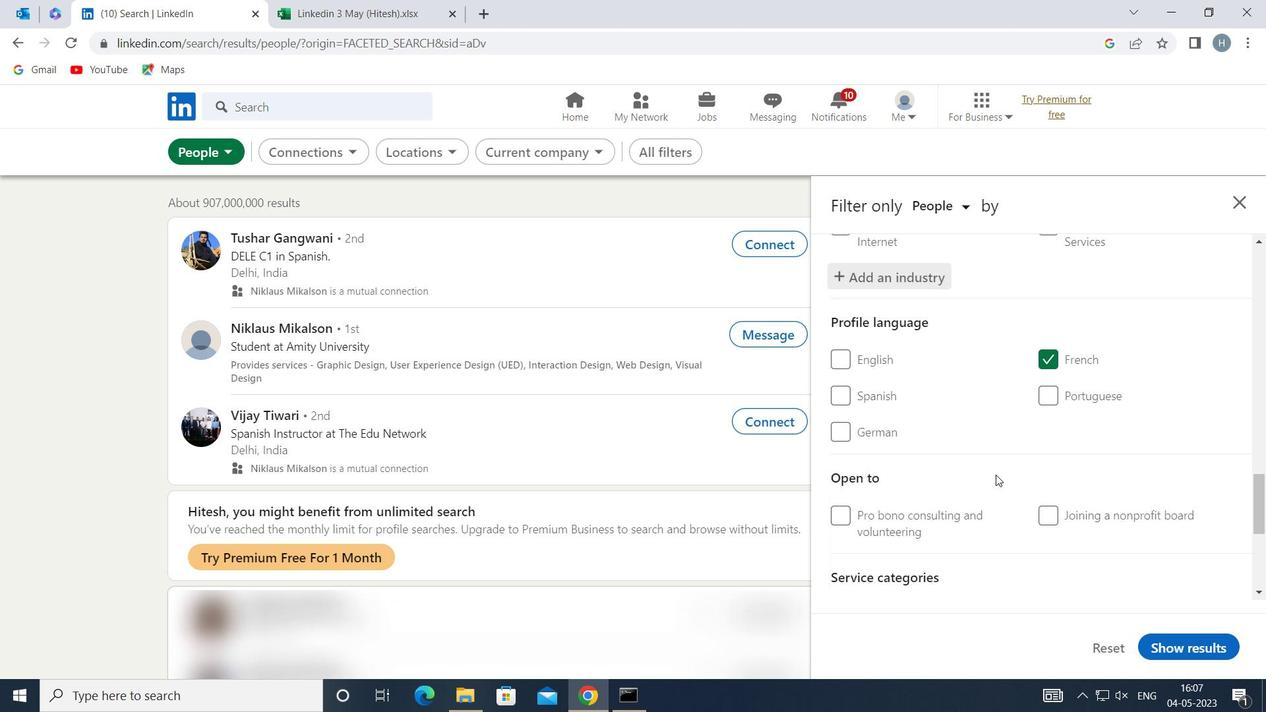 
Action: Mouse scrolled (950, 463) with delta (0, 0)
Screenshot: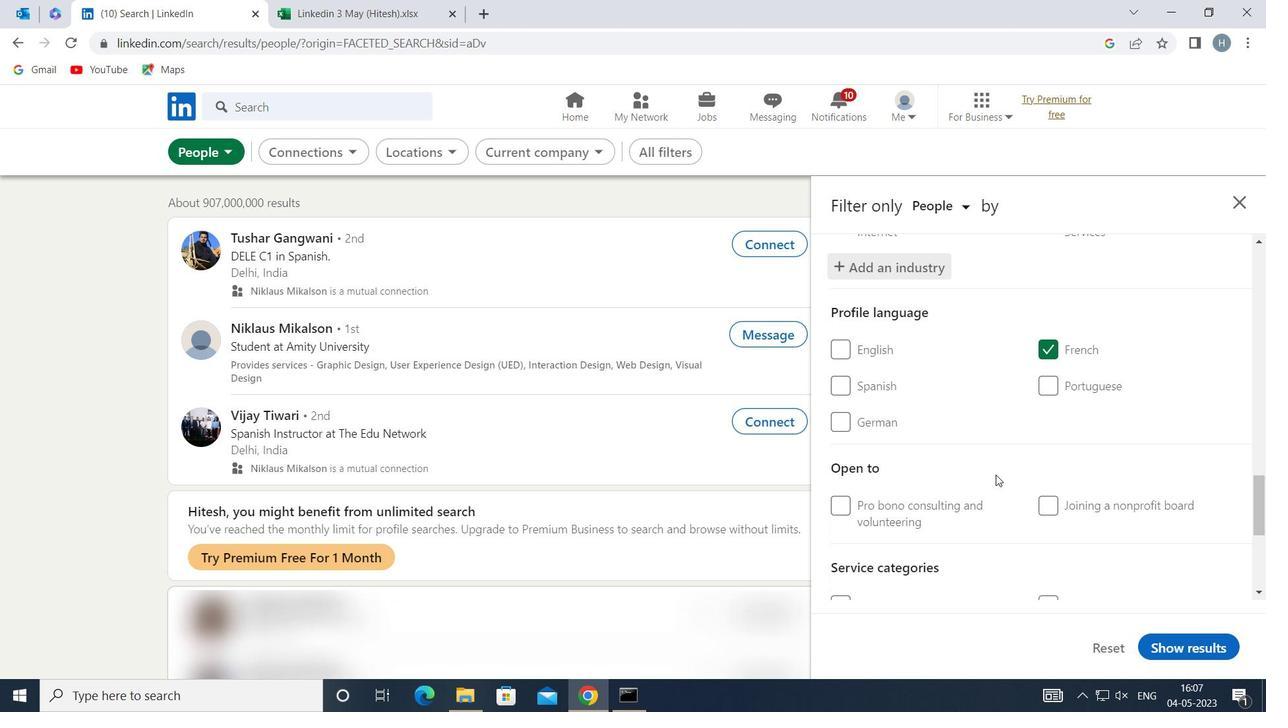 
Action: Mouse moved to (958, 457)
Screenshot: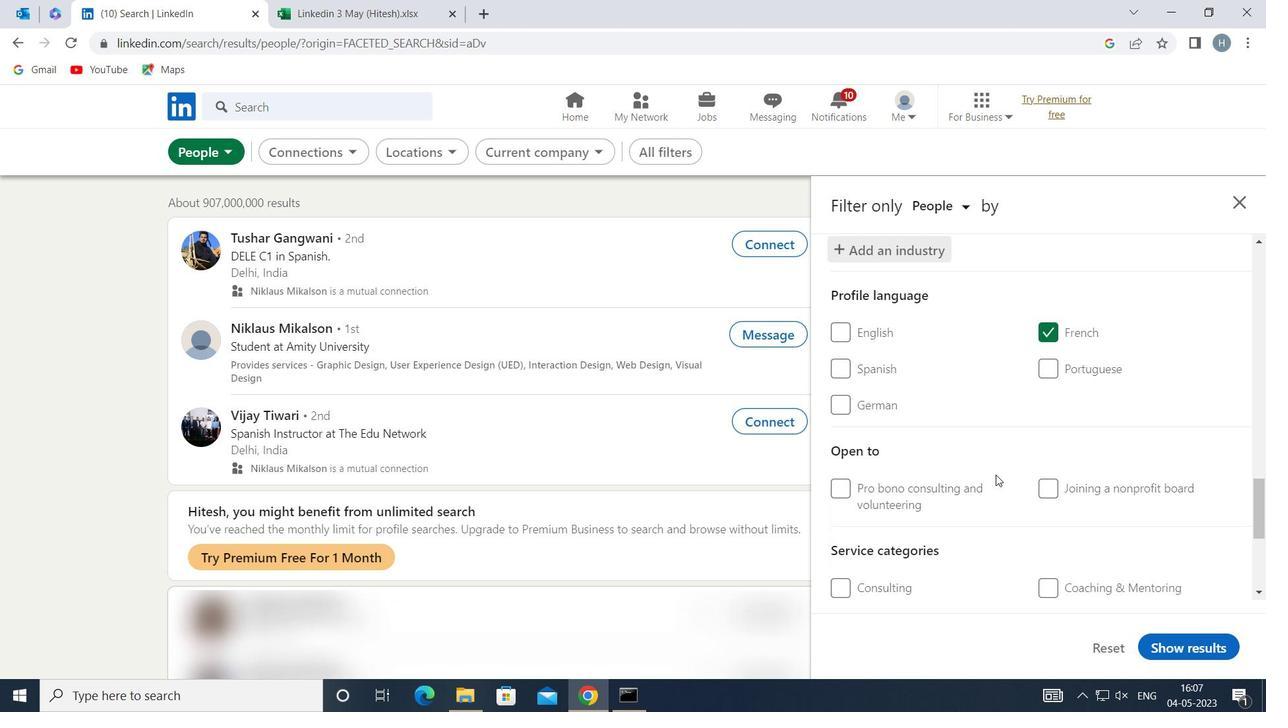 
Action: Mouse scrolled (958, 457) with delta (0, 0)
Screenshot: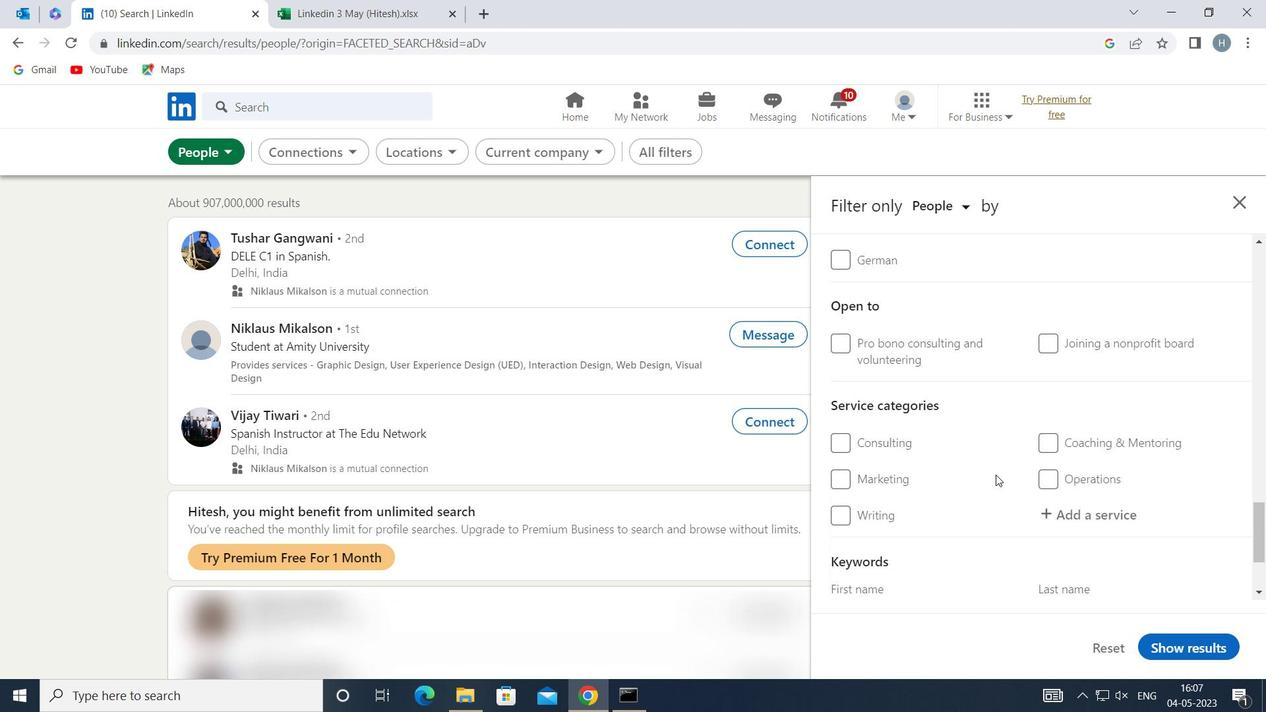 
Action: Mouse moved to (1107, 448)
Screenshot: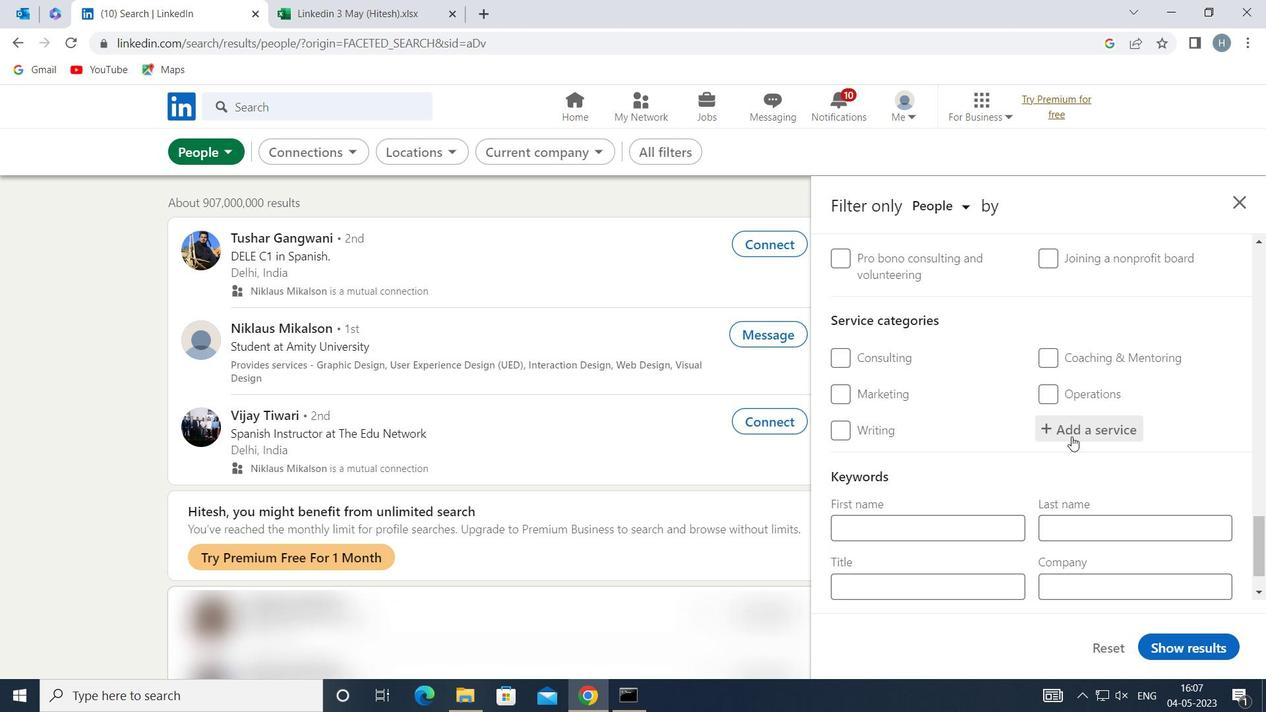 
Action: Mouse pressed left at (1107, 448)
Screenshot: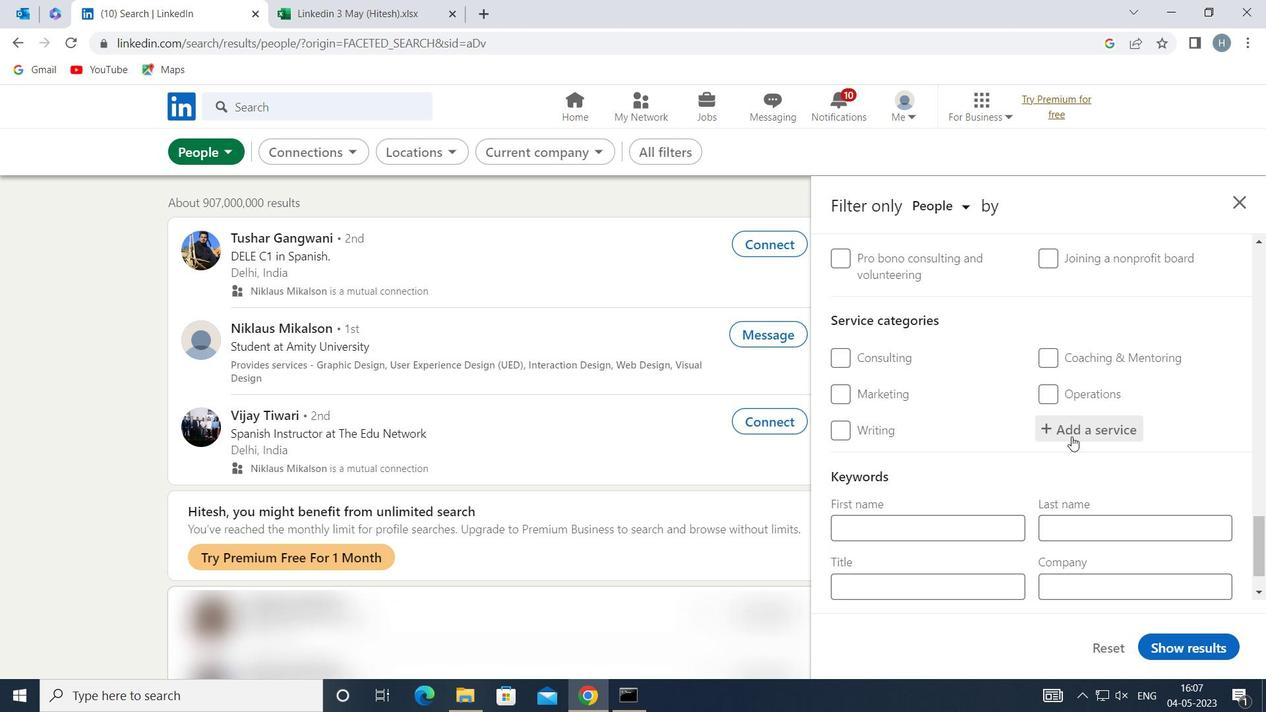 
Action: Mouse moved to (1101, 448)
Screenshot: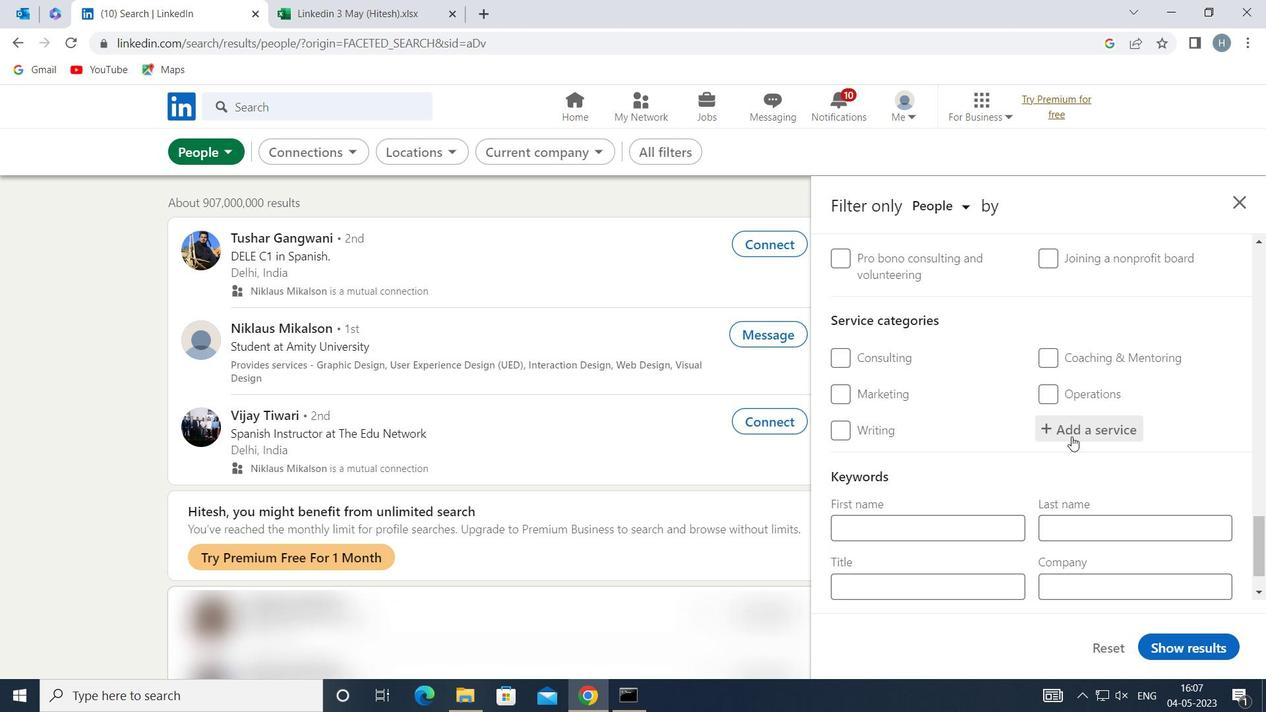 
Action: Key pressed <Key.shift>CORRECTIONAL
Screenshot: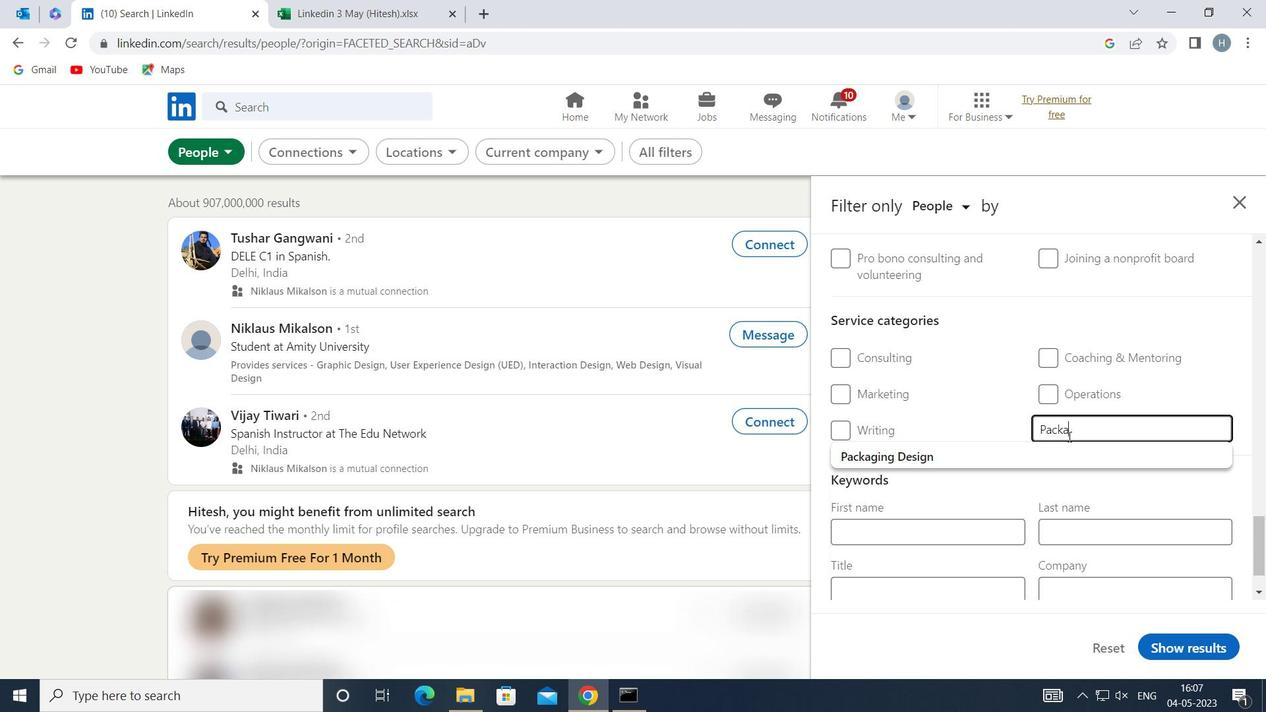 
Action: Mouse moved to (991, 491)
Screenshot: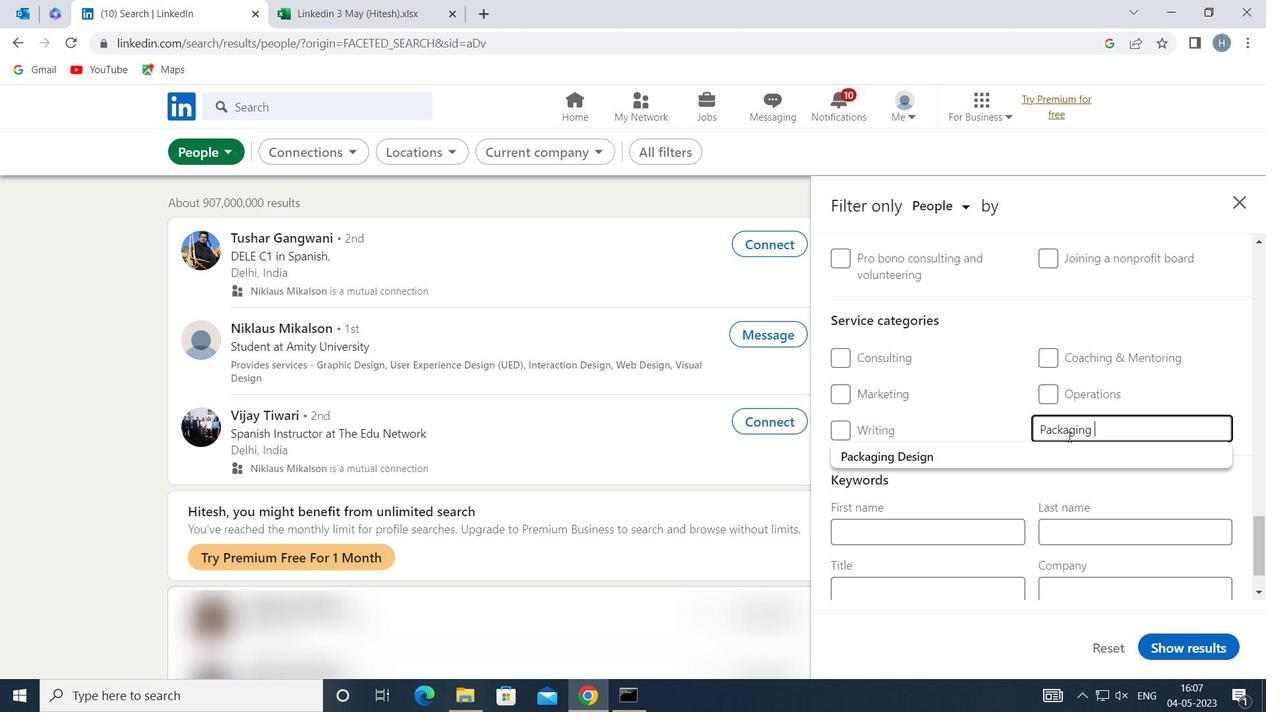
Action: Mouse pressed left at (991, 491)
Screenshot: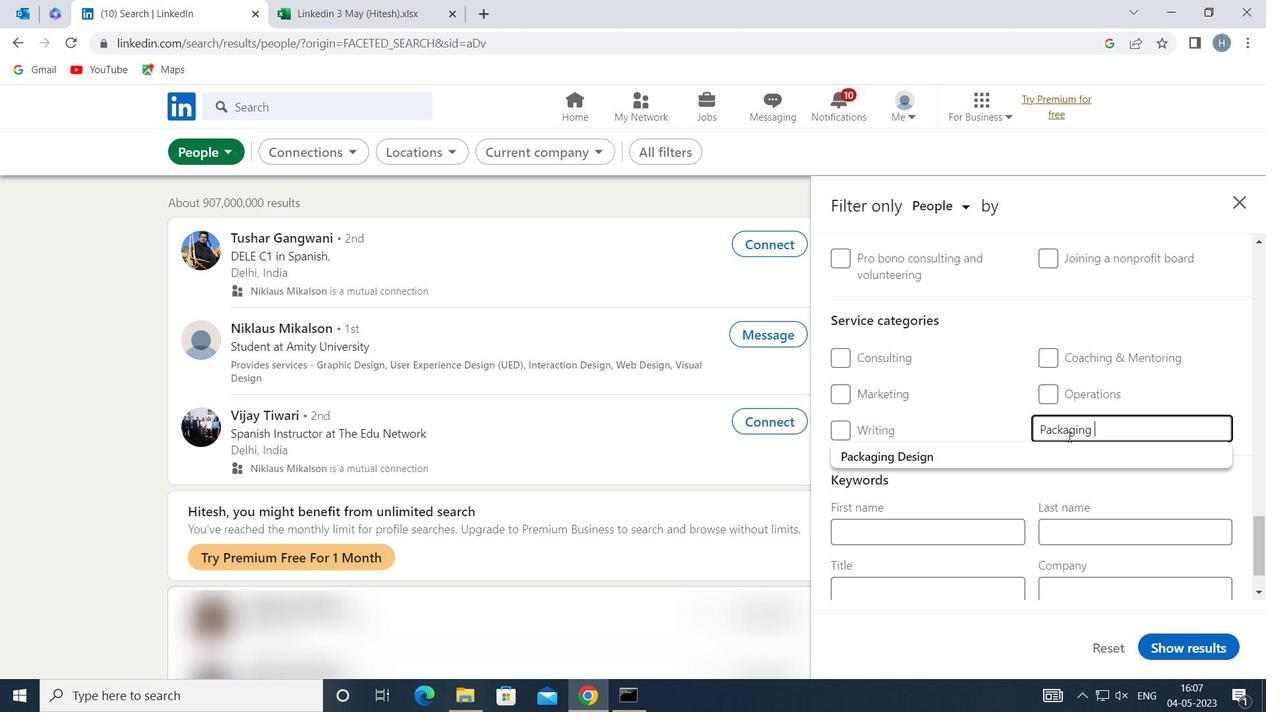 
Action: Mouse moved to (992, 463)
Screenshot: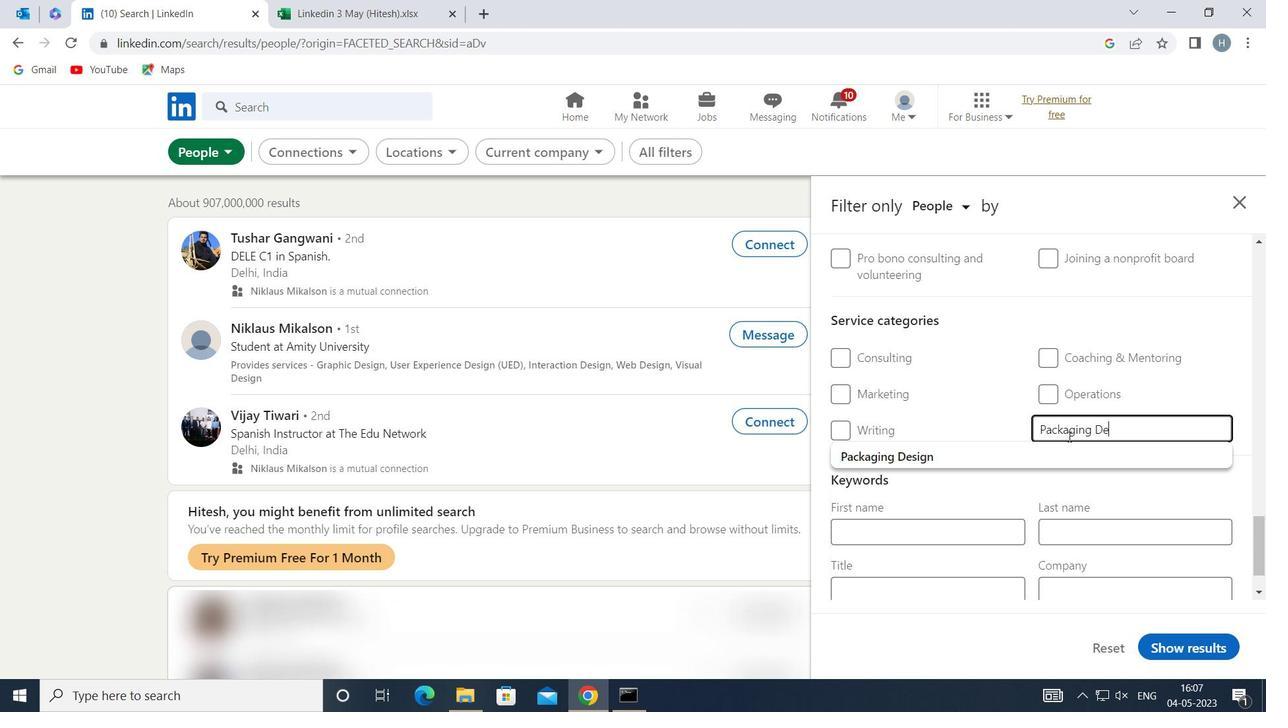 
Action: Mouse scrolled (992, 462) with delta (0, 0)
Screenshot: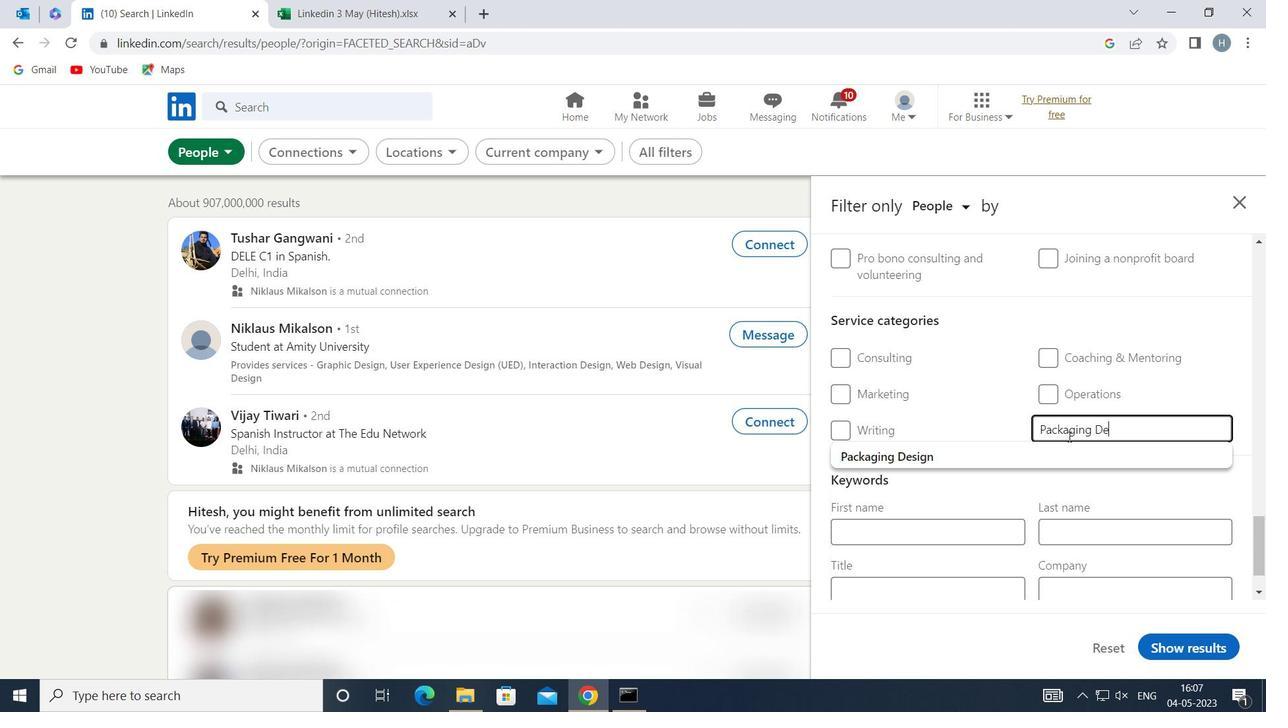 
Action: Mouse moved to (992, 463)
Screenshot: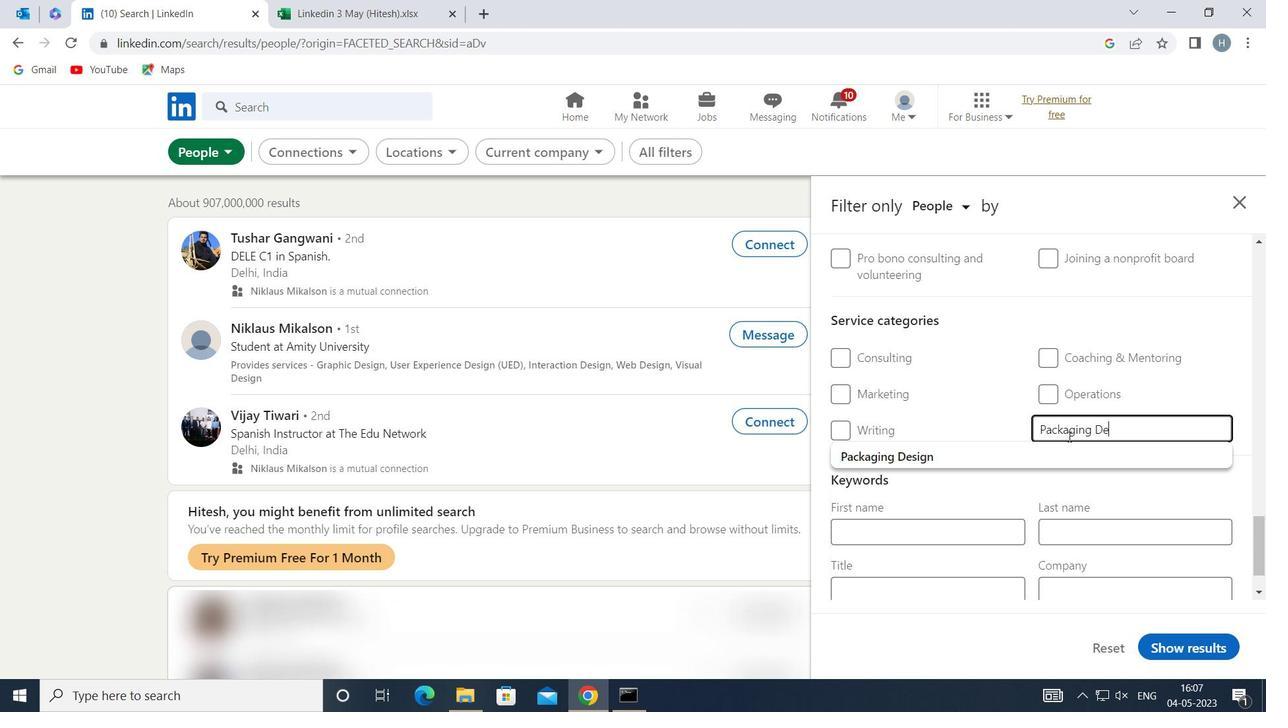 
Action: Mouse scrolled (992, 462) with delta (0, 0)
Screenshot: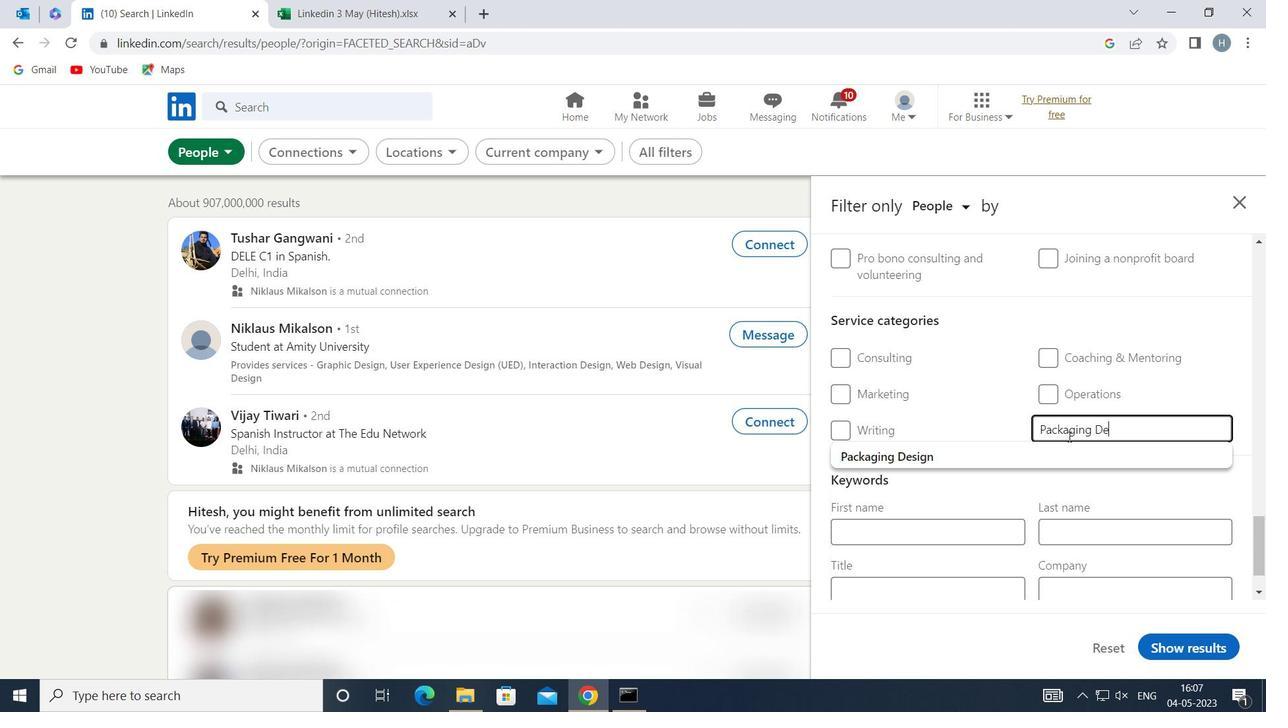 
Action: Mouse moved to (992, 457)
Screenshot: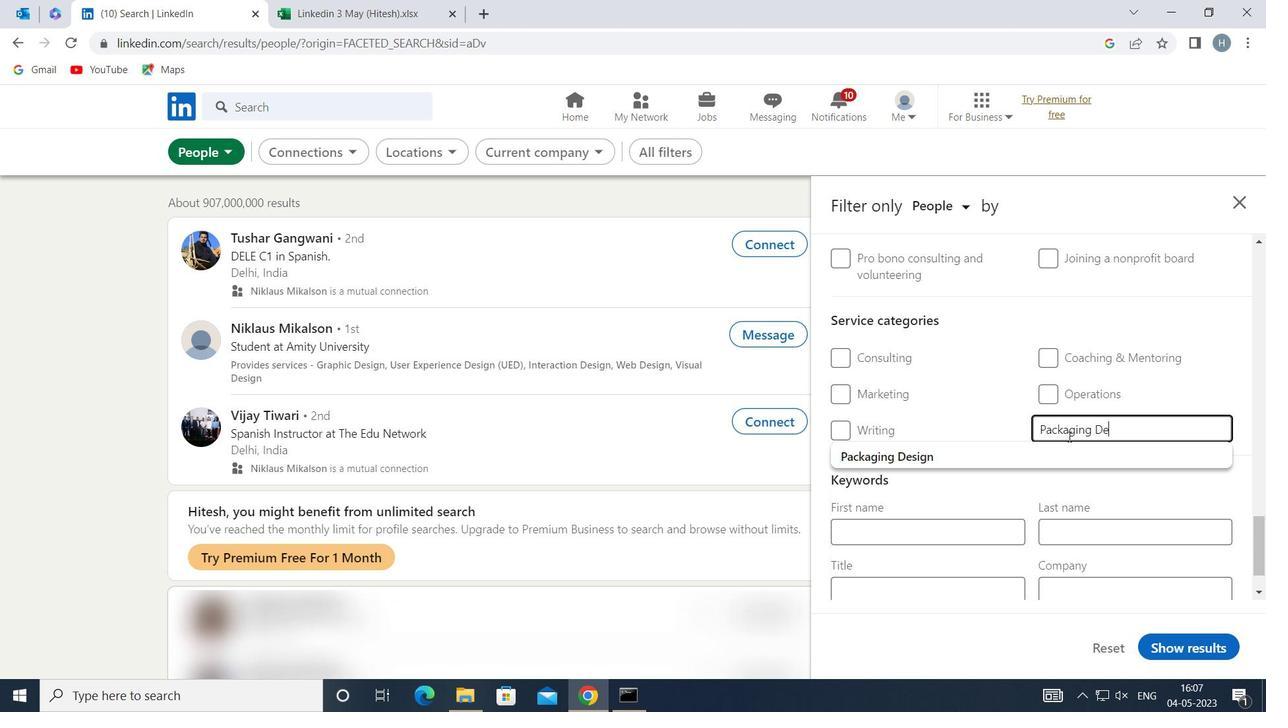 
Action: Mouse scrolled (992, 456) with delta (0, 0)
Screenshot: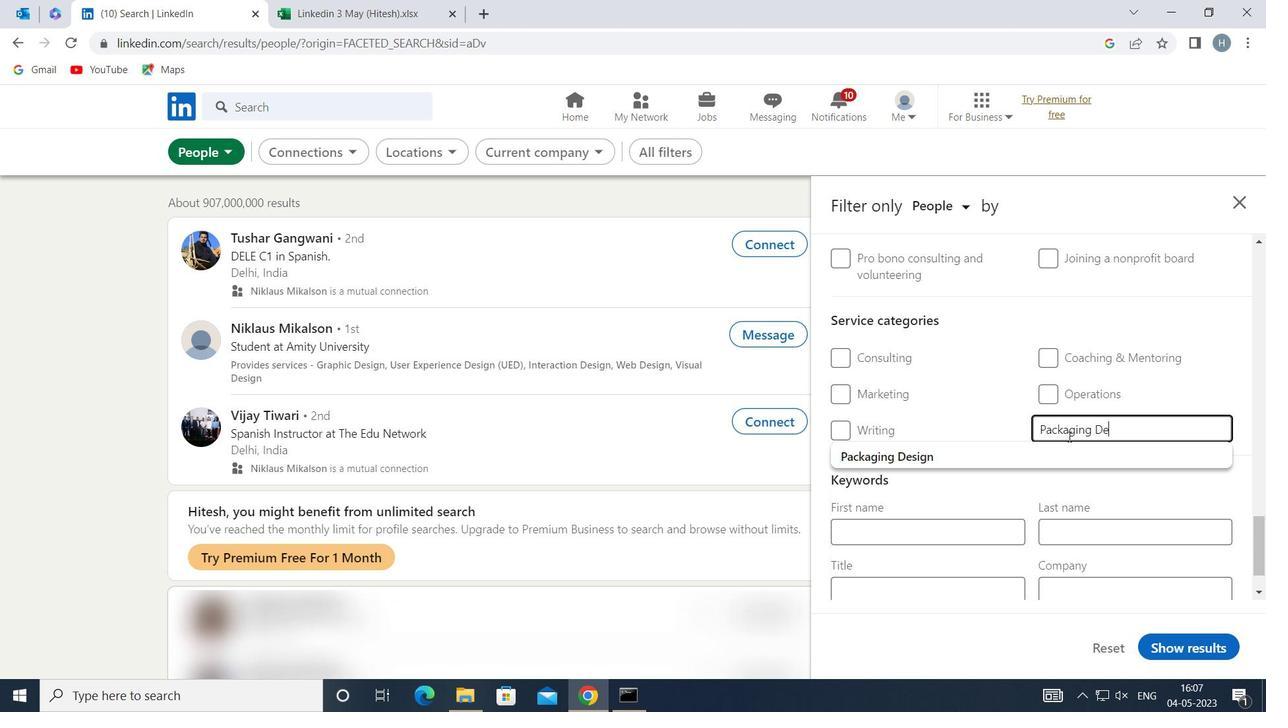 
Action: Mouse scrolled (992, 456) with delta (0, 0)
Screenshot: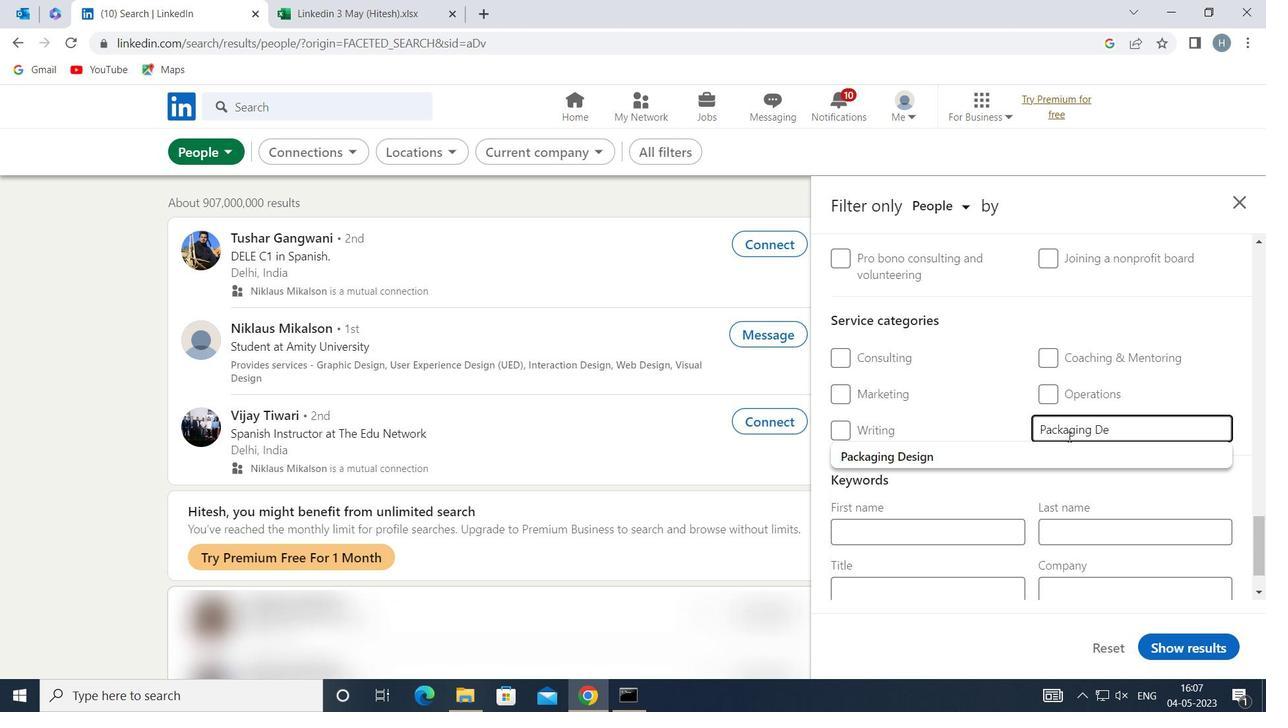 
Action: Mouse scrolled (992, 456) with delta (0, 0)
Screenshot: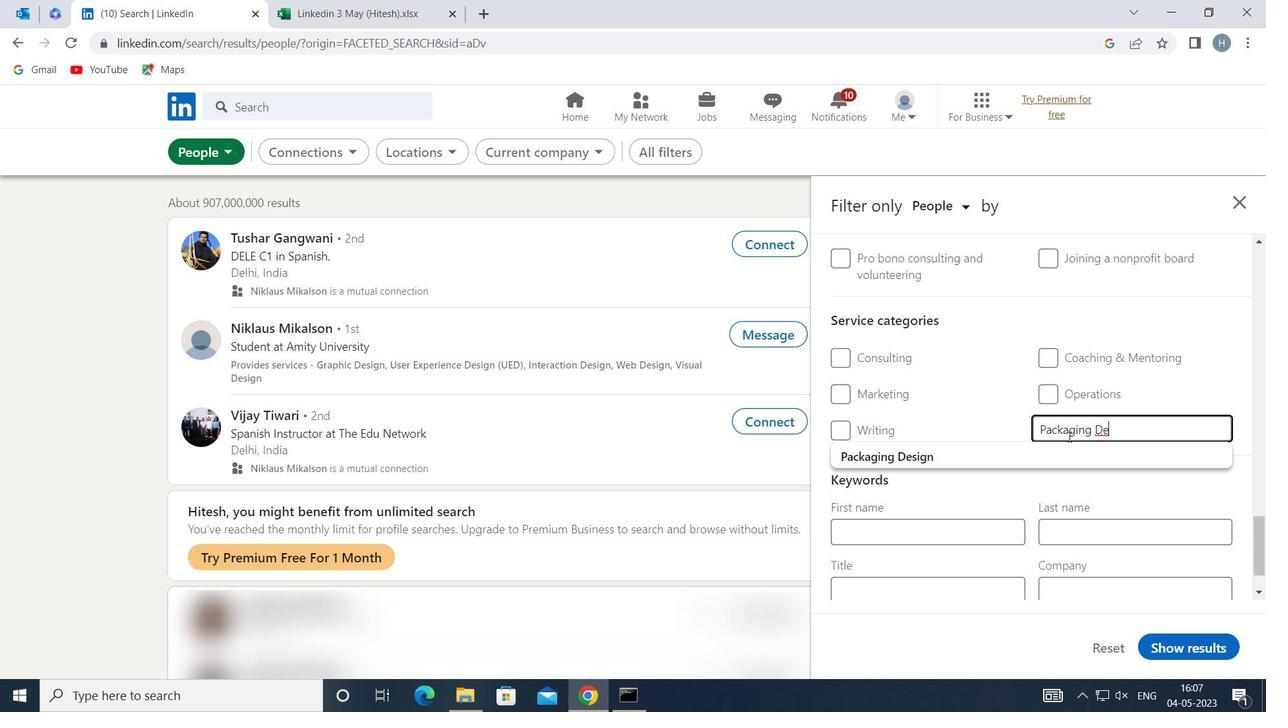 
Action: Mouse moved to (1065, 502)
Screenshot: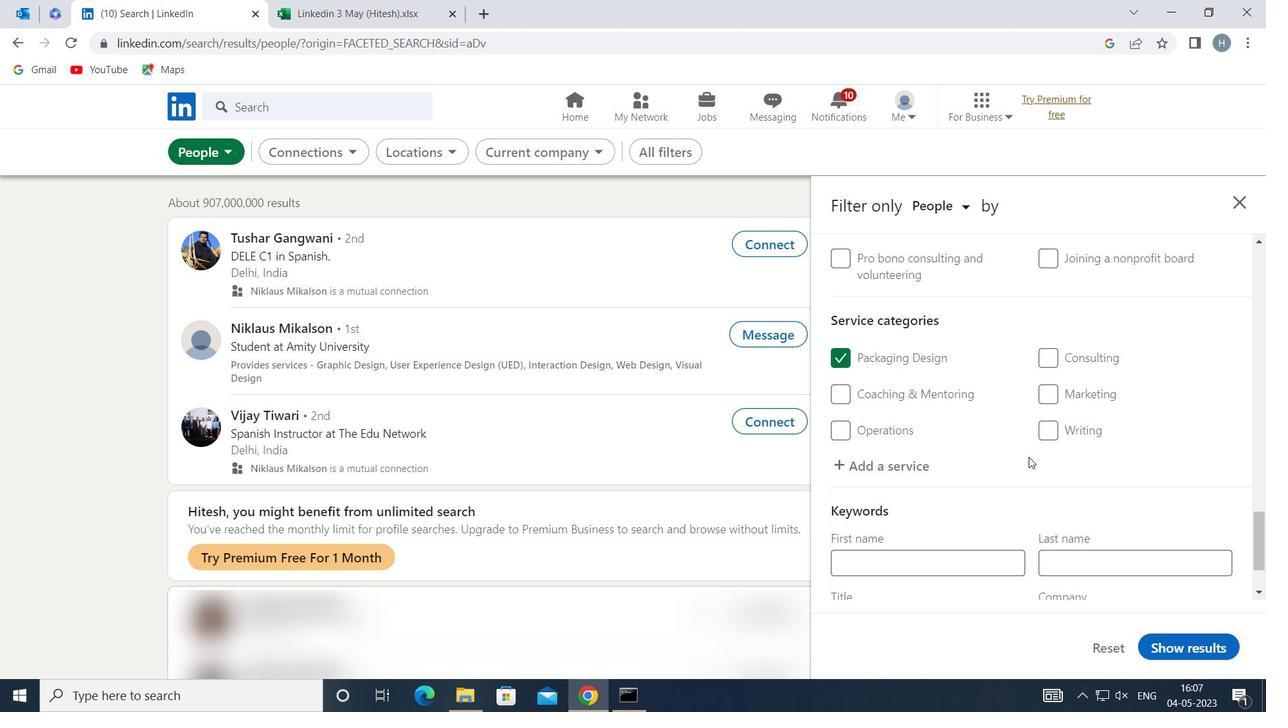 
Action: Mouse pressed left at (1065, 502)
Screenshot: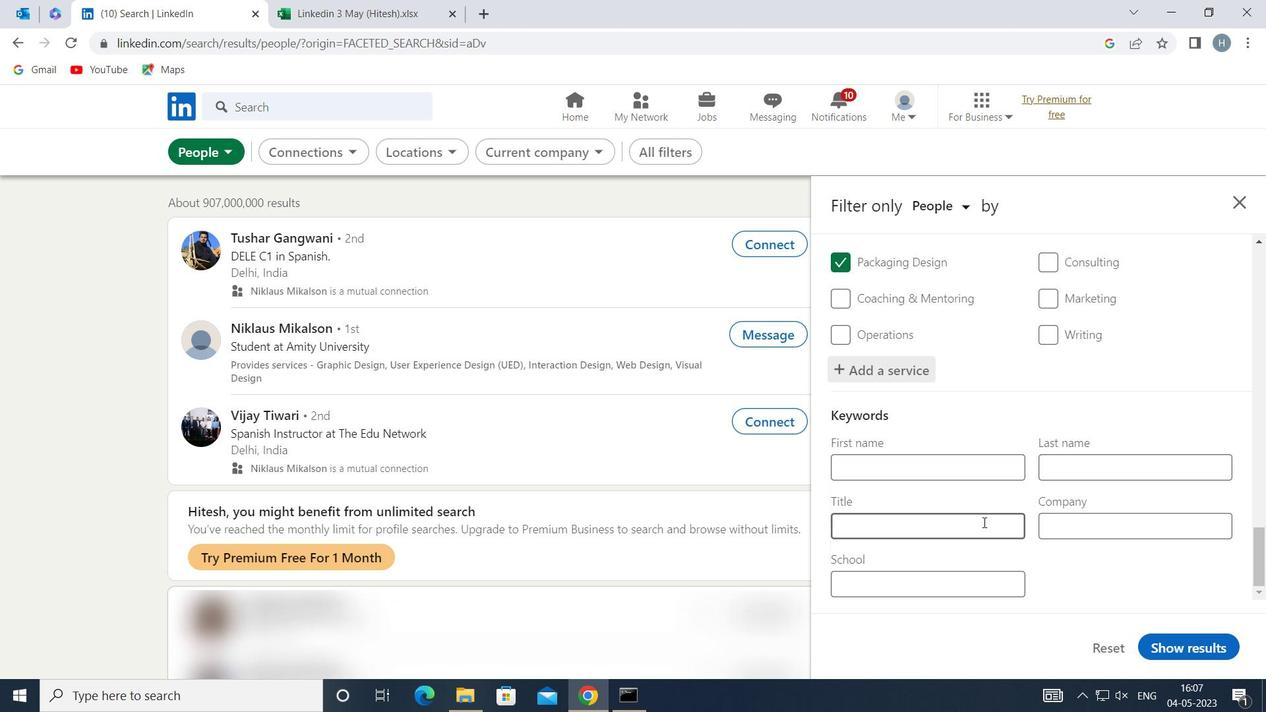 
Action: Mouse moved to (1061, 500)
Screenshot: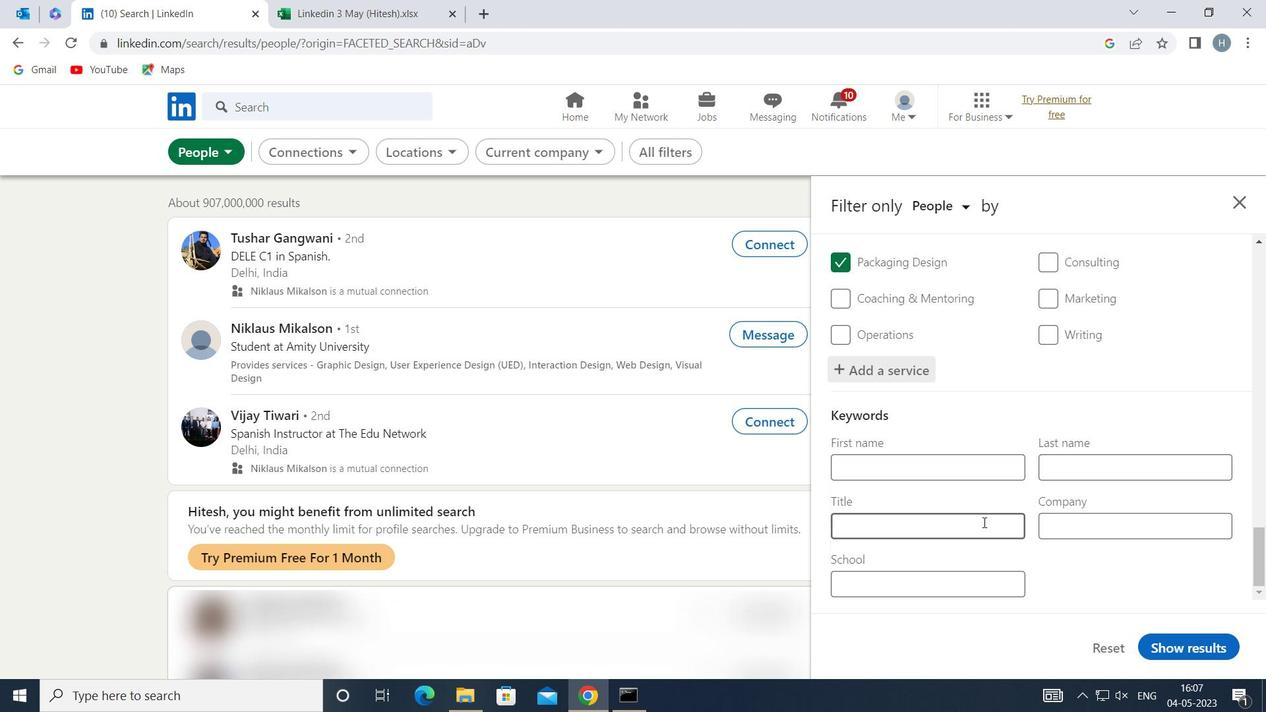 
Action: Key pressed <Key.shift>OUTSOURCES<Key.backspace>ING
Screenshot: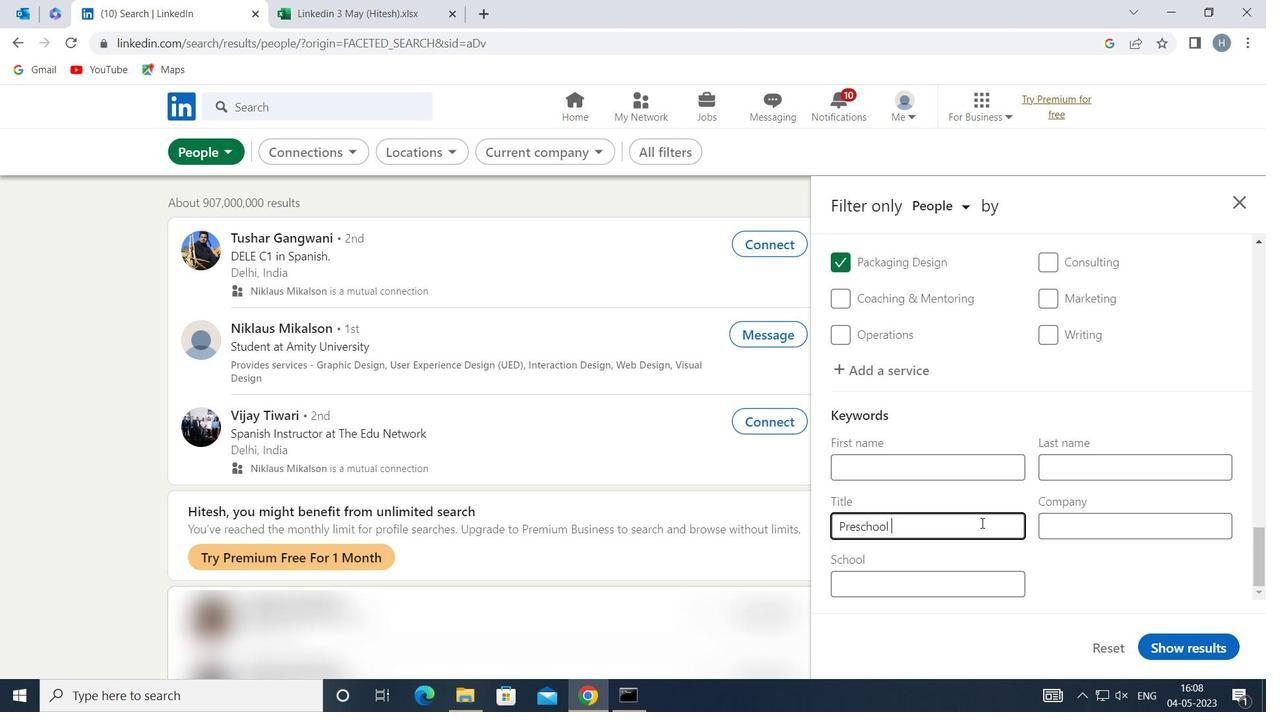 
Action: Mouse moved to (1060, 507)
Screenshot: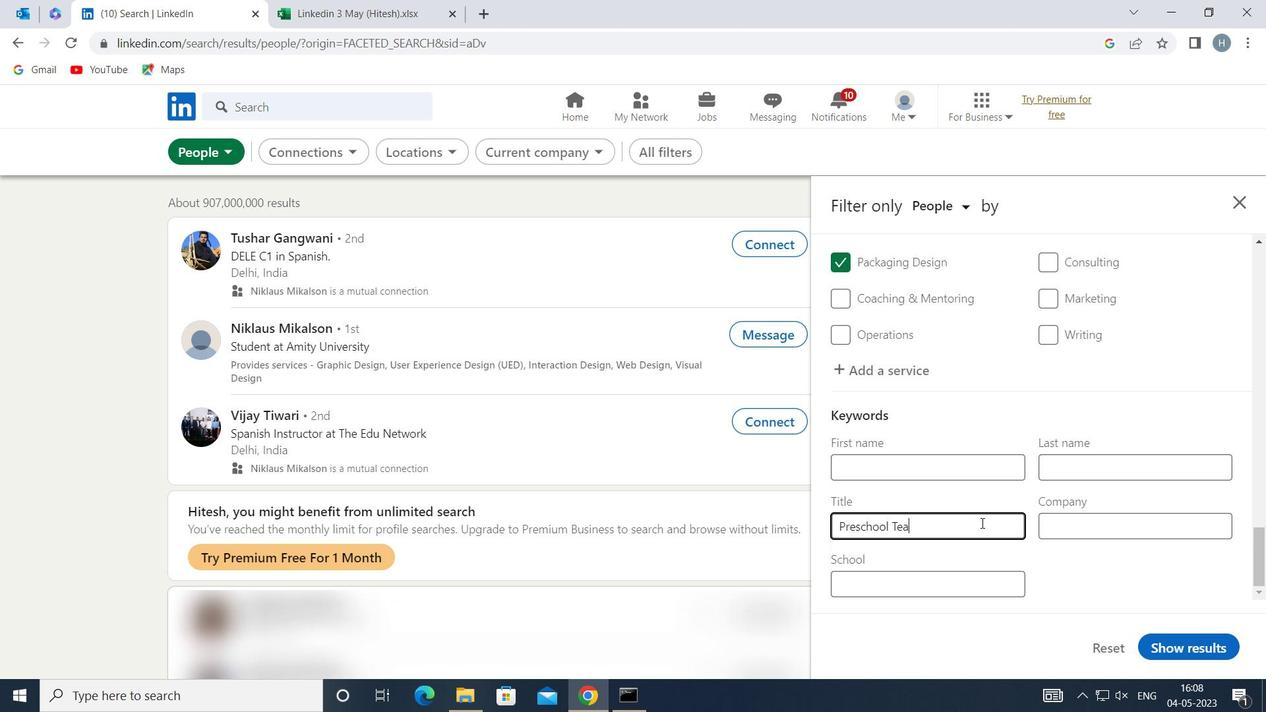 
Action: Key pressed <Key.backspace><Key.backspace><Key.backspace><Key.backspace>
Screenshot: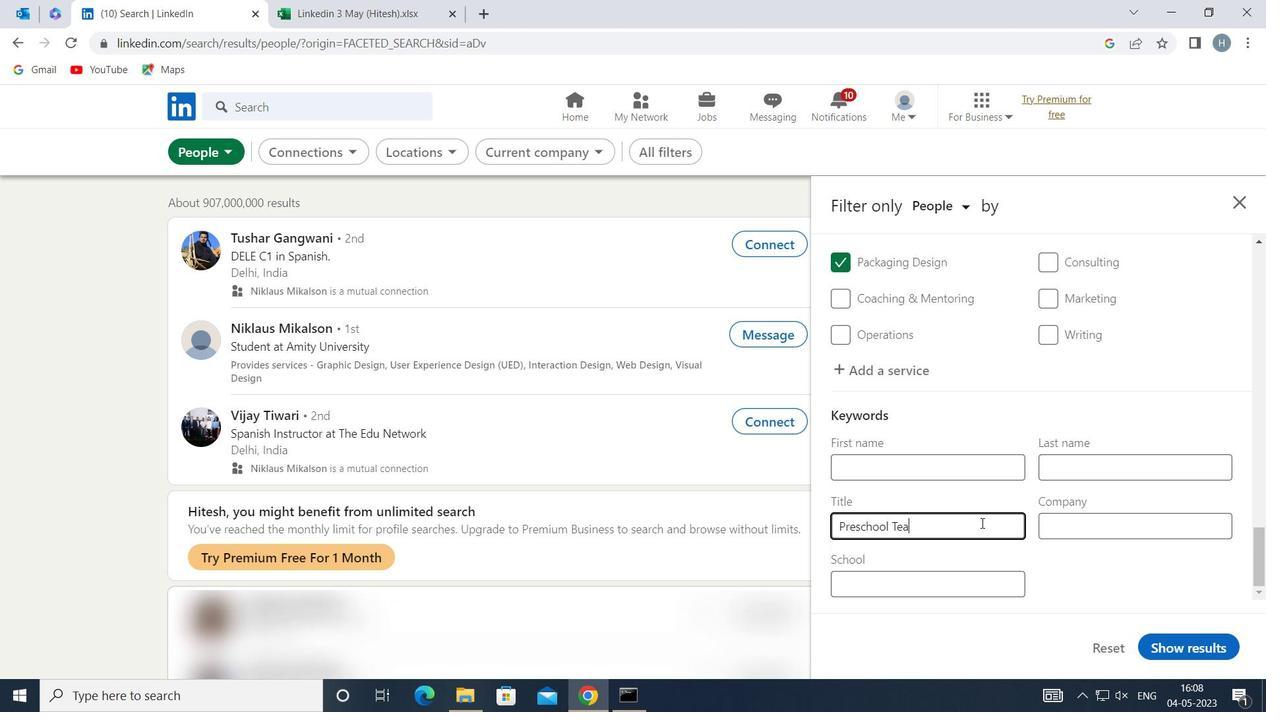 
Action: Mouse moved to (1058, 507)
Screenshot: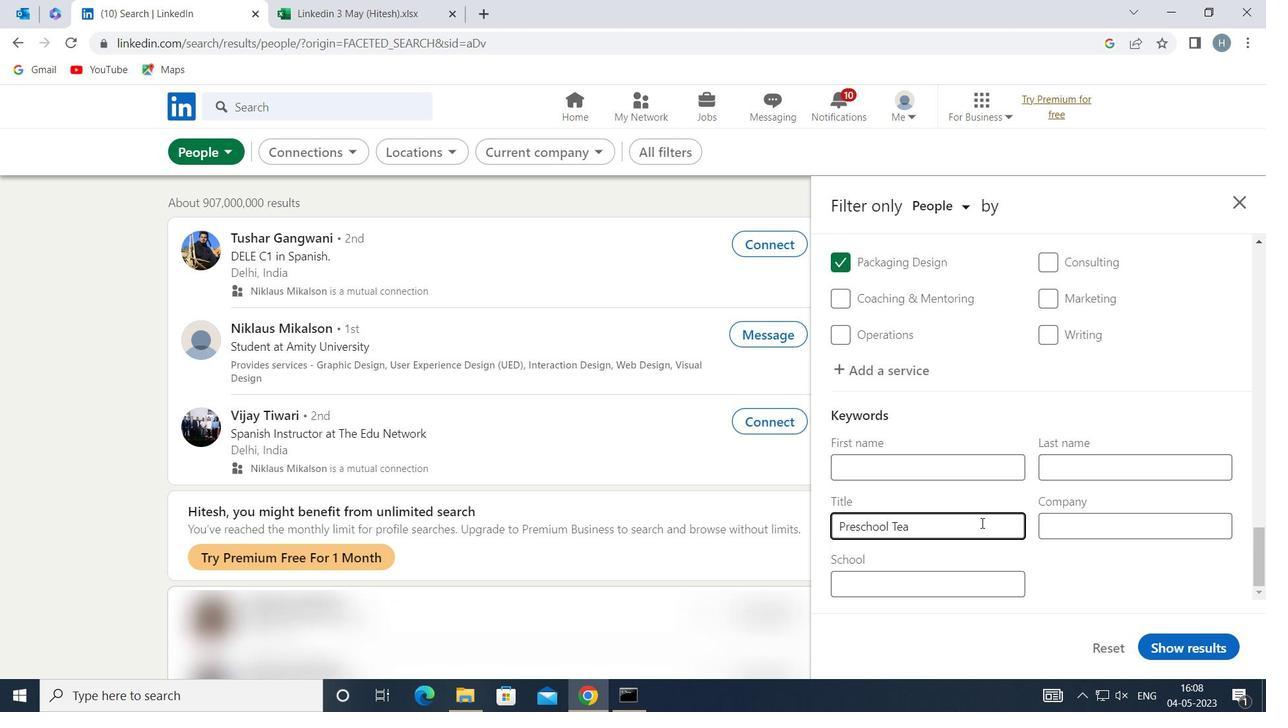 
Action: Key pressed ING
Screenshot: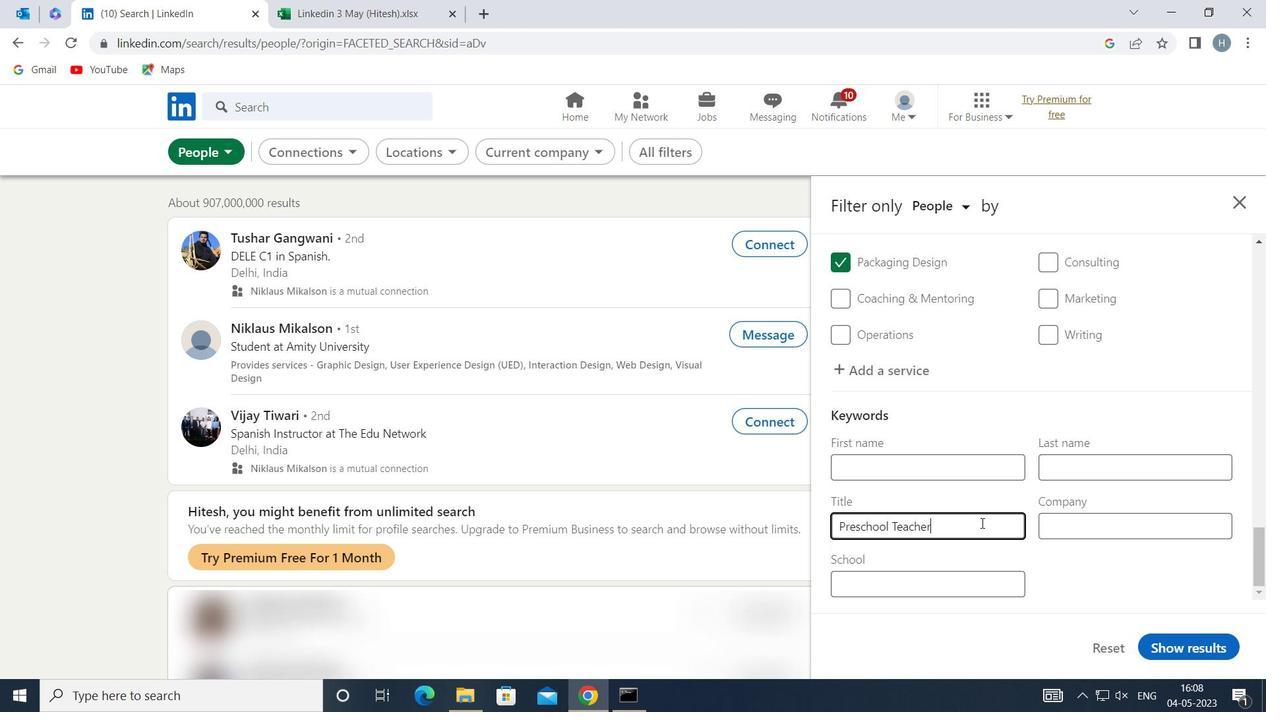 
Action: Mouse moved to (1000, 529)
Screenshot: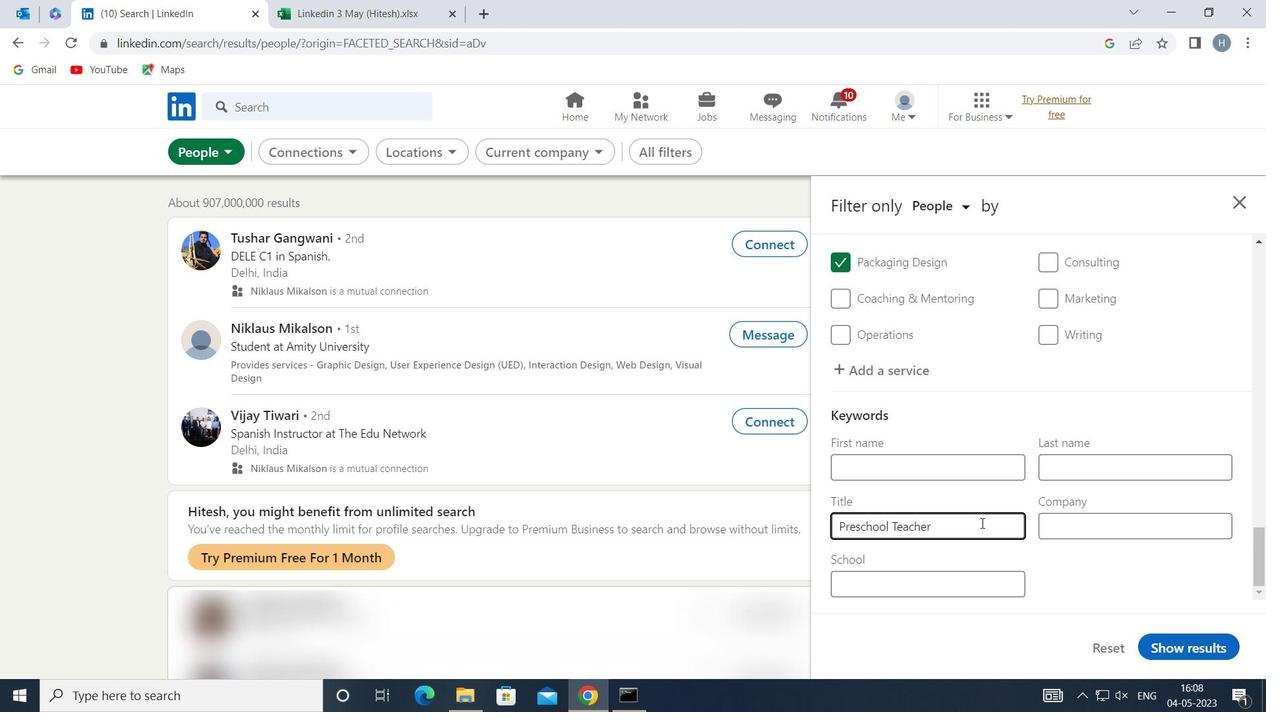 
Action: Mouse pressed left at (1000, 529)
Screenshot: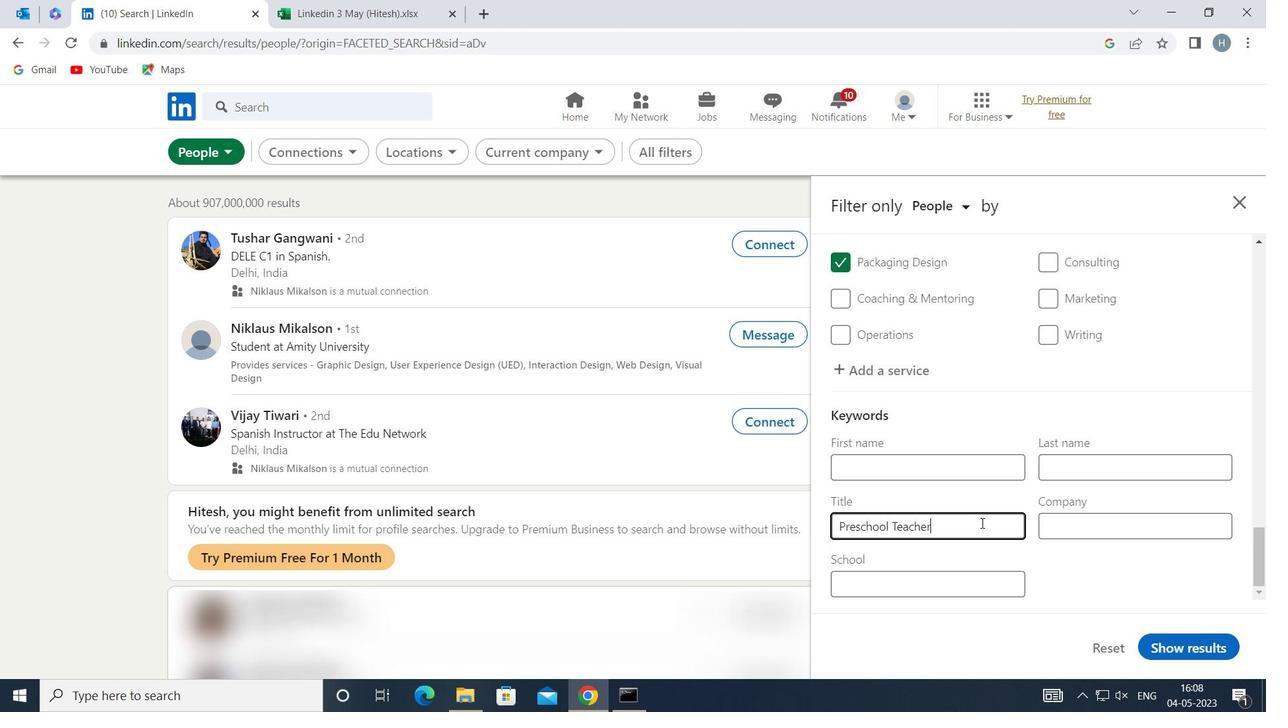 
Action: Mouse moved to (1004, 510)
Screenshot: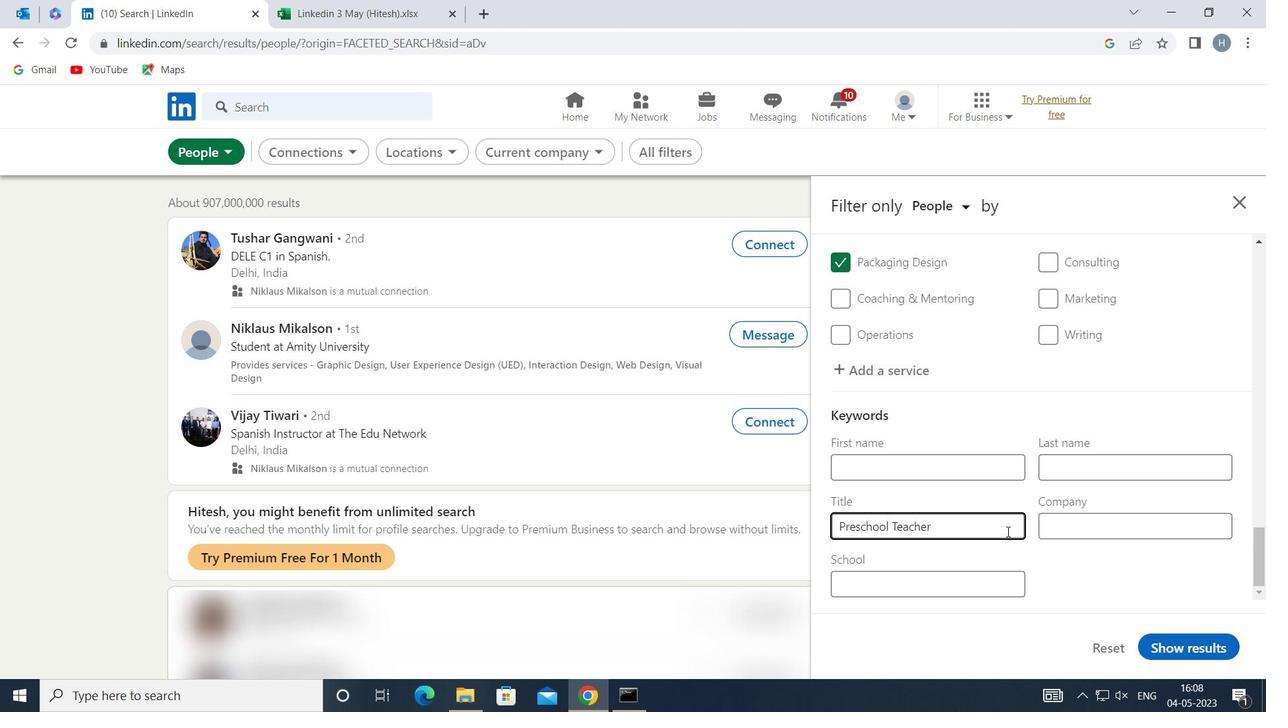 
Action: Mouse scrolled (1004, 509) with delta (0, 0)
Screenshot: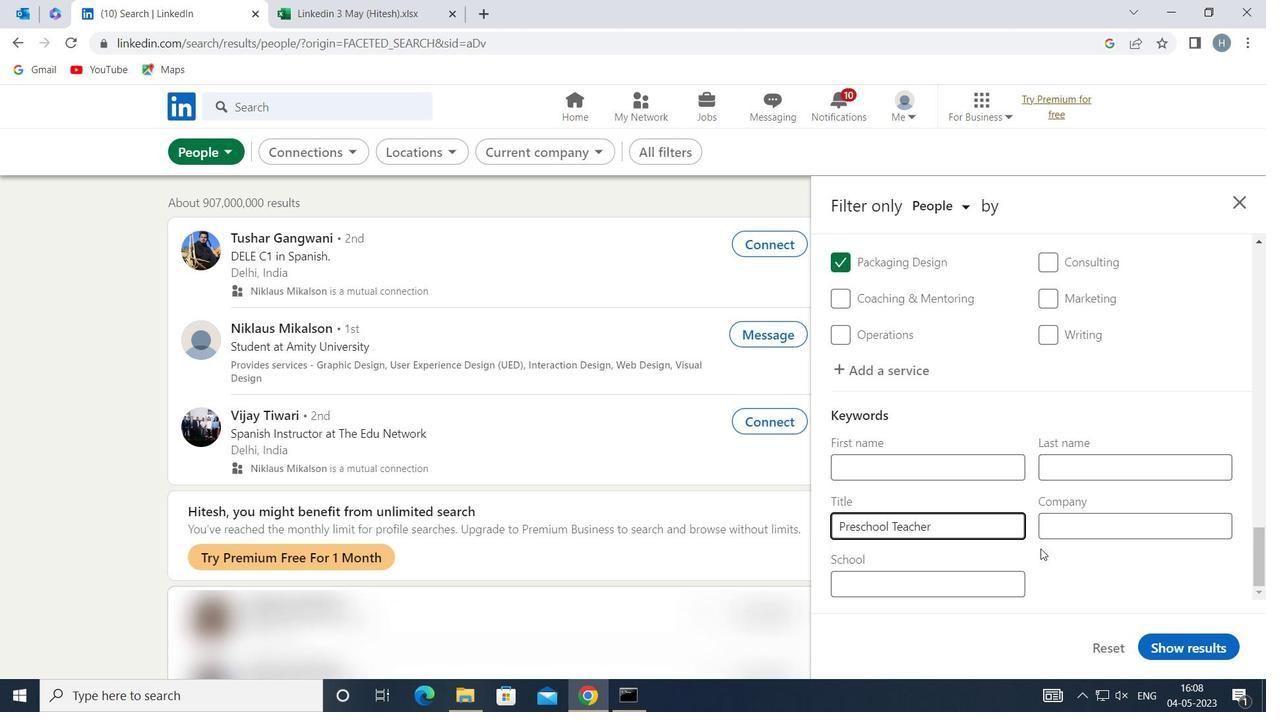 
Action: Mouse scrolled (1004, 509) with delta (0, 0)
Screenshot: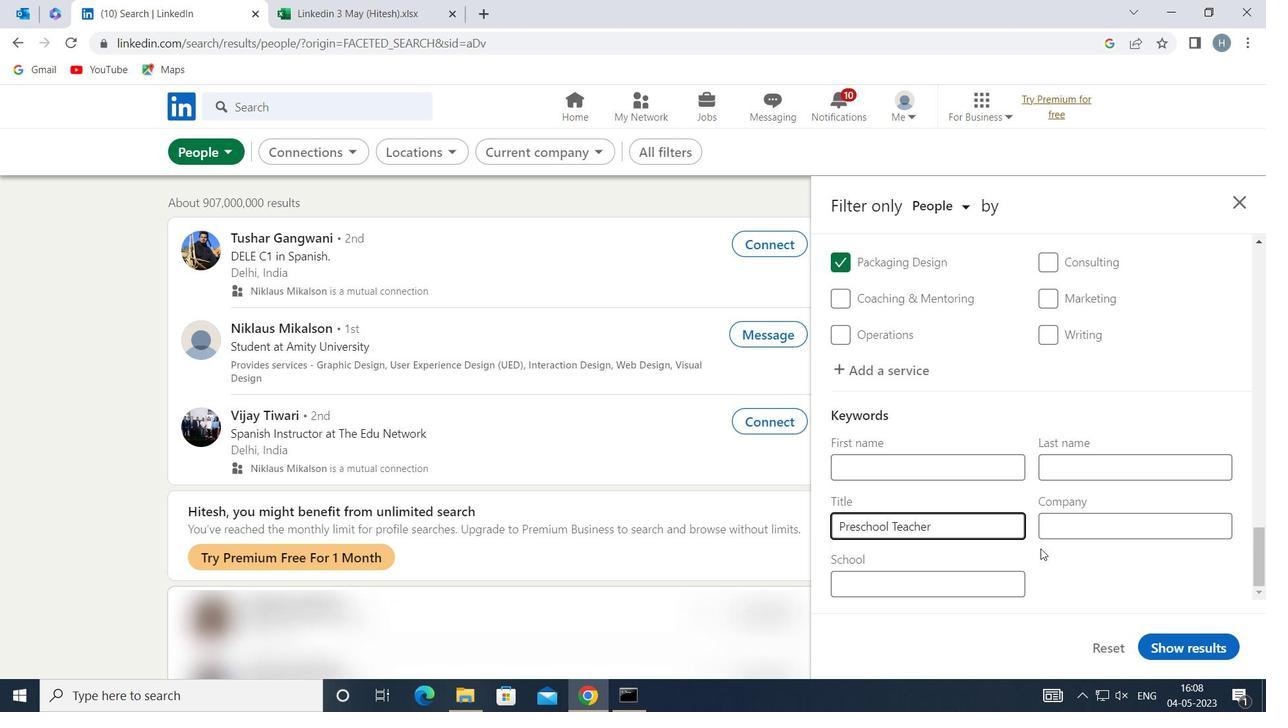 
Action: Mouse scrolled (1004, 509) with delta (0, 0)
Screenshot: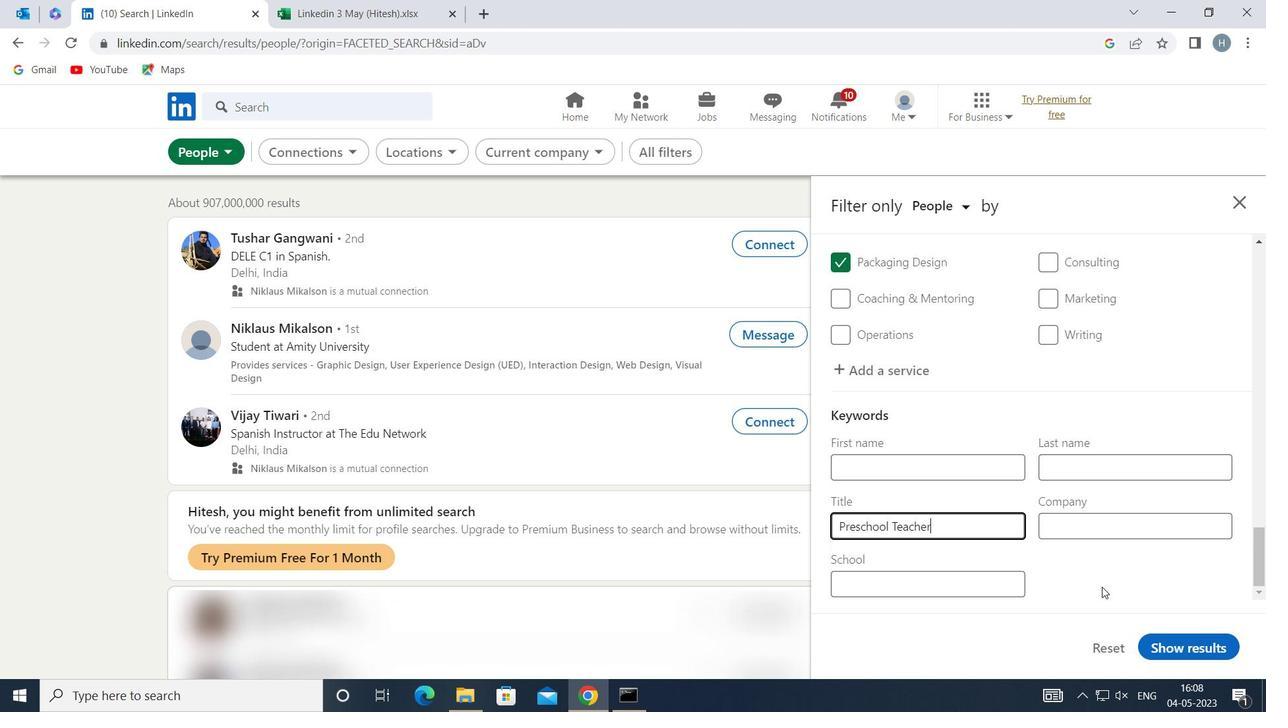 
Action: Mouse scrolled (1004, 509) with delta (0, 0)
Screenshot: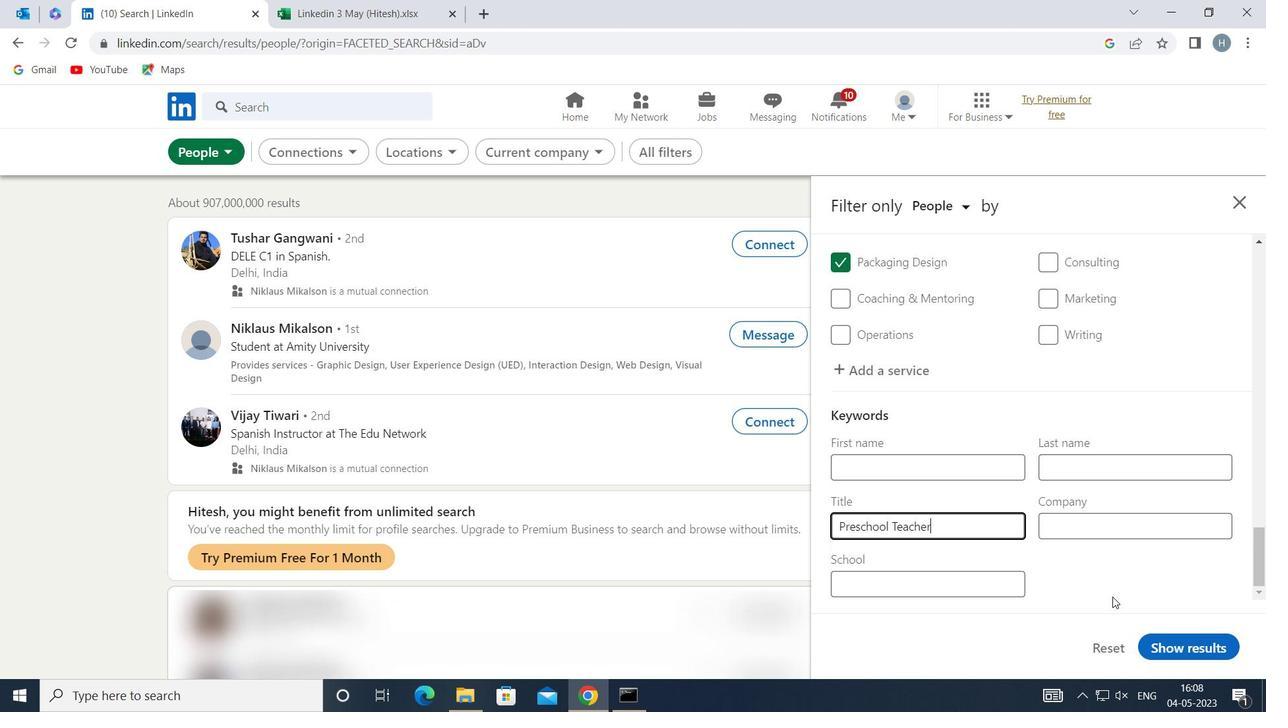 
Action: Mouse scrolled (1004, 509) with delta (0, 0)
Screenshot: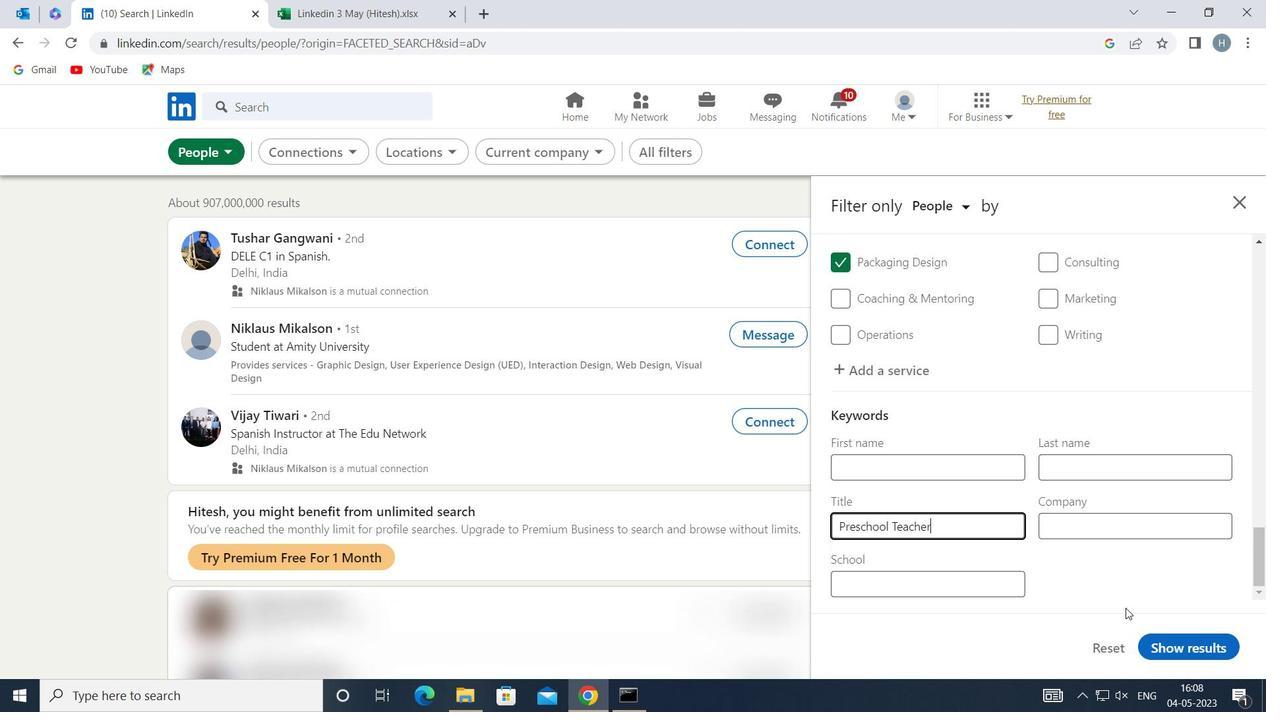 
Action: Mouse moved to (968, 516)
Screenshot: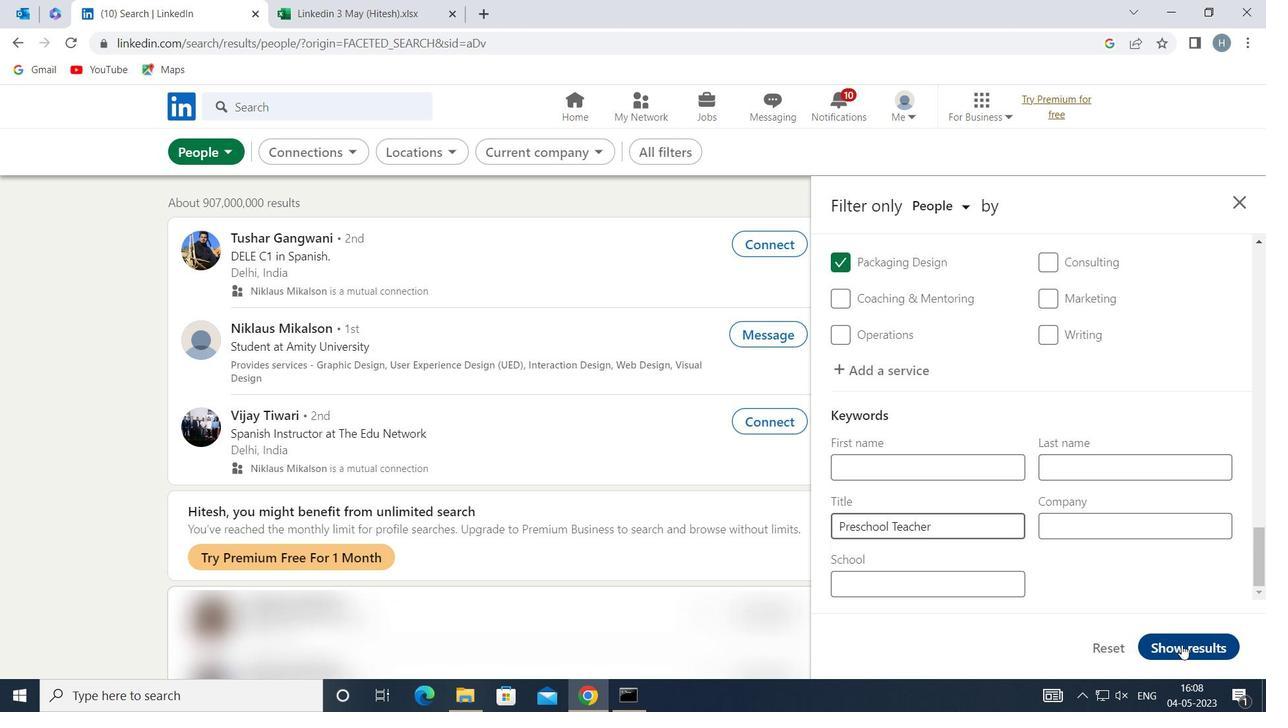 
Action: Mouse pressed left at (968, 516)
Screenshot: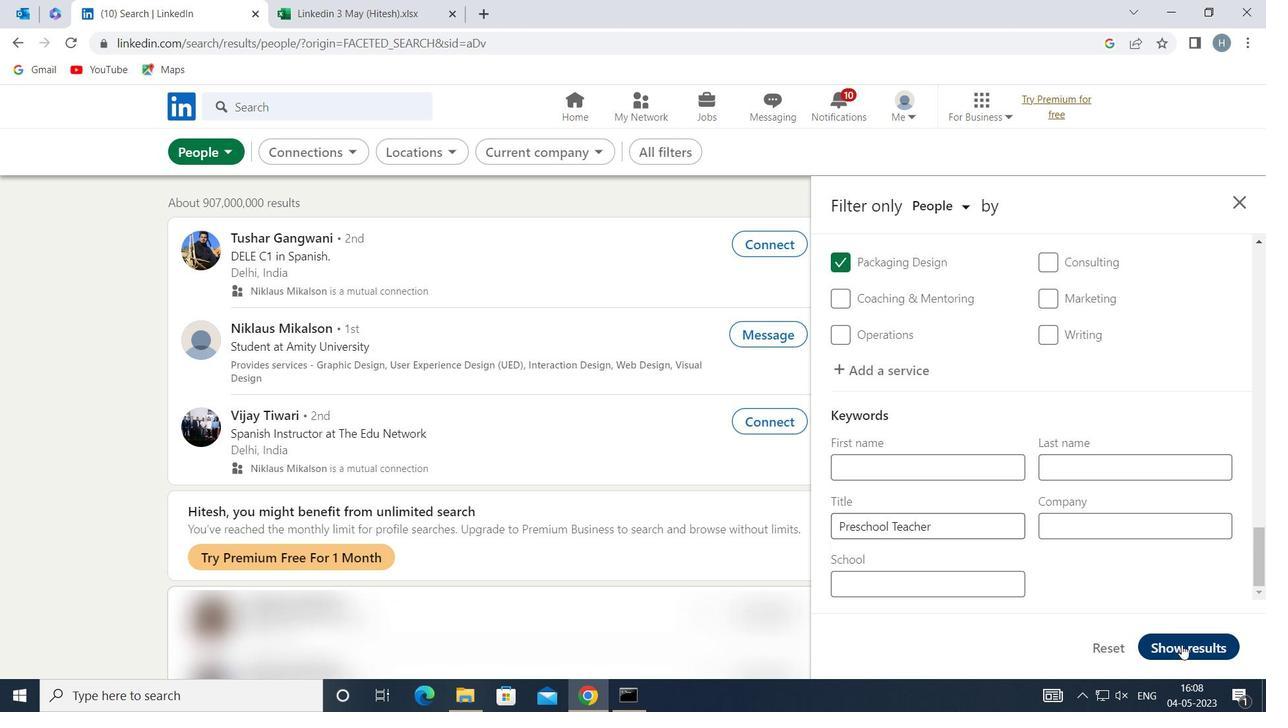 
Action: Key pressed <Key.shift>SUBSTITUTE<Key.space><Key.shift><Key.shift>TEACHER
Screenshot: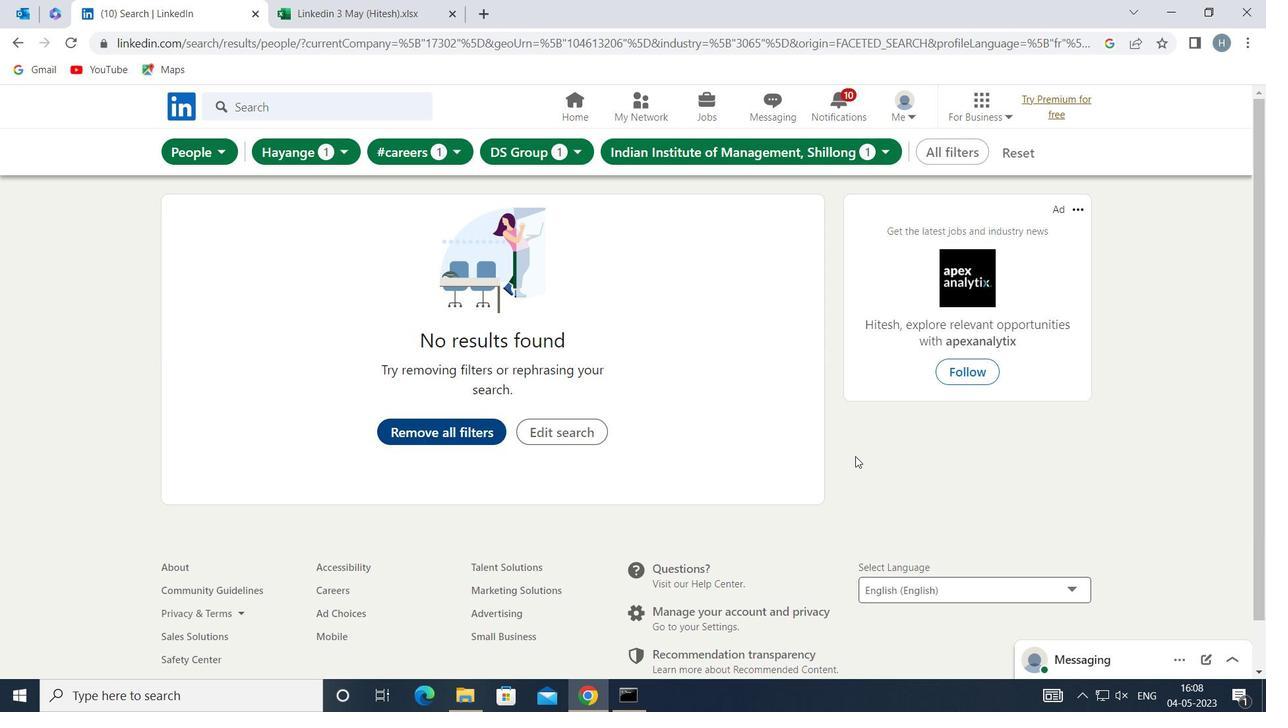
Action: Mouse moved to (1171, 637)
Screenshot: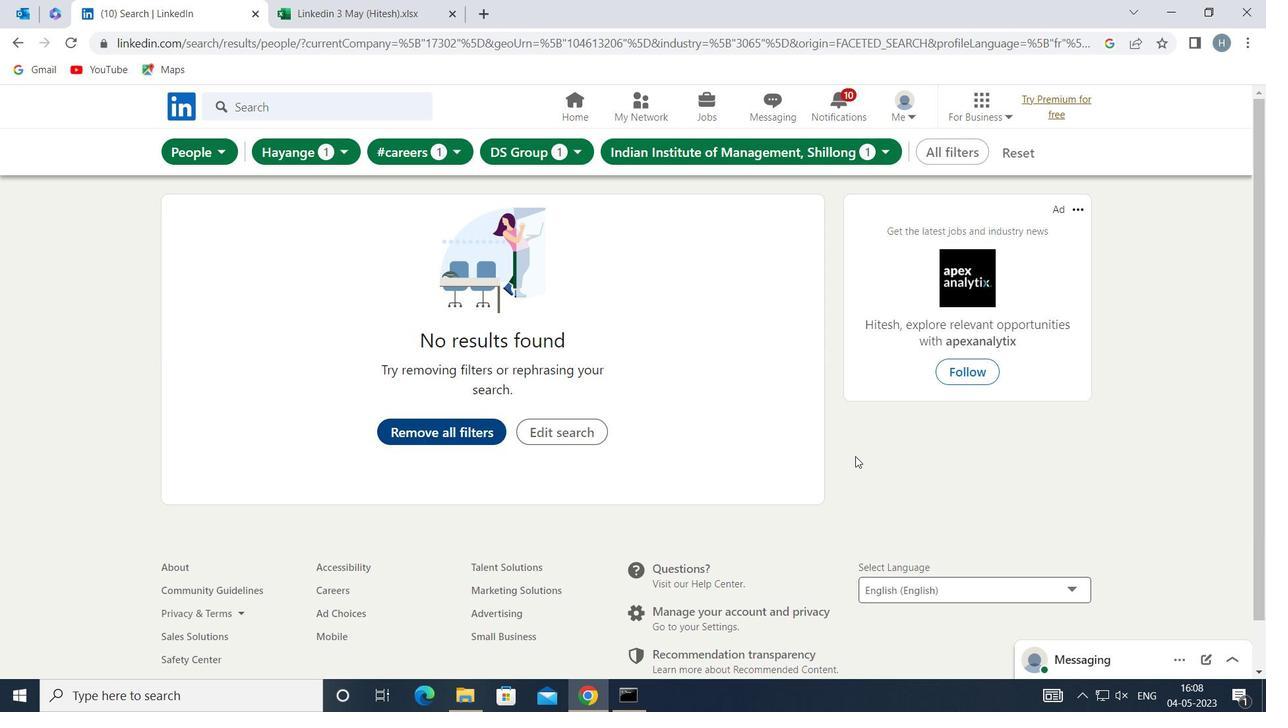 
Action: Mouse pressed left at (1171, 637)
Screenshot: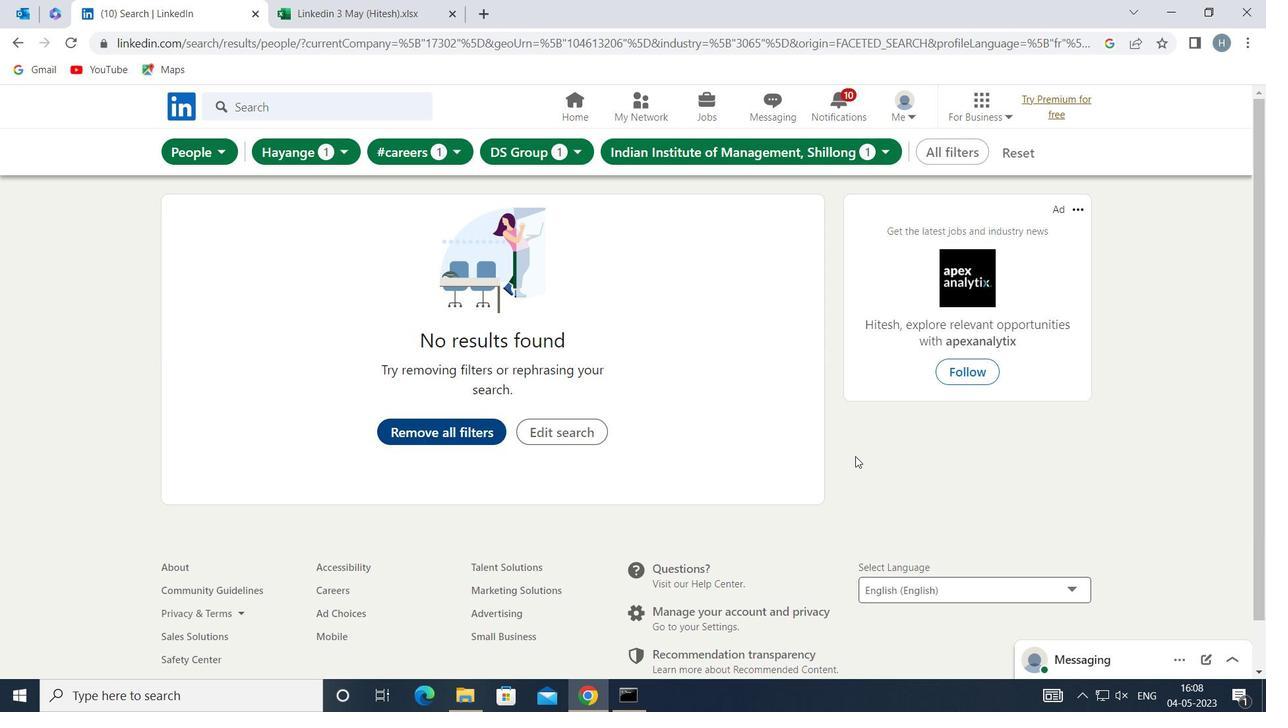 
Action: Mouse moved to (1066, 533)
Screenshot: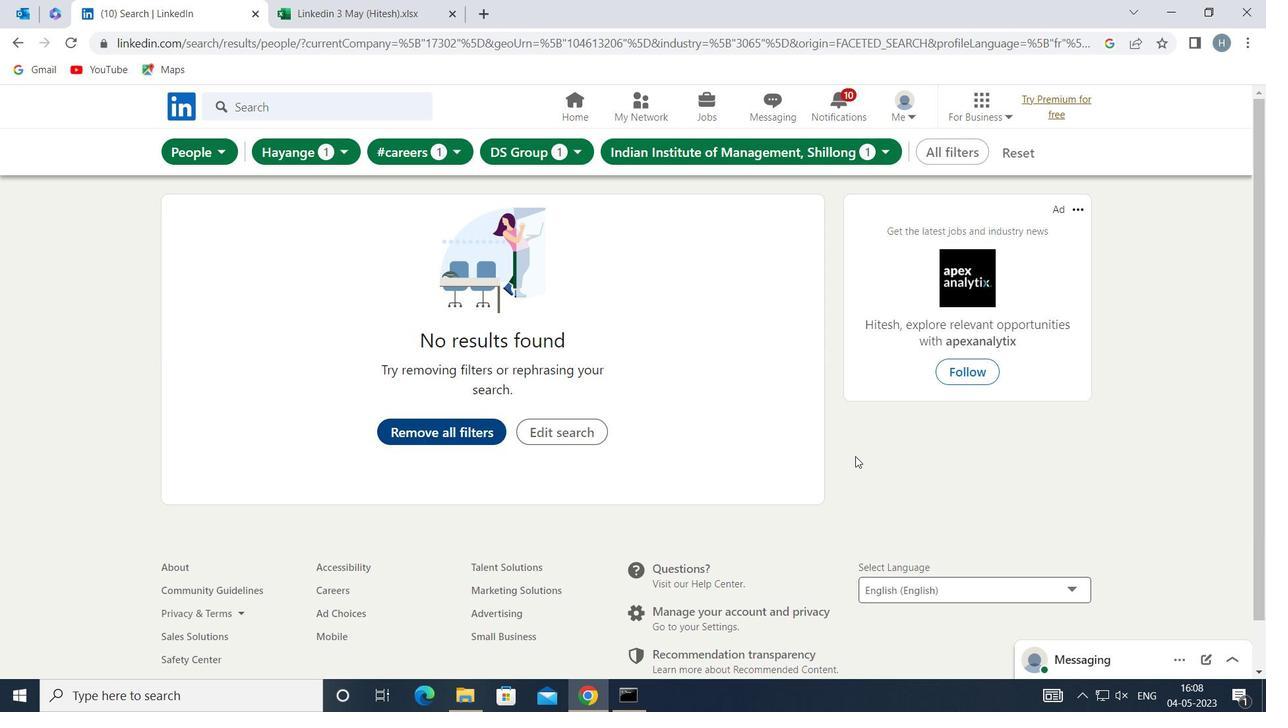 
